 Task: Send an email with the signature Hannah Green with the subject Cancellation of a reservation and the message We appreciate your feedback and will take it into consideration for future improvements. from softage.8@softage.net to softage.6@softage.net and softage.1@softage.net
Action: Mouse moved to (1188, 66)
Screenshot: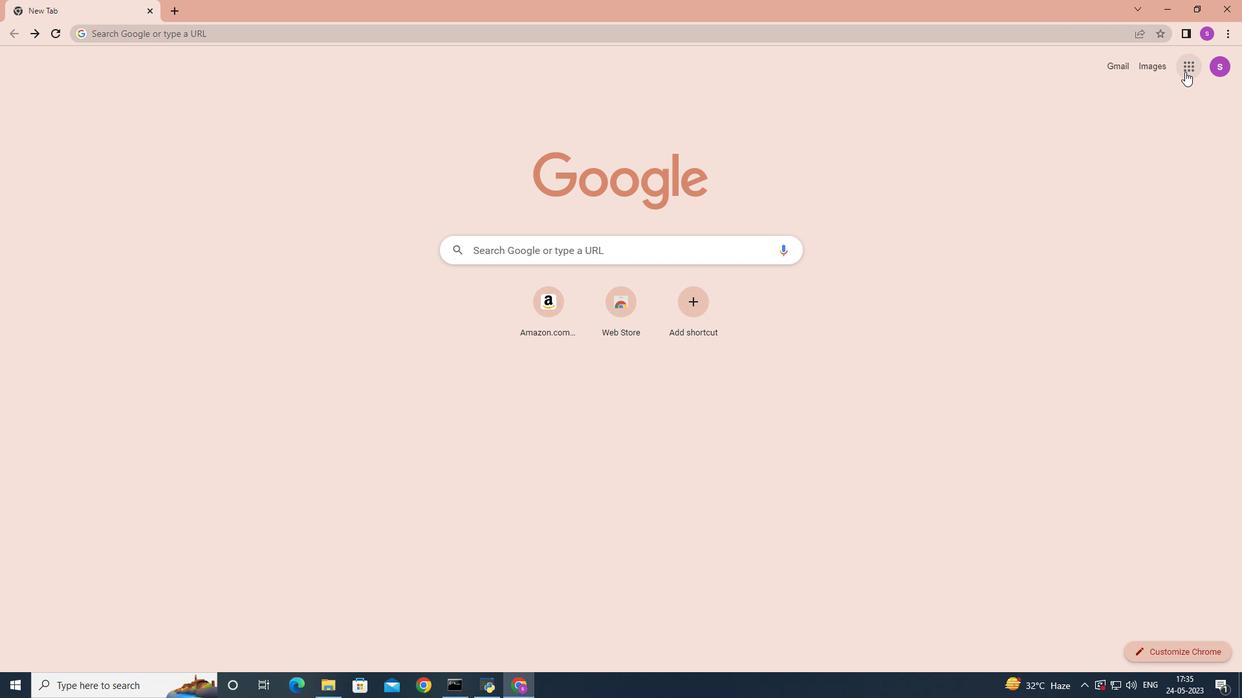 
Action: Mouse pressed left at (1188, 66)
Screenshot: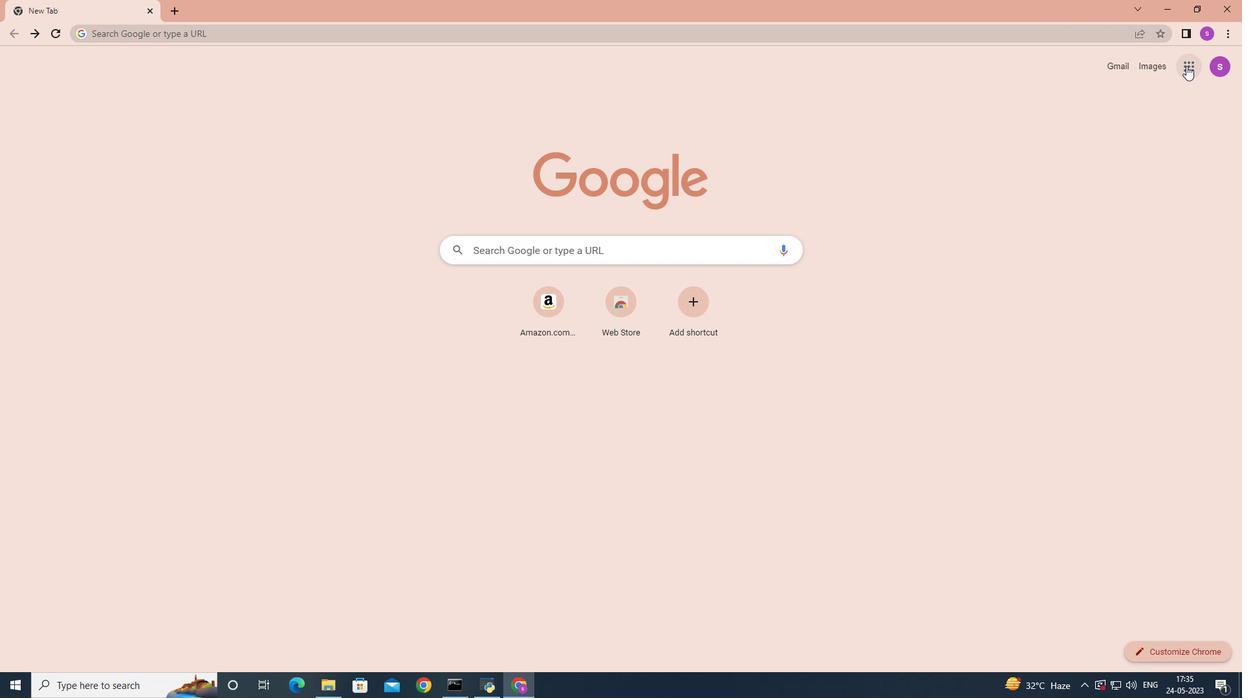 
Action: Mouse moved to (1146, 128)
Screenshot: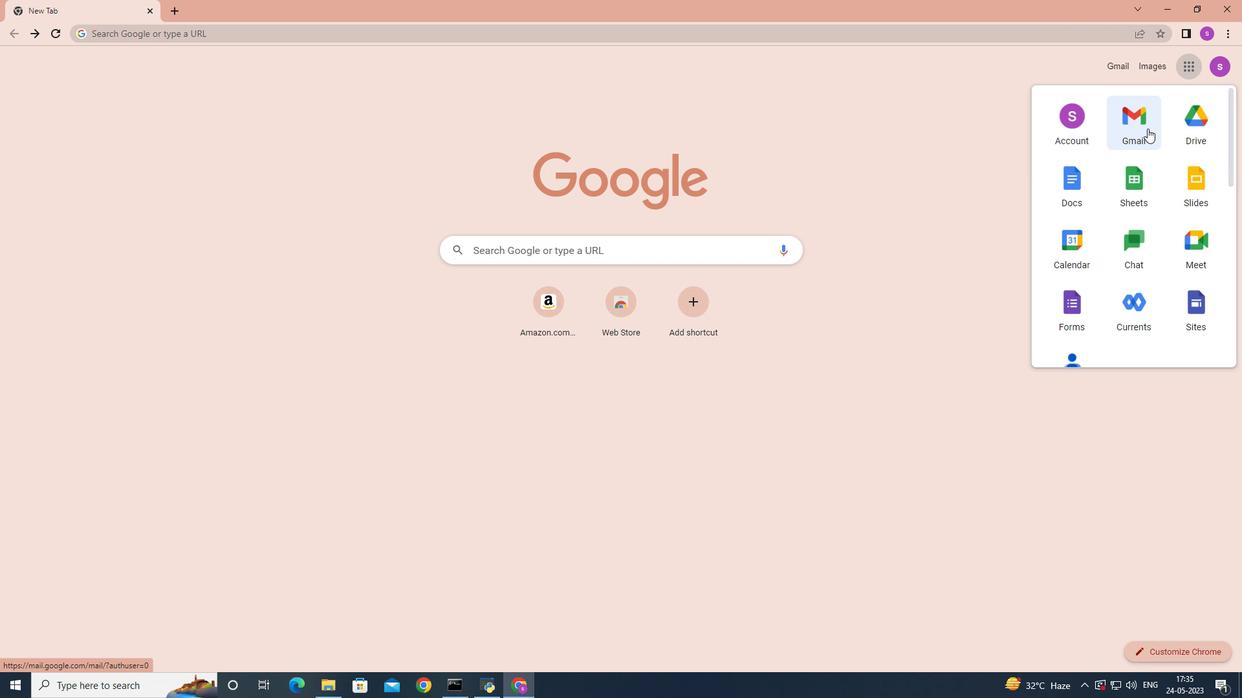 
Action: Mouse pressed left at (1146, 128)
Screenshot: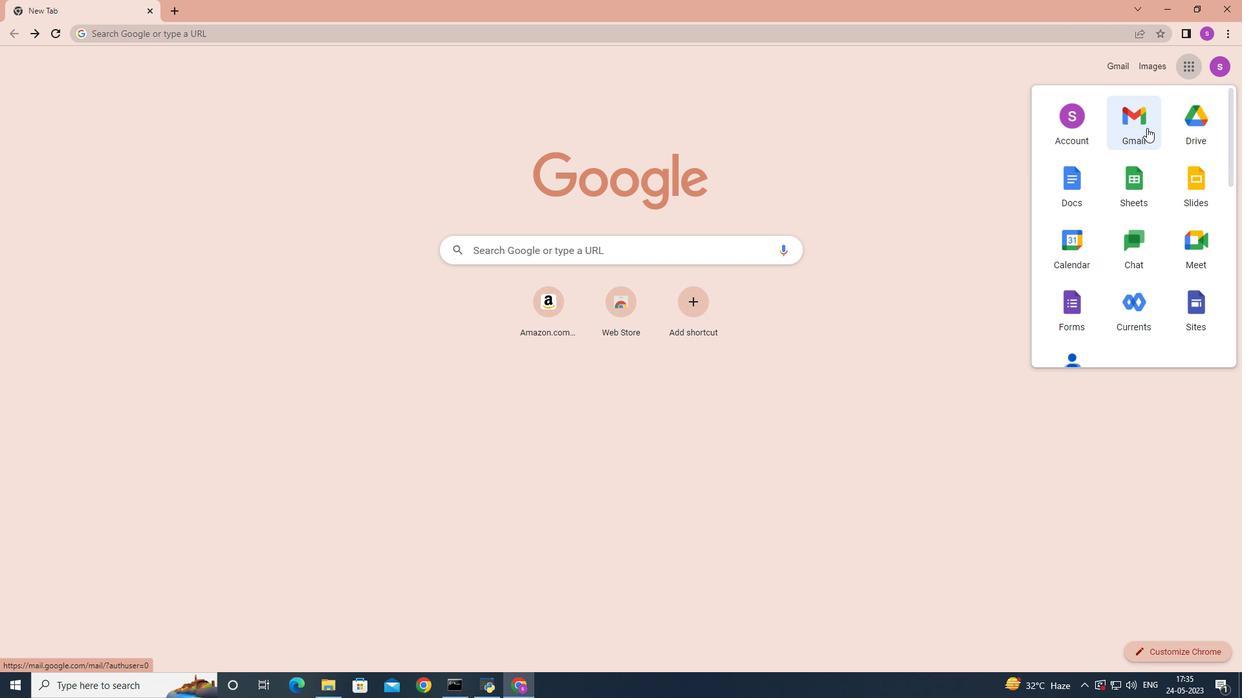 
Action: Mouse moved to (1098, 67)
Screenshot: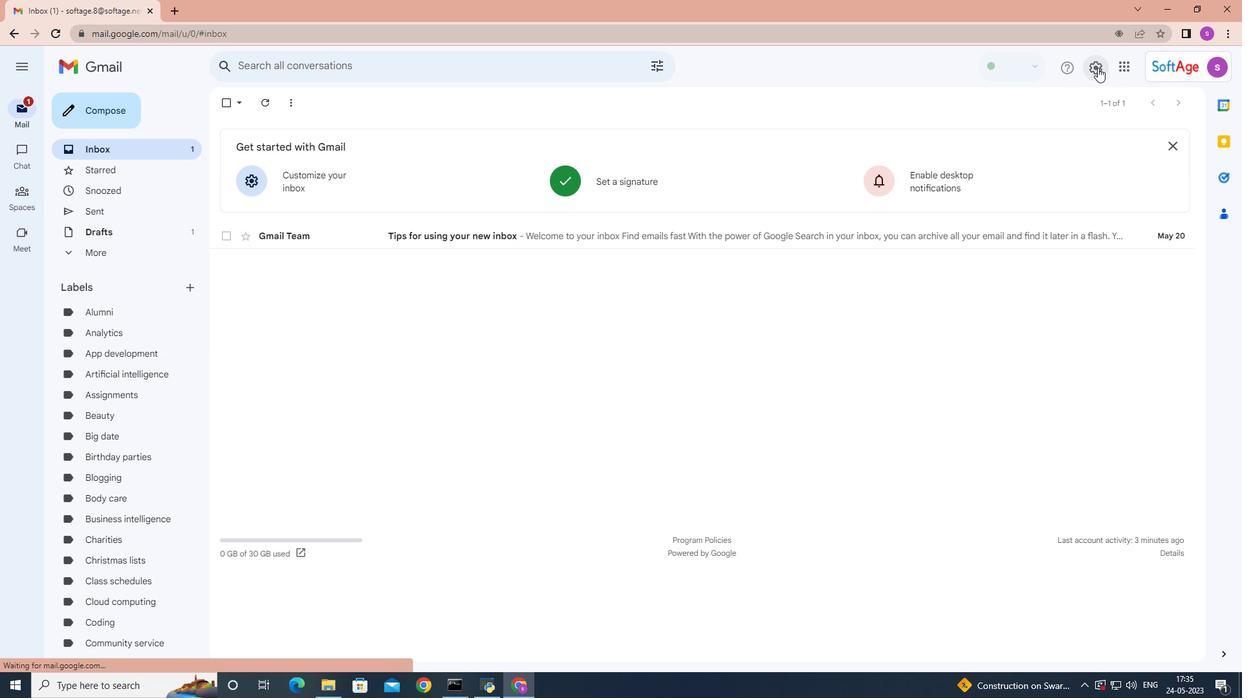 
Action: Mouse pressed left at (1098, 67)
Screenshot: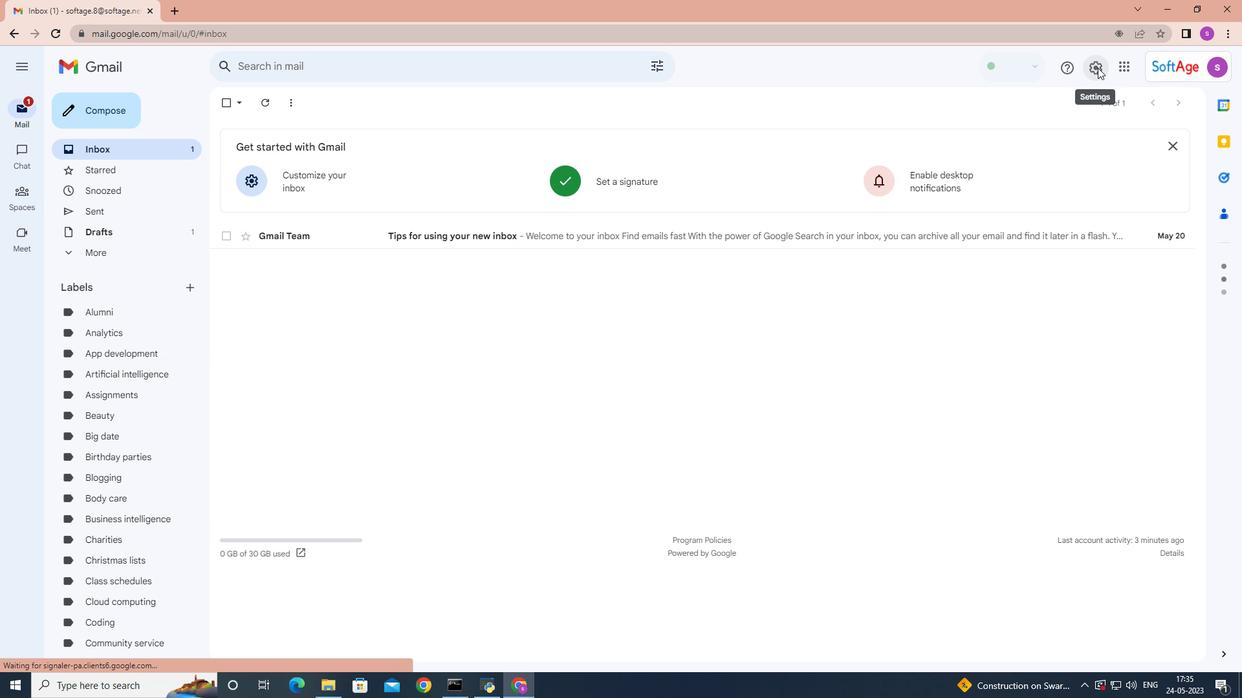 
Action: Mouse moved to (1087, 129)
Screenshot: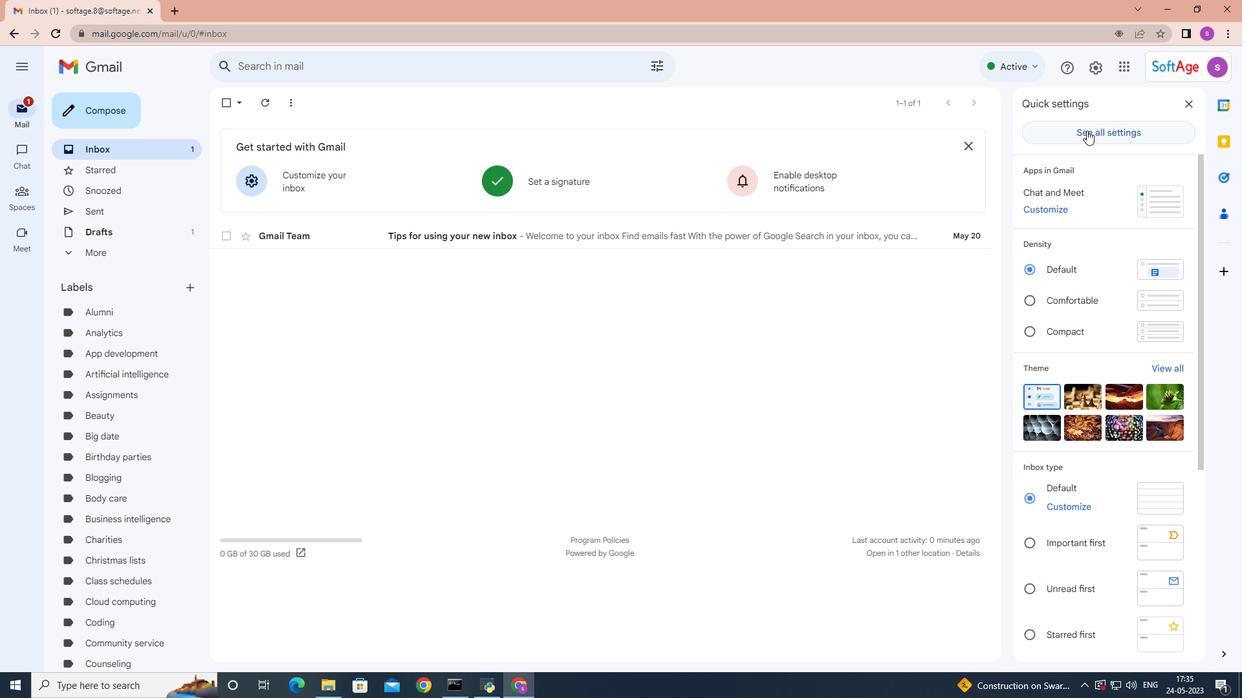 
Action: Mouse pressed left at (1087, 129)
Screenshot: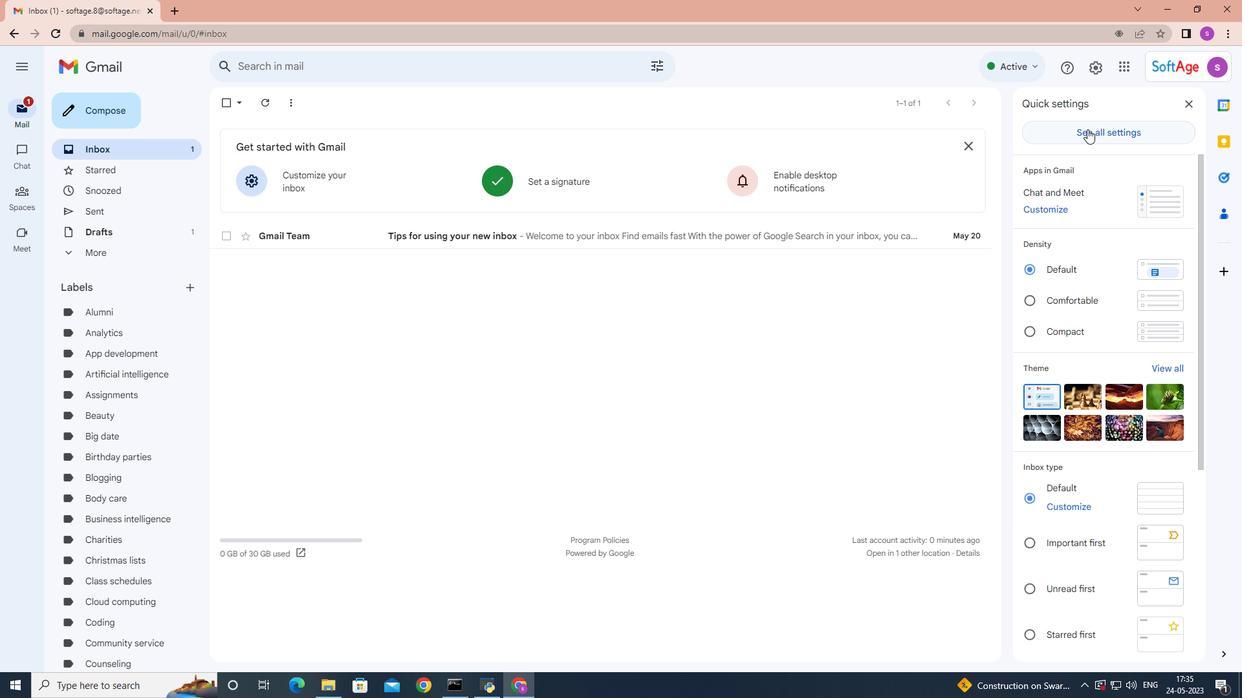 
Action: Mouse moved to (742, 300)
Screenshot: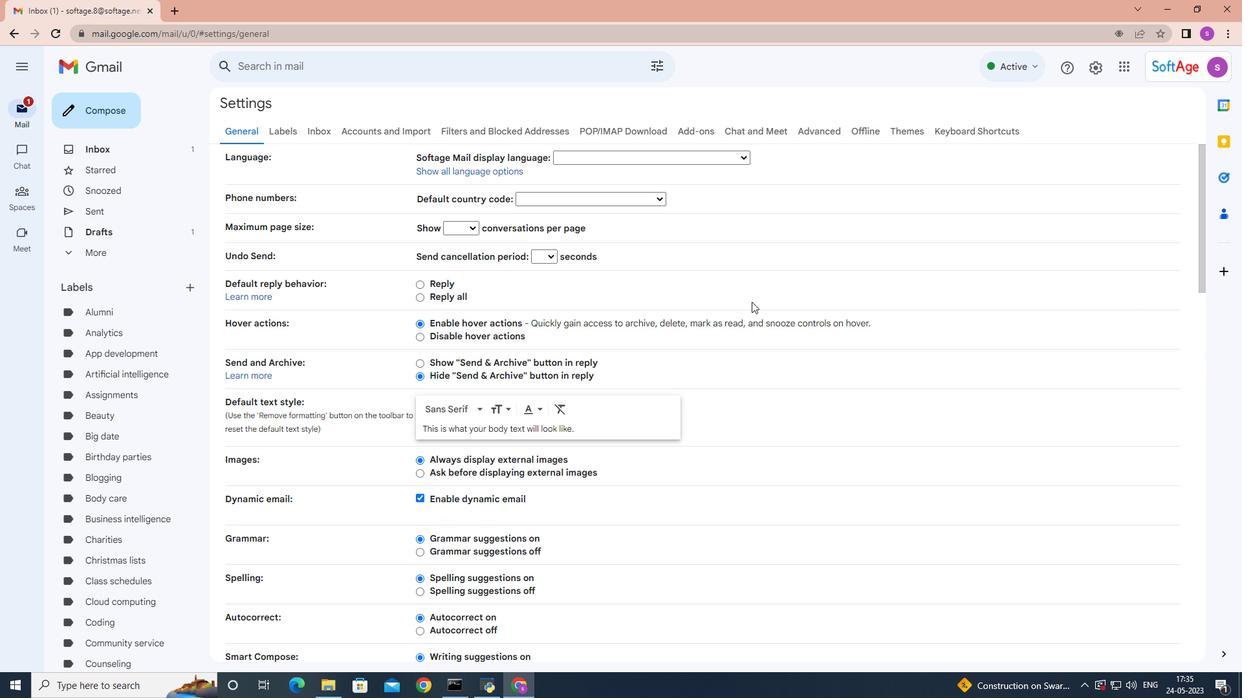 
Action: Mouse scrolled (742, 299) with delta (0, 0)
Screenshot: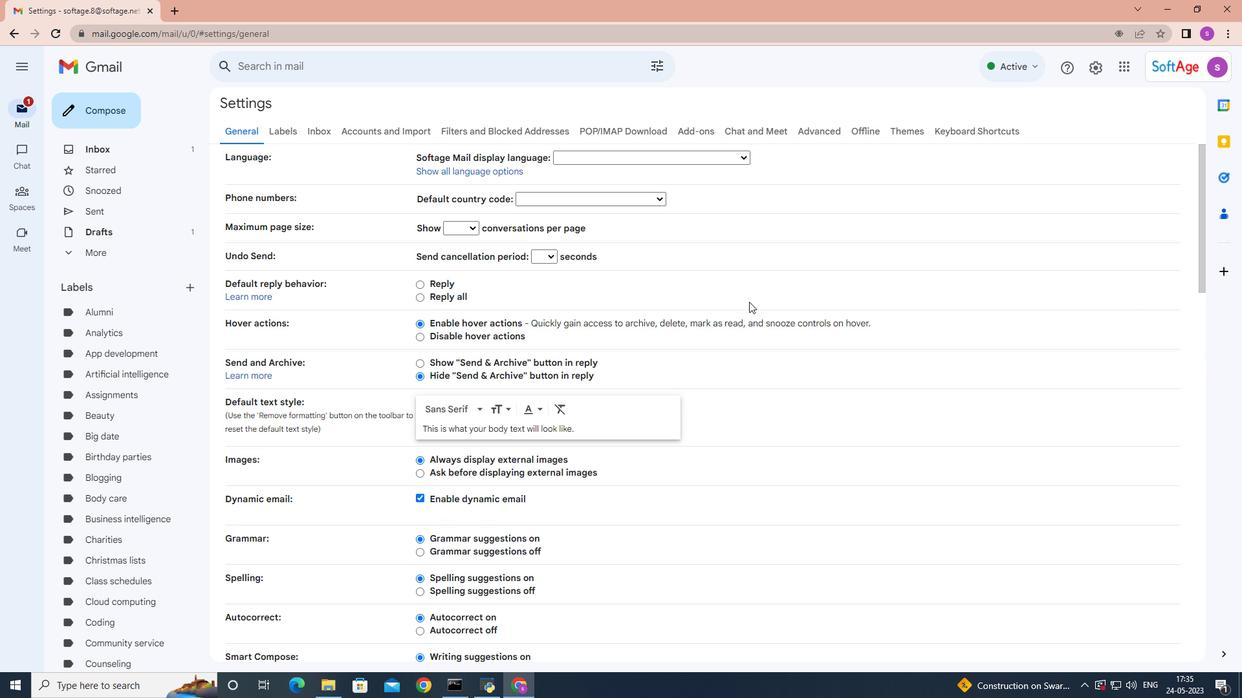 
Action: Mouse scrolled (742, 299) with delta (0, 0)
Screenshot: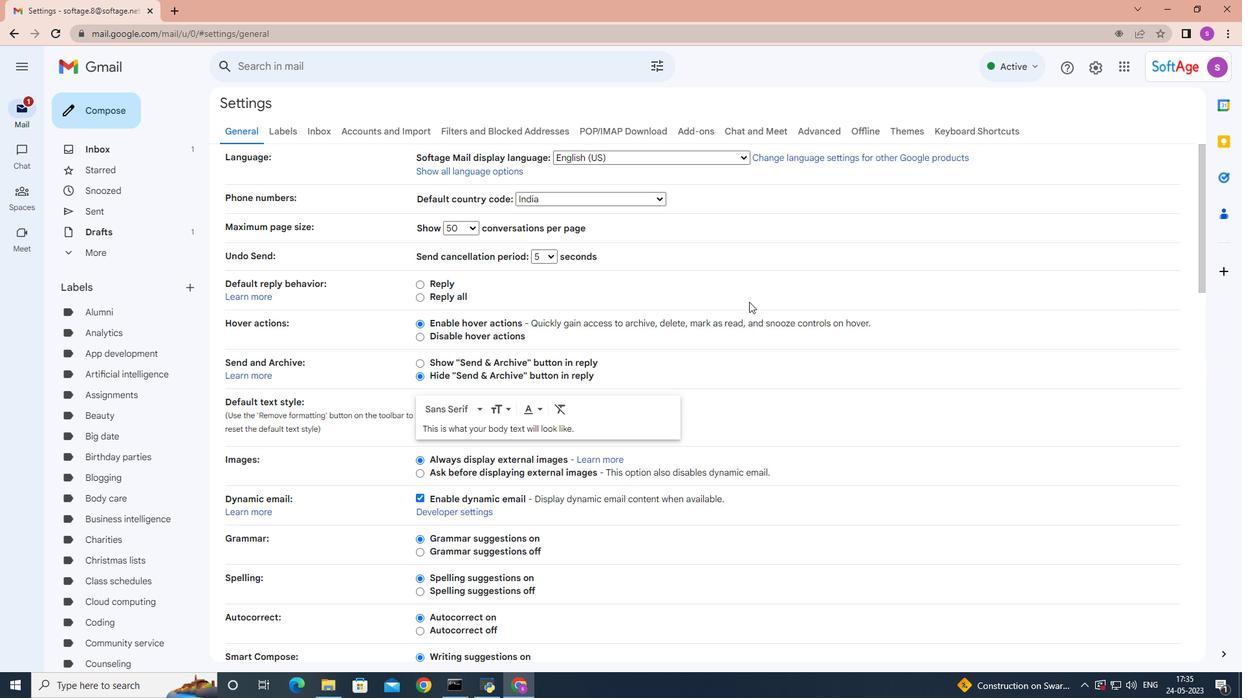 
Action: Mouse moved to (742, 299)
Screenshot: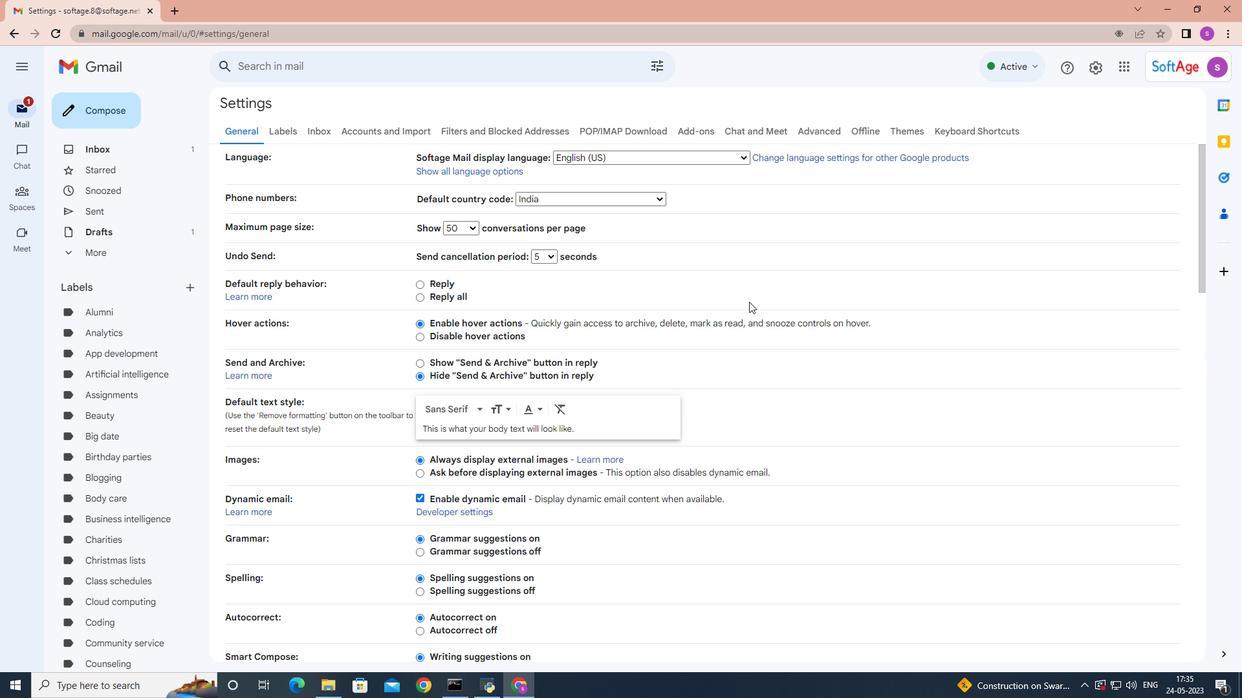 
Action: Mouse scrolled (742, 298) with delta (0, 0)
Screenshot: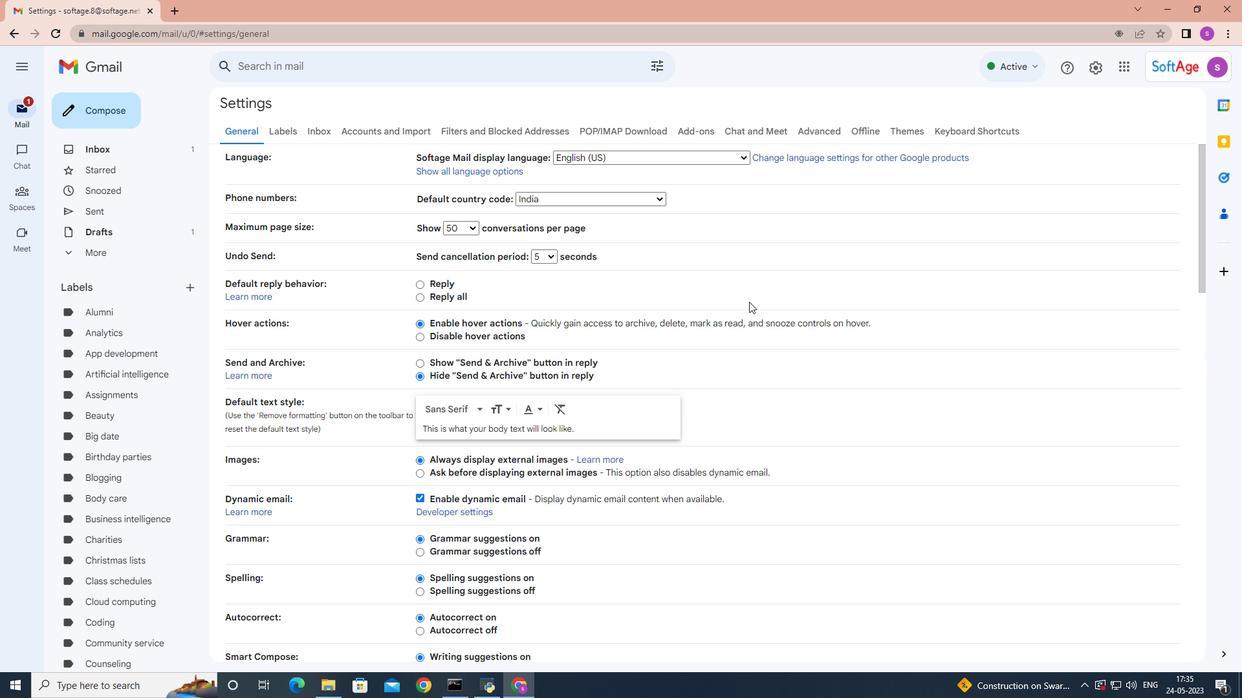 
Action: Mouse moved to (743, 296)
Screenshot: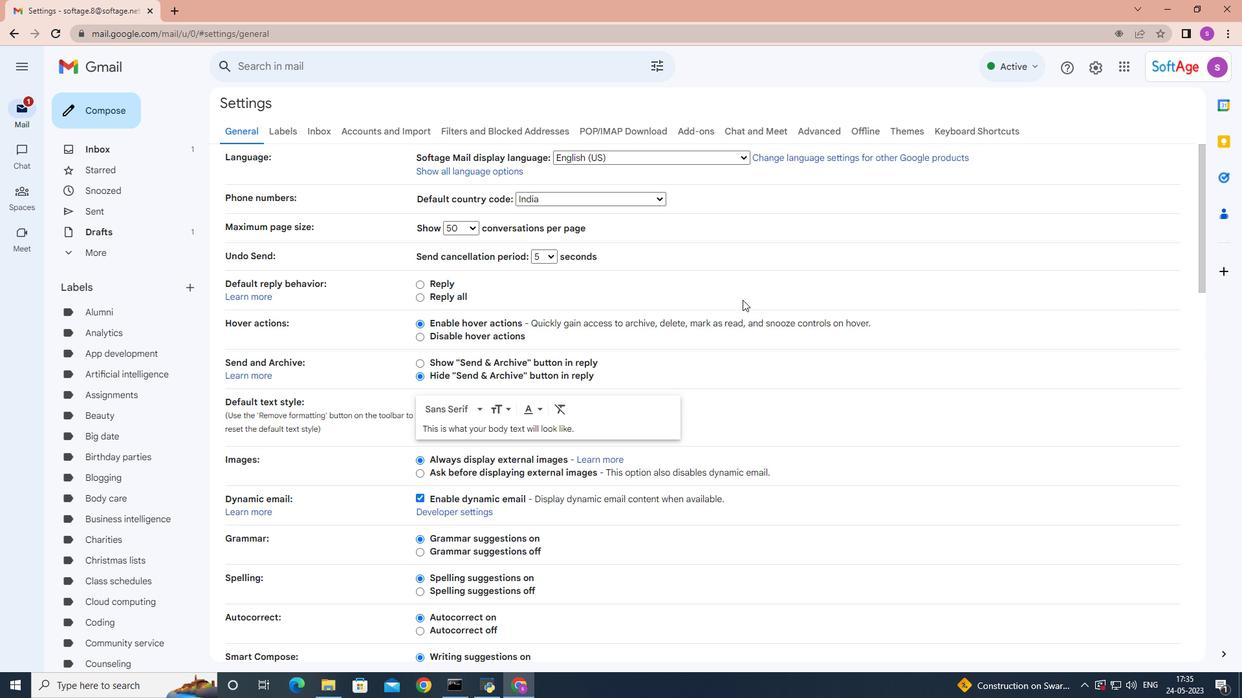 
Action: Mouse scrolled (743, 295) with delta (0, 0)
Screenshot: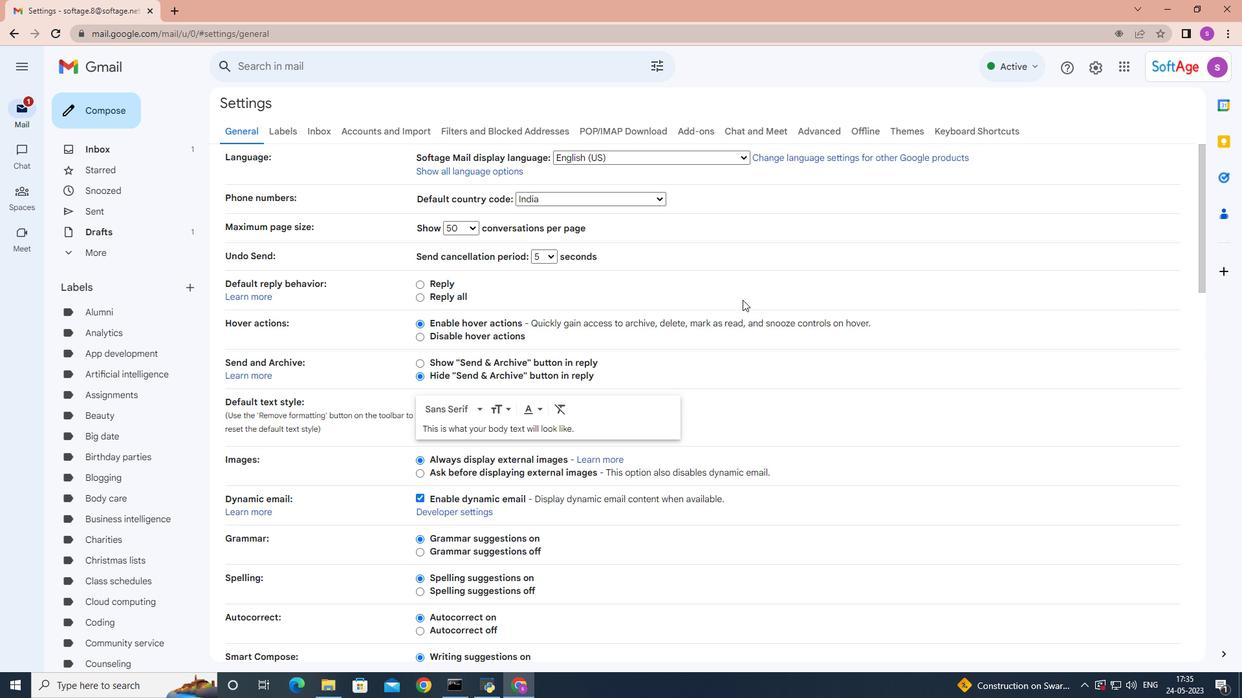
Action: Mouse moved to (743, 295)
Screenshot: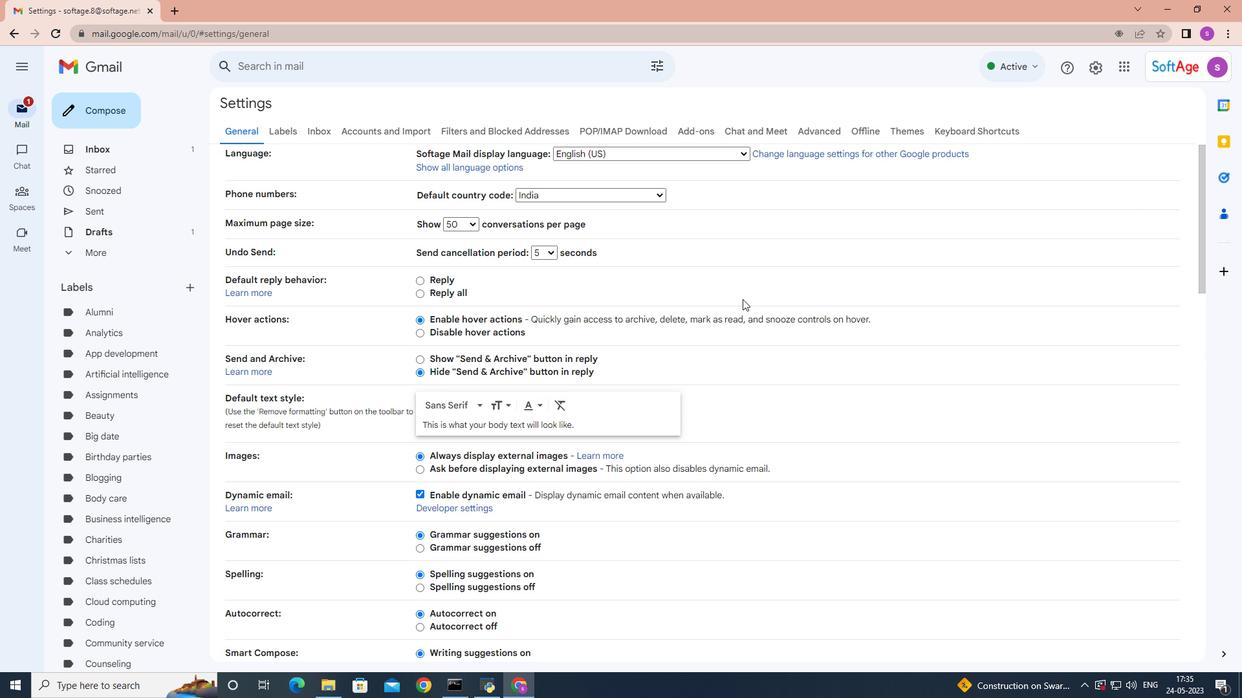 
Action: Mouse scrolled (743, 294) with delta (0, 0)
Screenshot: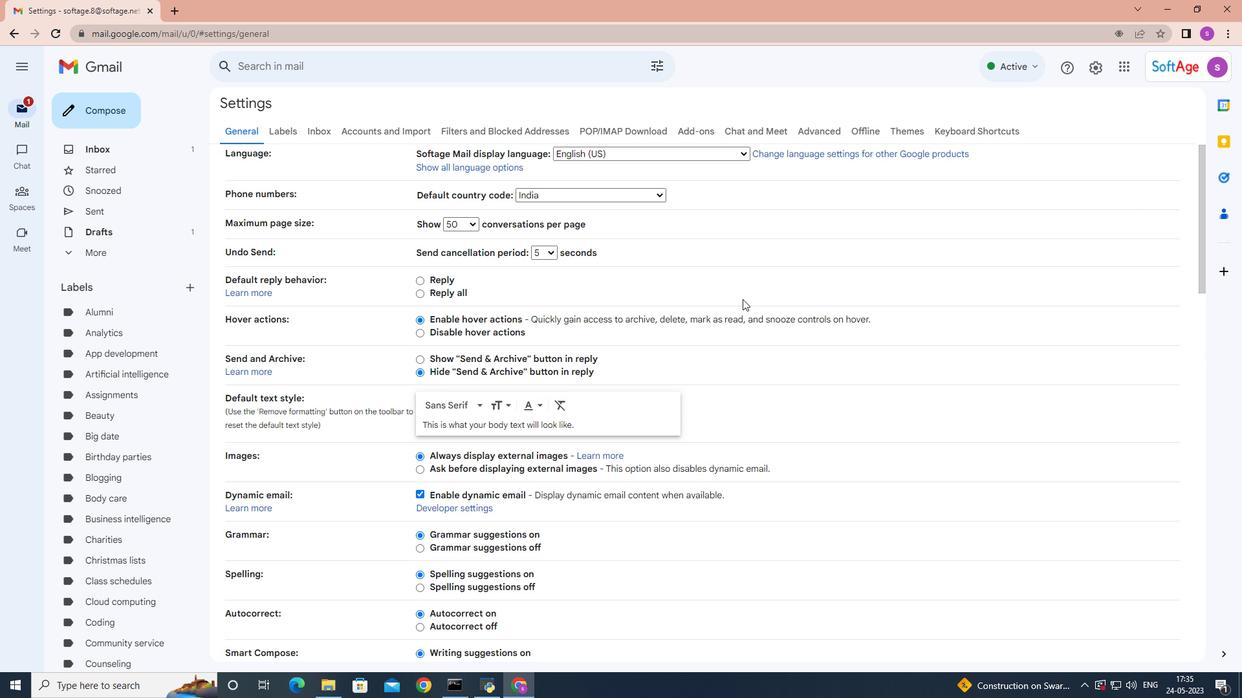 
Action: Mouse moved to (723, 277)
Screenshot: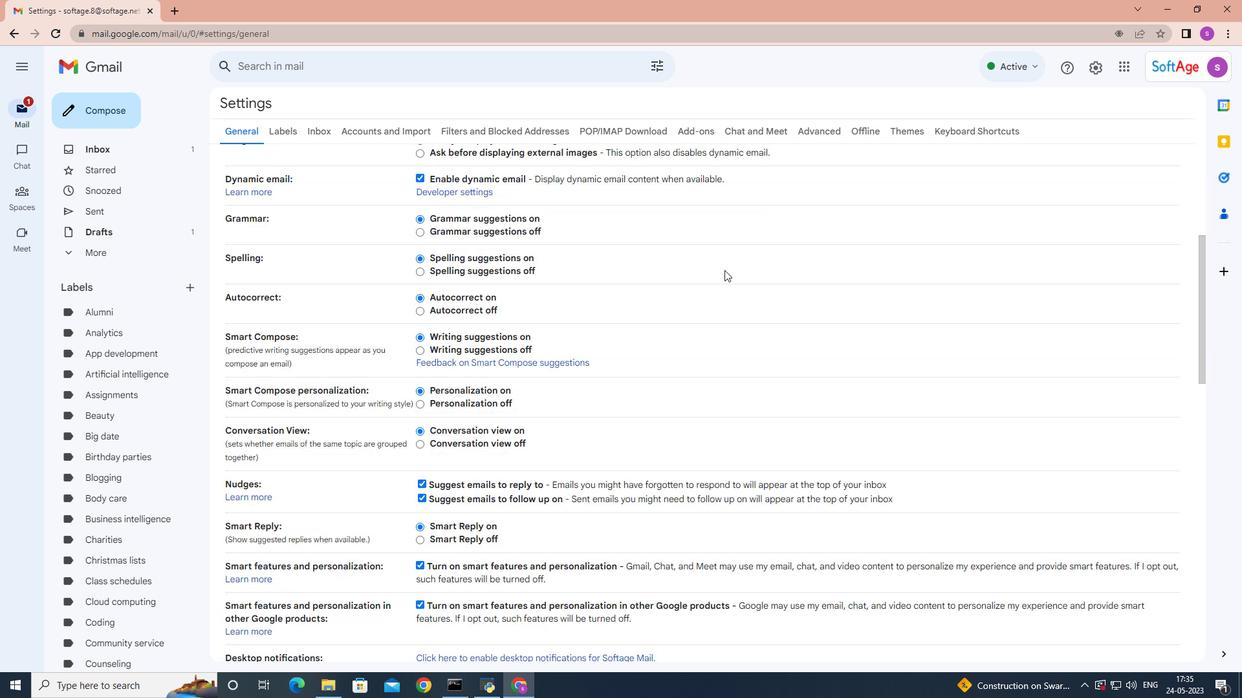 
Action: Mouse scrolled (723, 276) with delta (0, 0)
Screenshot: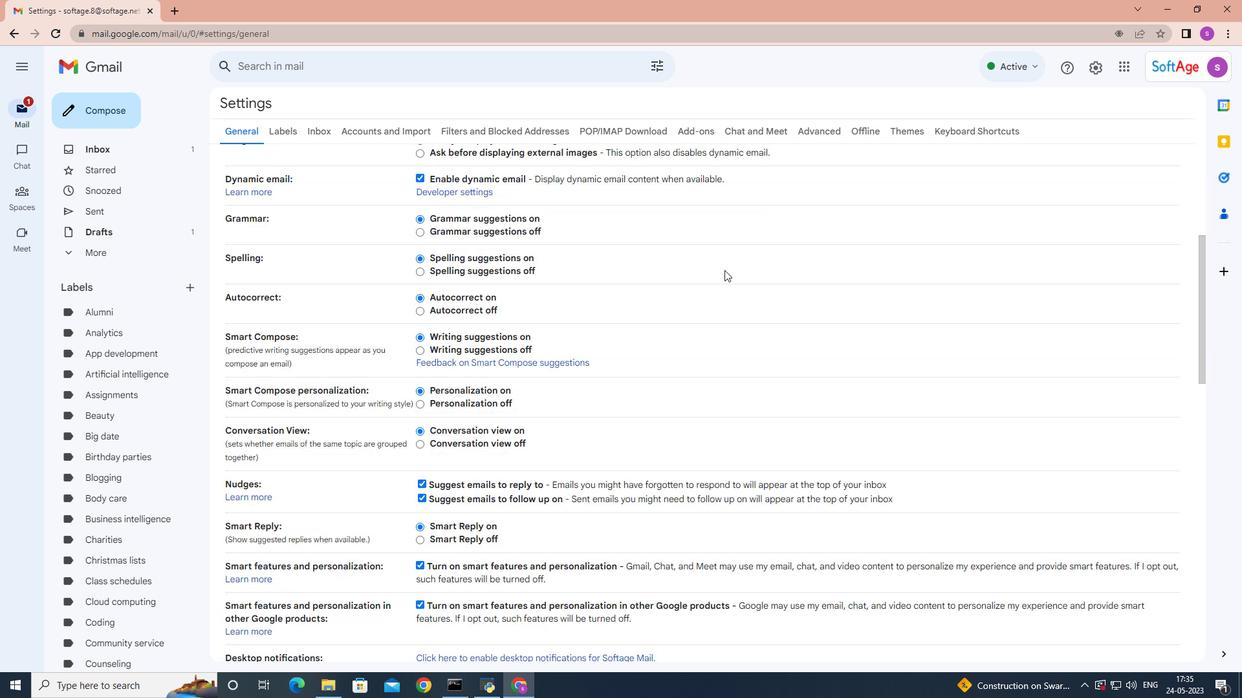 
Action: Mouse moved to (723, 278)
Screenshot: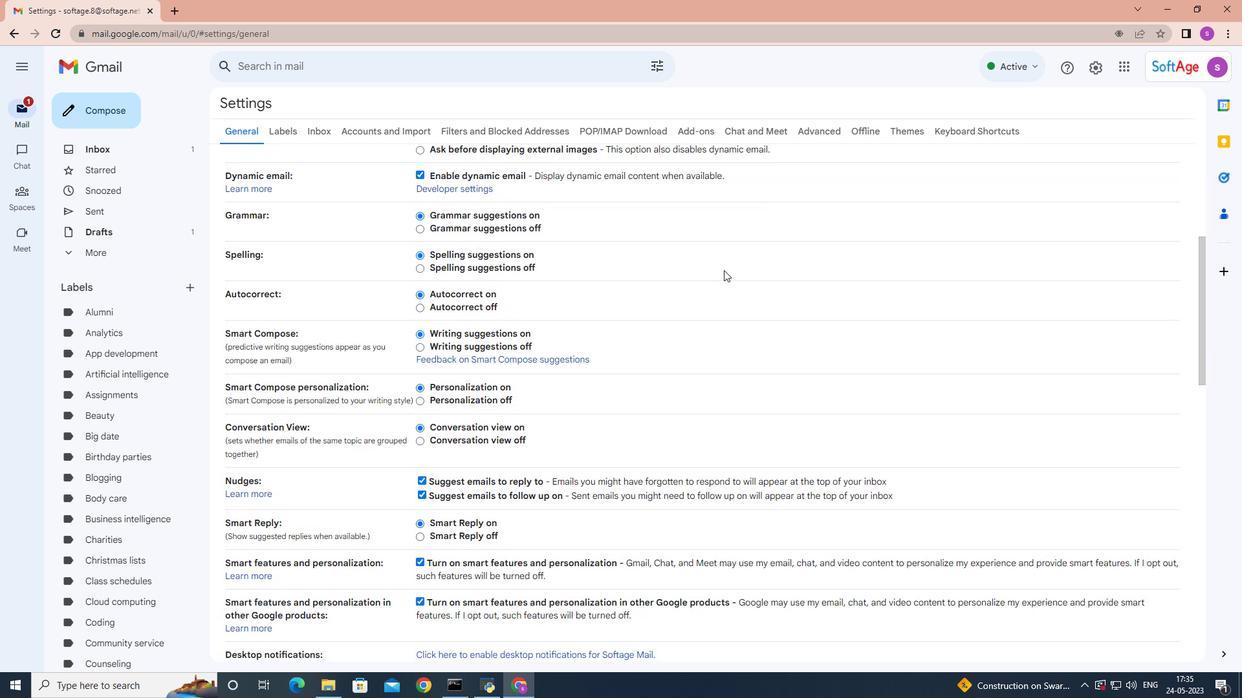 
Action: Mouse scrolled (723, 277) with delta (0, 0)
Screenshot: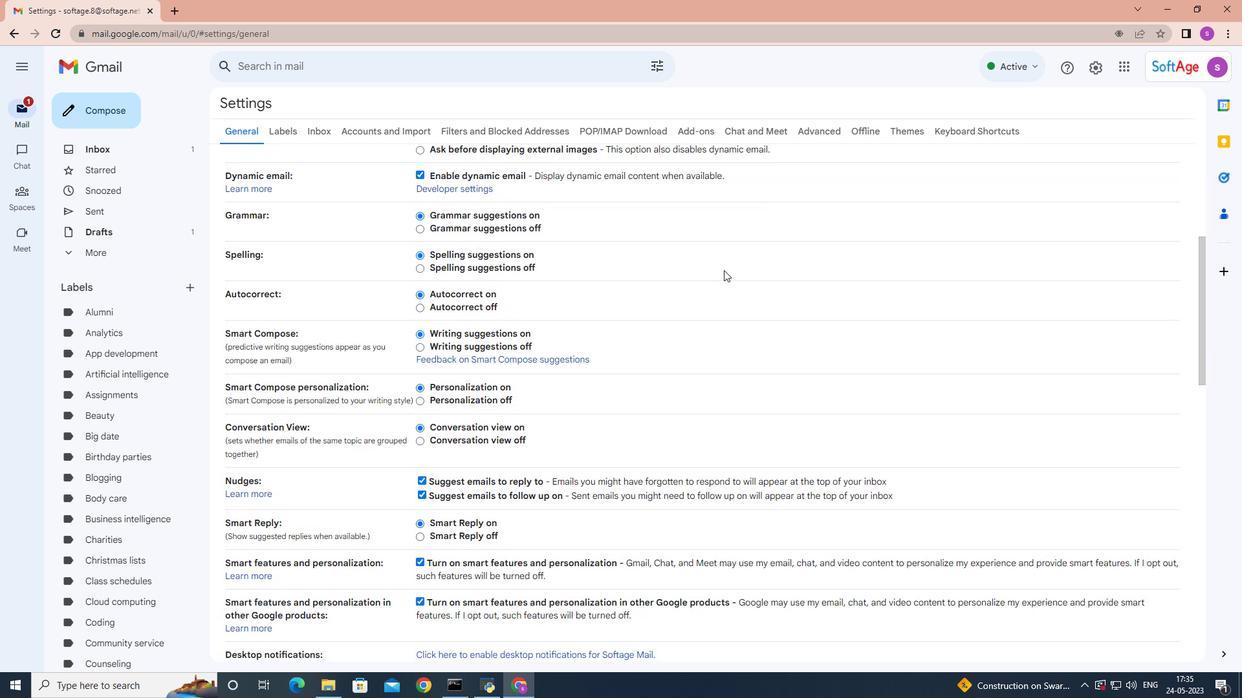 
Action: Mouse moved to (722, 278)
Screenshot: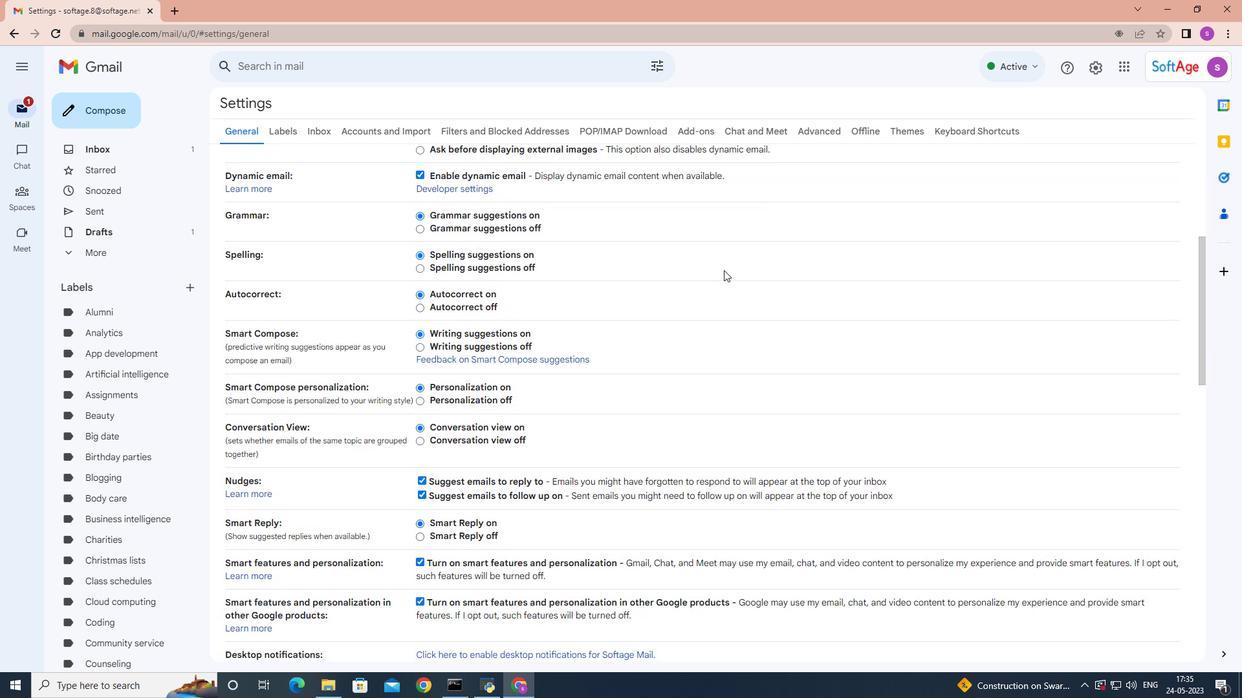 
Action: Mouse scrolled (722, 278) with delta (0, 0)
Screenshot: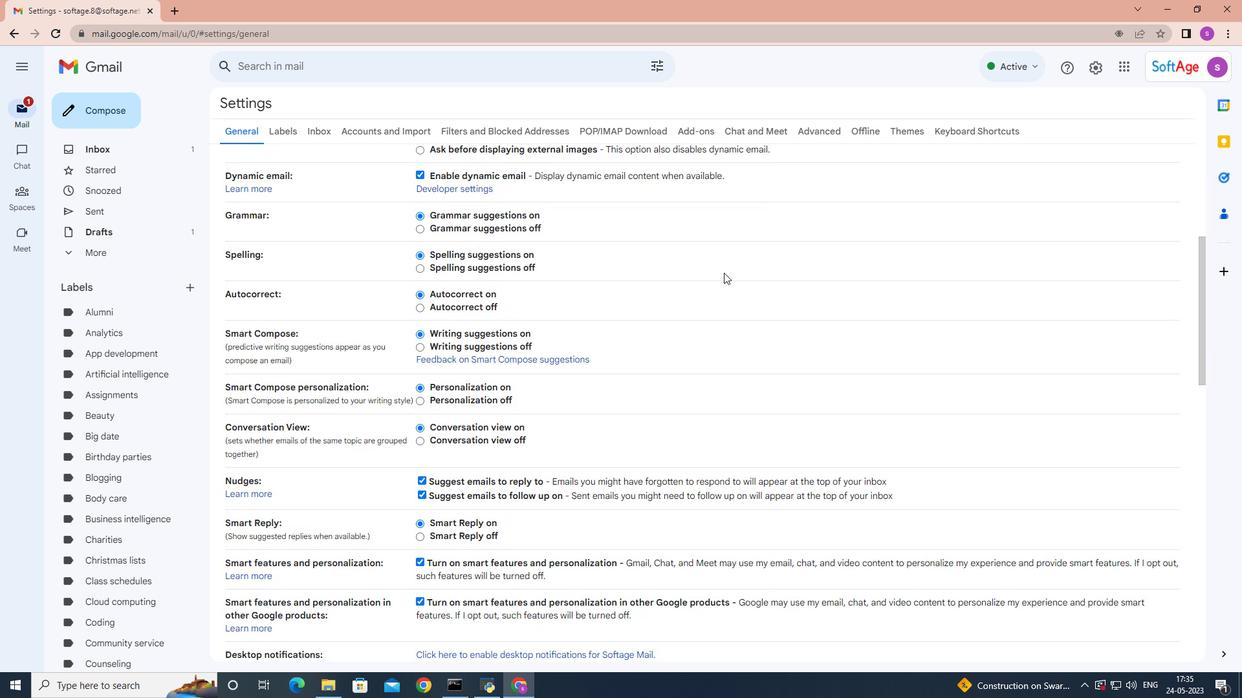 
Action: Mouse moved to (722, 279)
Screenshot: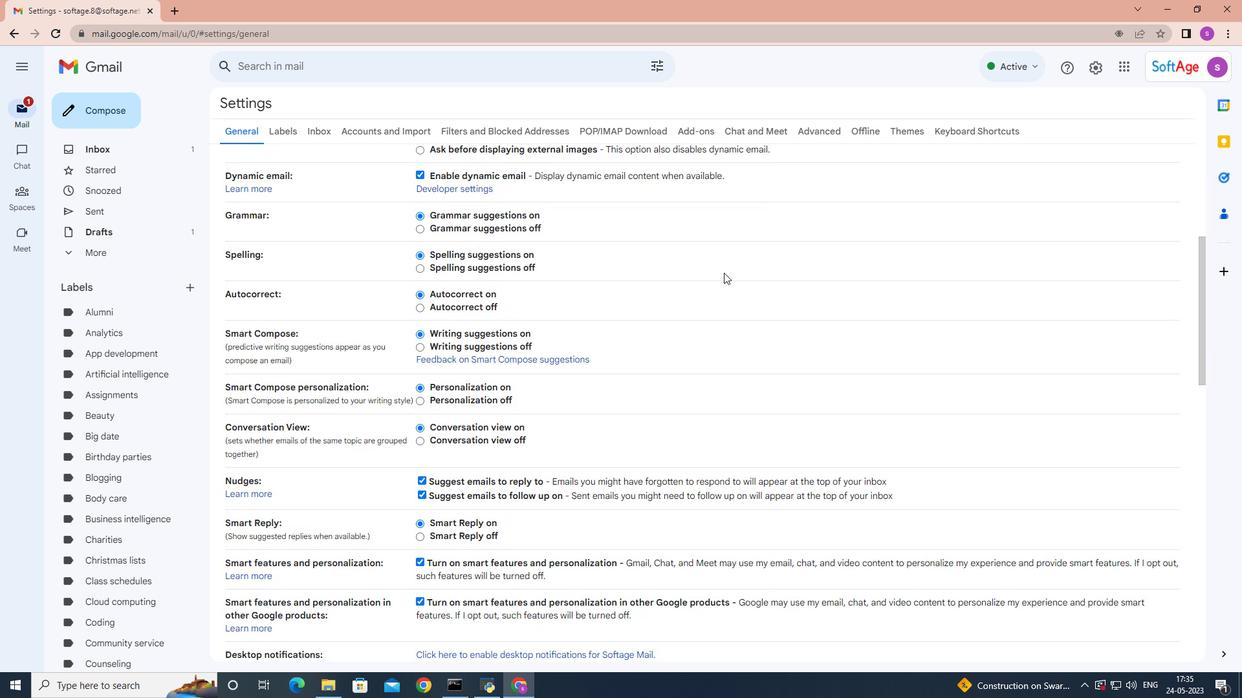 
Action: Mouse scrolled (722, 278) with delta (0, 0)
Screenshot: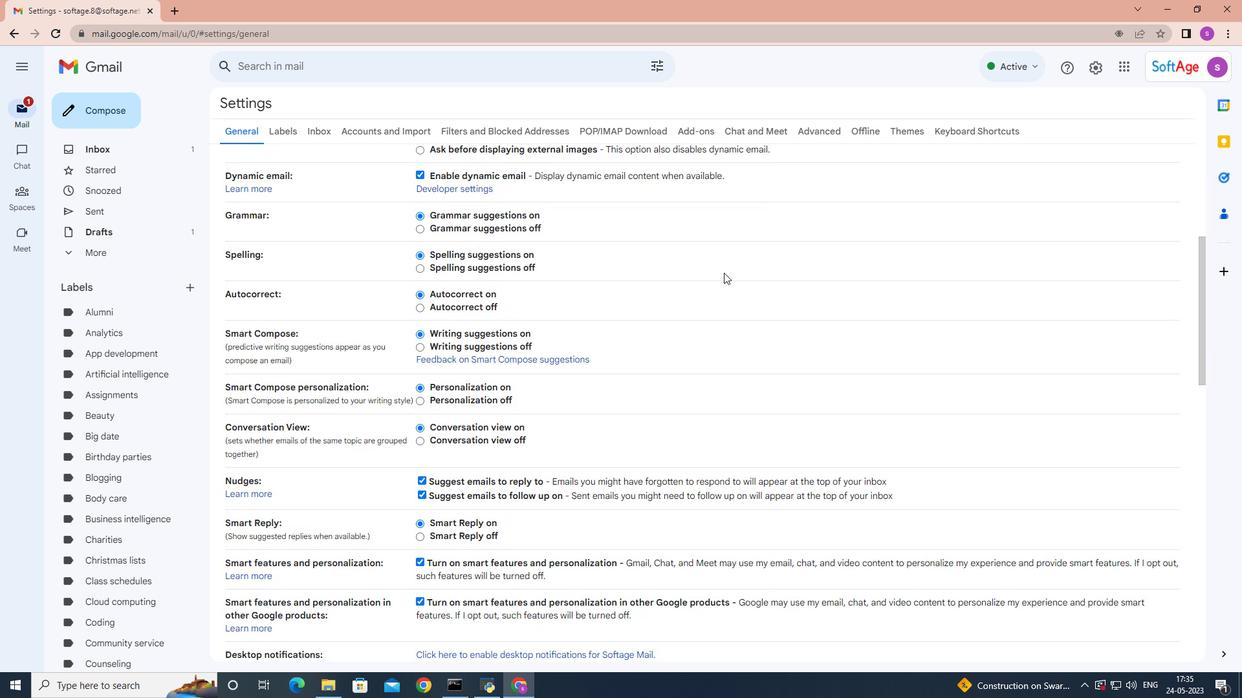 
Action: Mouse scrolled (722, 278) with delta (0, 0)
Screenshot: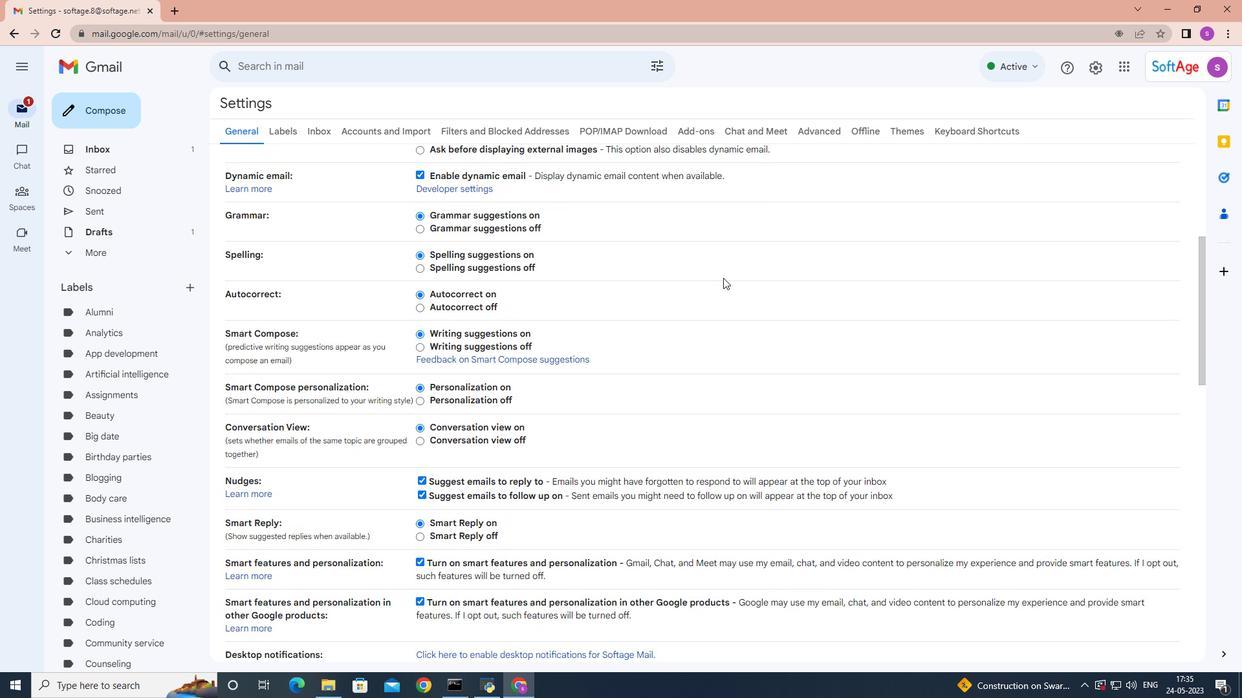 
Action: Mouse scrolled (722, 278) with delta (0, 0)
Screenshot: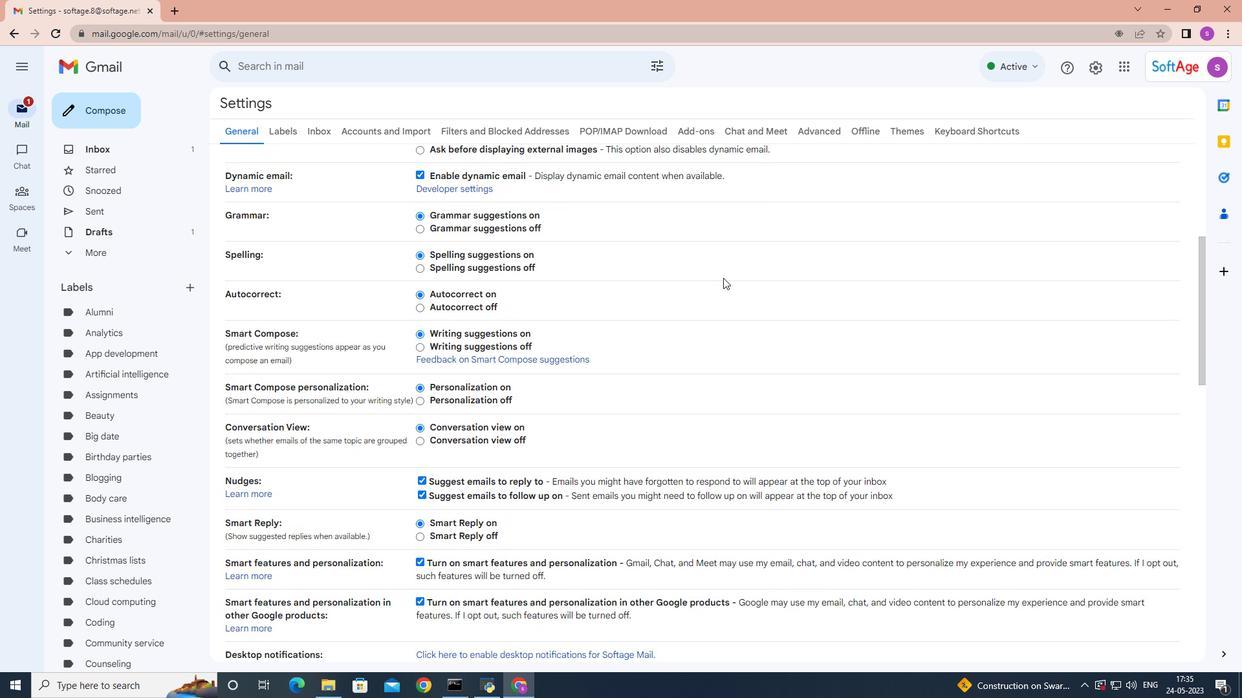 
Action: Mouse moved to (716, 280)
Screenshot: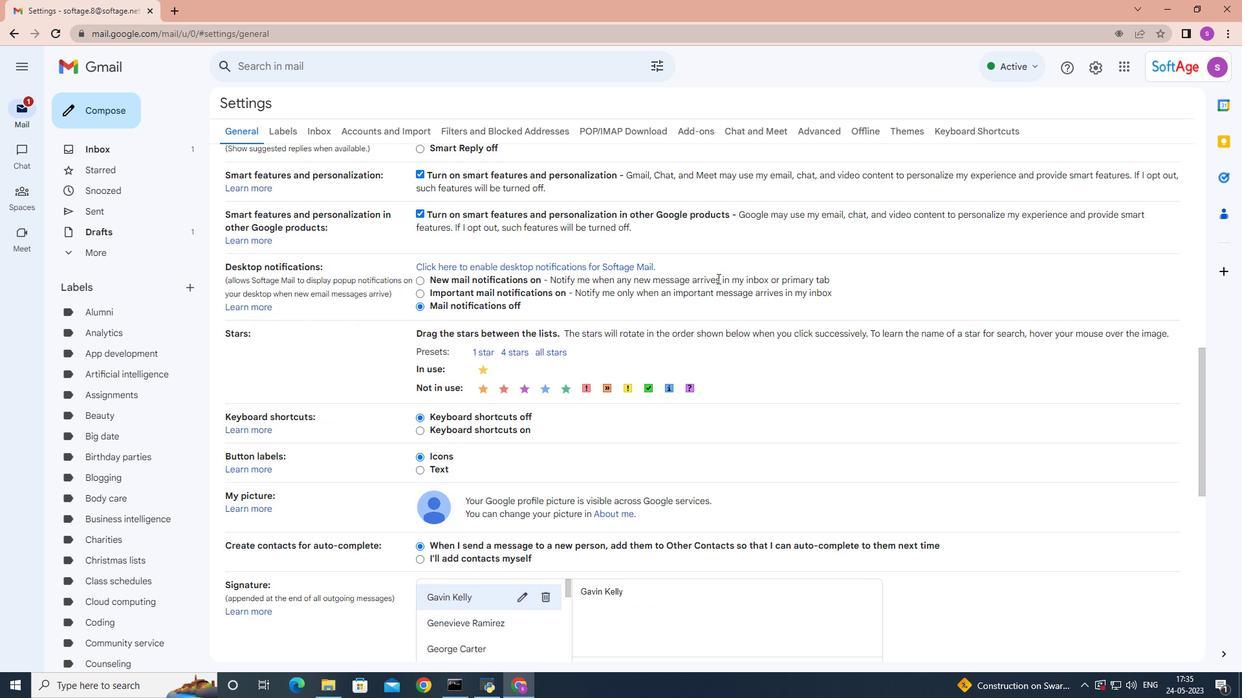 
Action: Mouse scrolled (716, 279) with delta (0, 0)
Screenshot: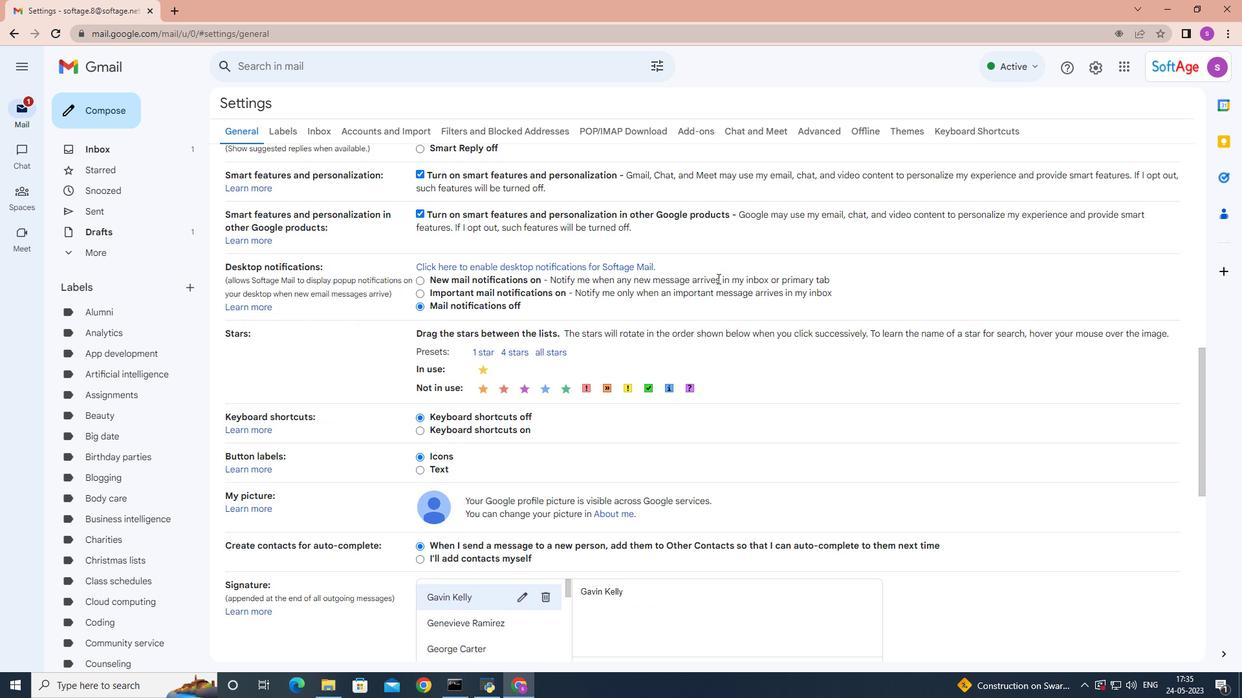 
Action: Mouse moved to (716, 280)
Screenshot: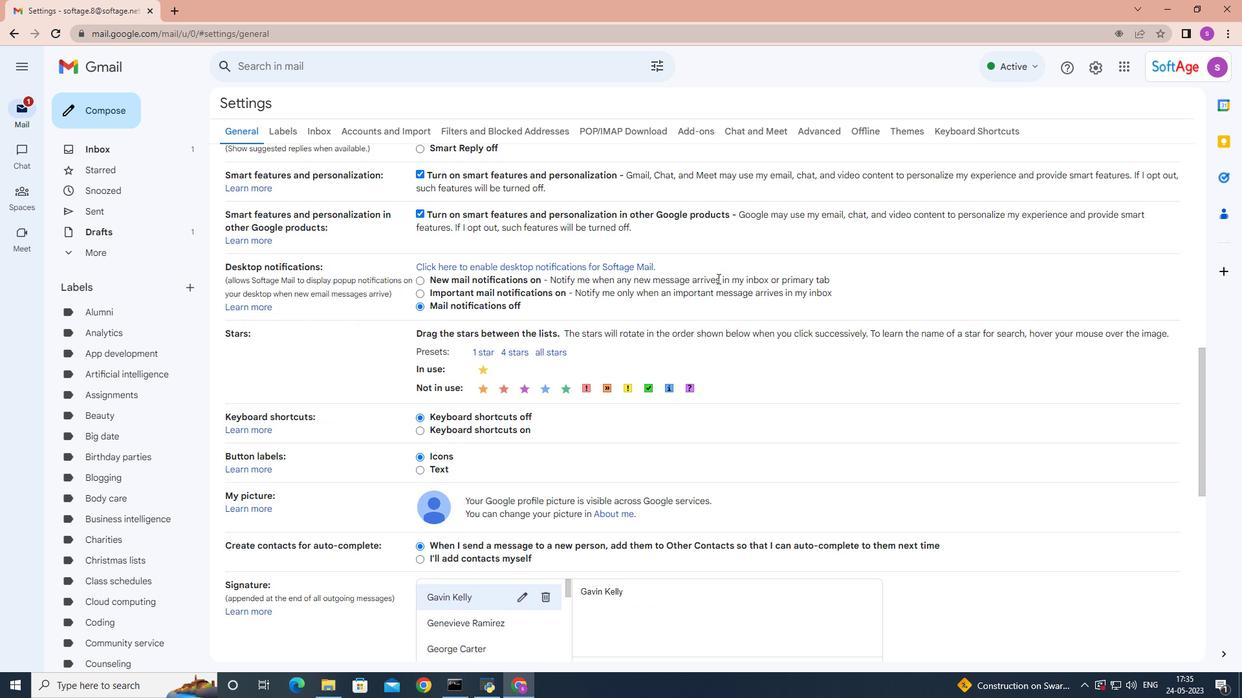 
Action: Mouse scrolled (716, 279) with delta (0, 0)
Screenshot: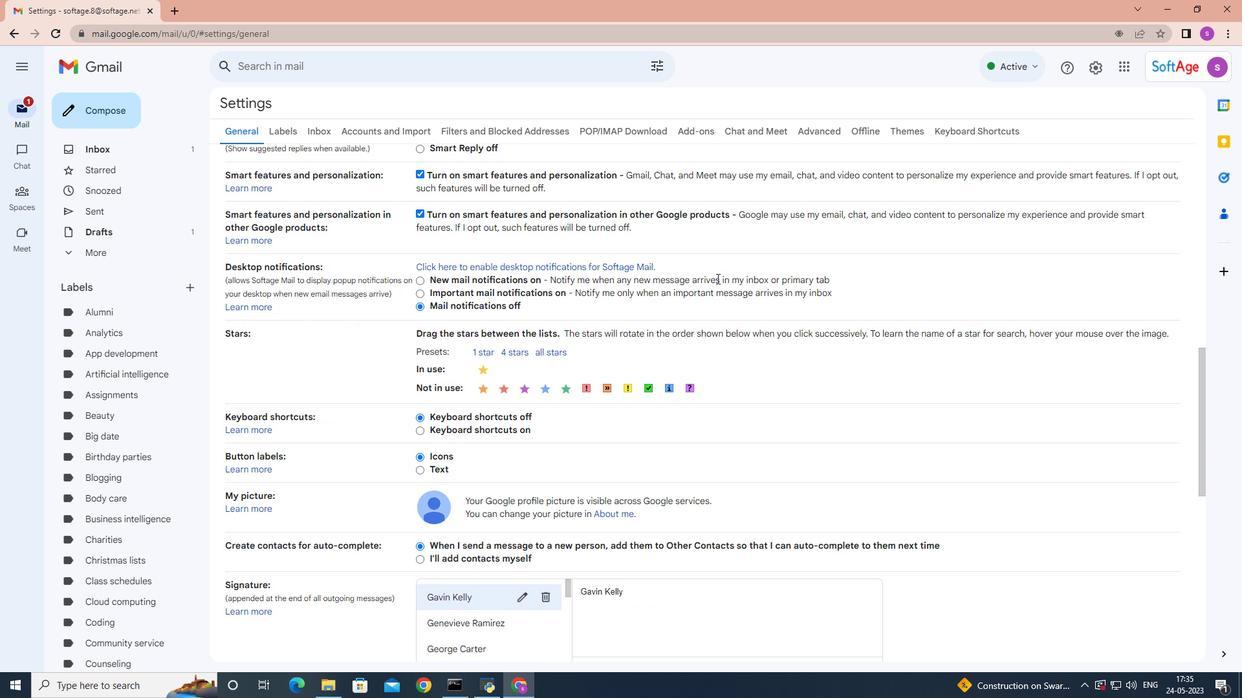 
Action: Mouse scrolled (716, 279) with delta (0, 0)
Screenshot: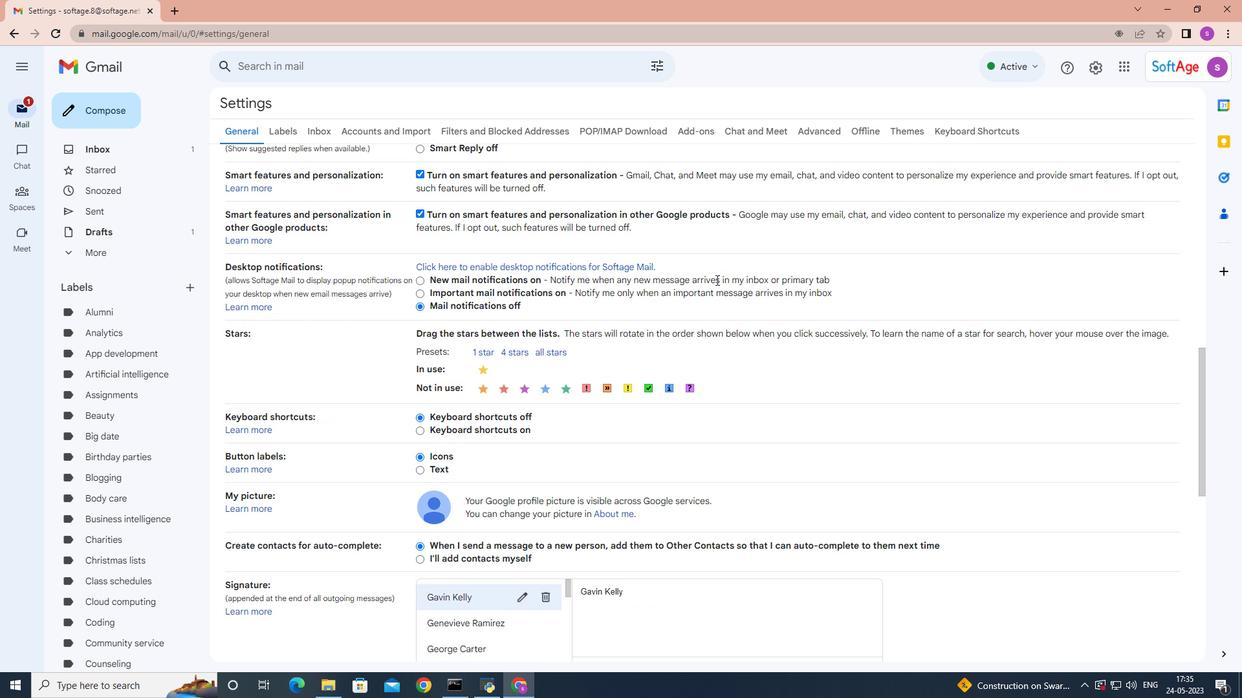 
Action: Mouse scrolled (716, 279) with delta (0, 0)
Screenshot: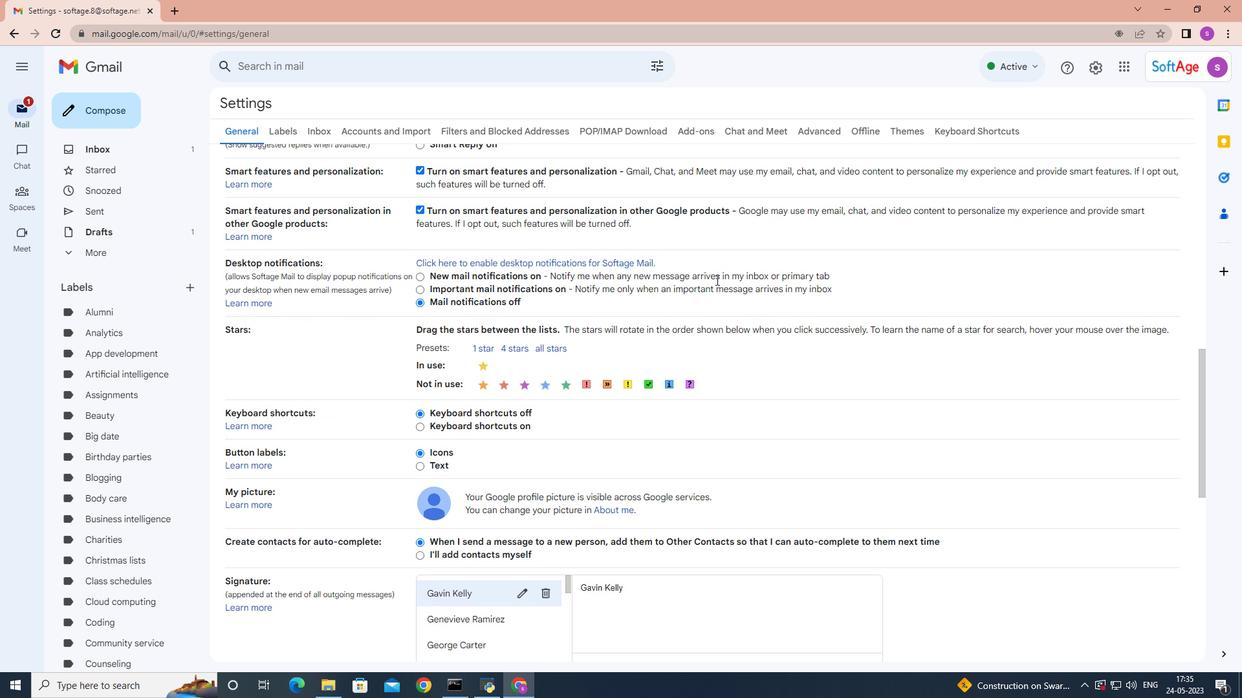 
Action: Mouse moved to (484, 441)
Screenshot: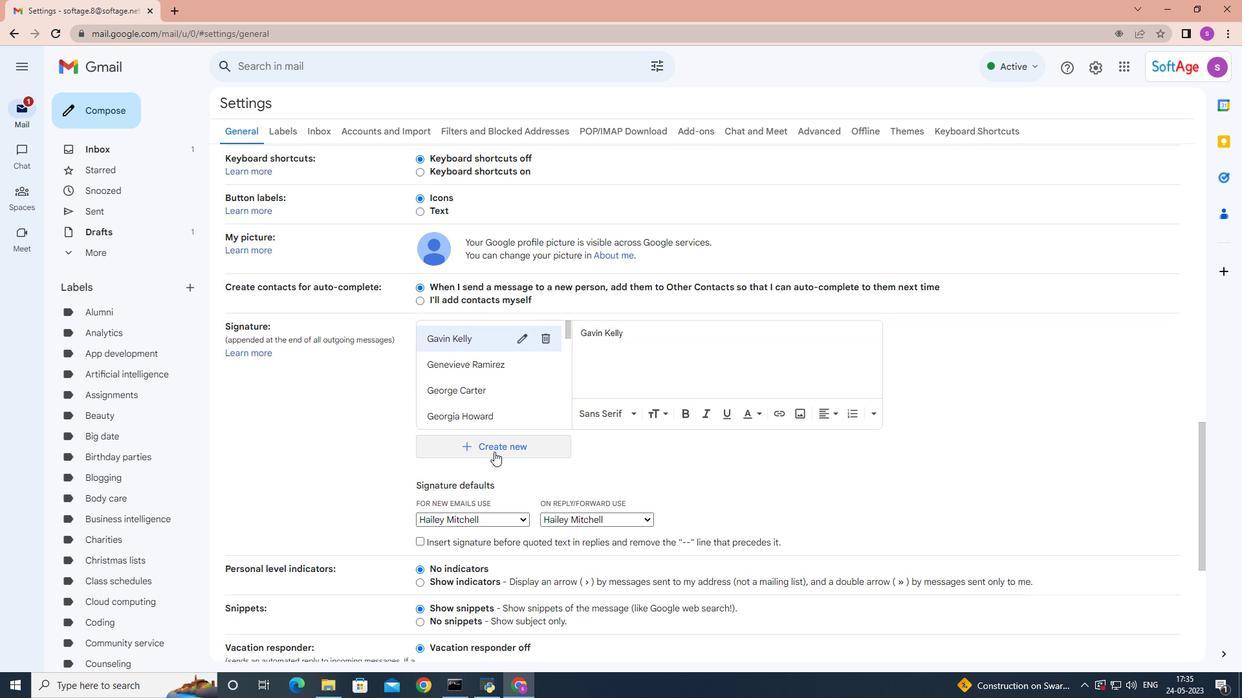 
Action: Mouse pressed left at (484, 441)
Screenshot: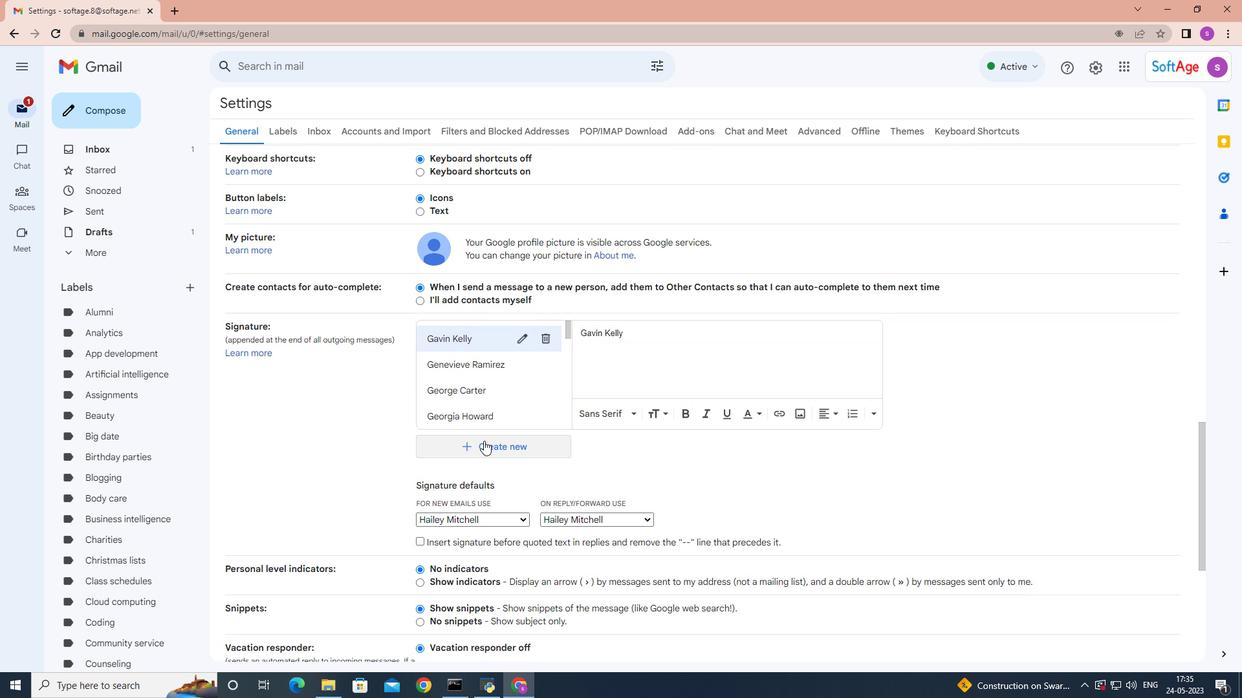 
Action: Key pressed <Key.shift>Hannah<Key.space><Key.shift><Key.shift><Key.shift><Key.shift>Greem<Key.backspace>n
Screenshot: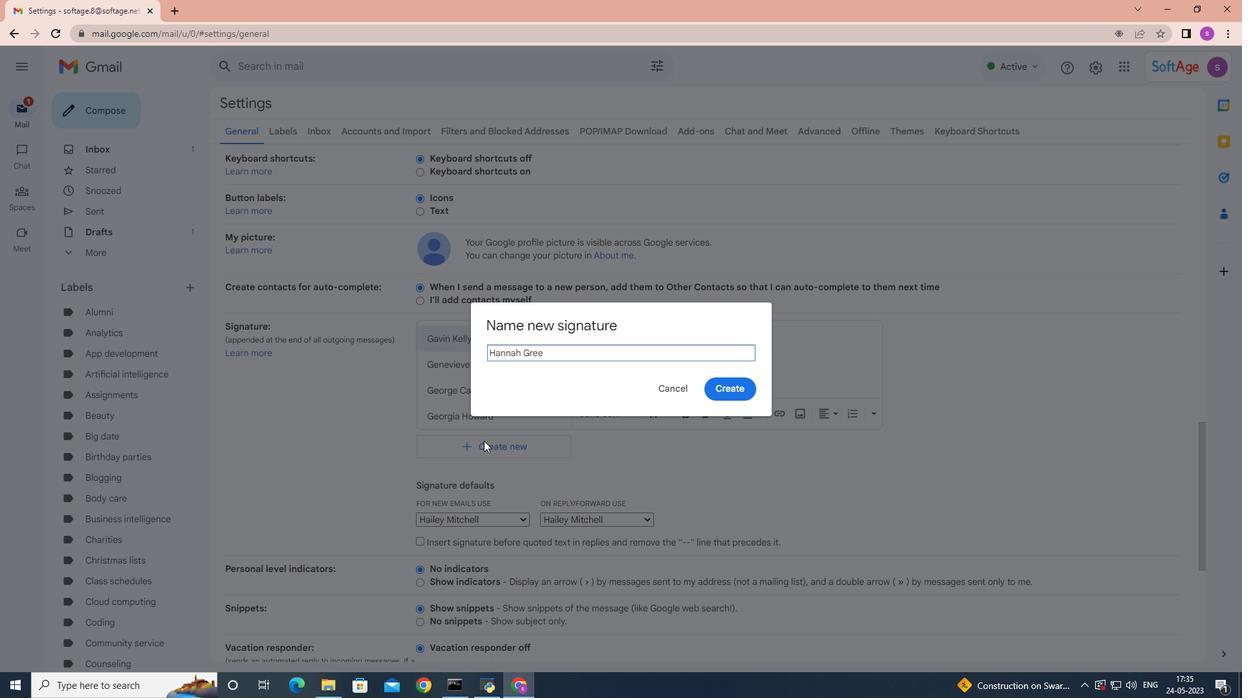 
Action: Mouse moved to (739, 379)
Screenshot: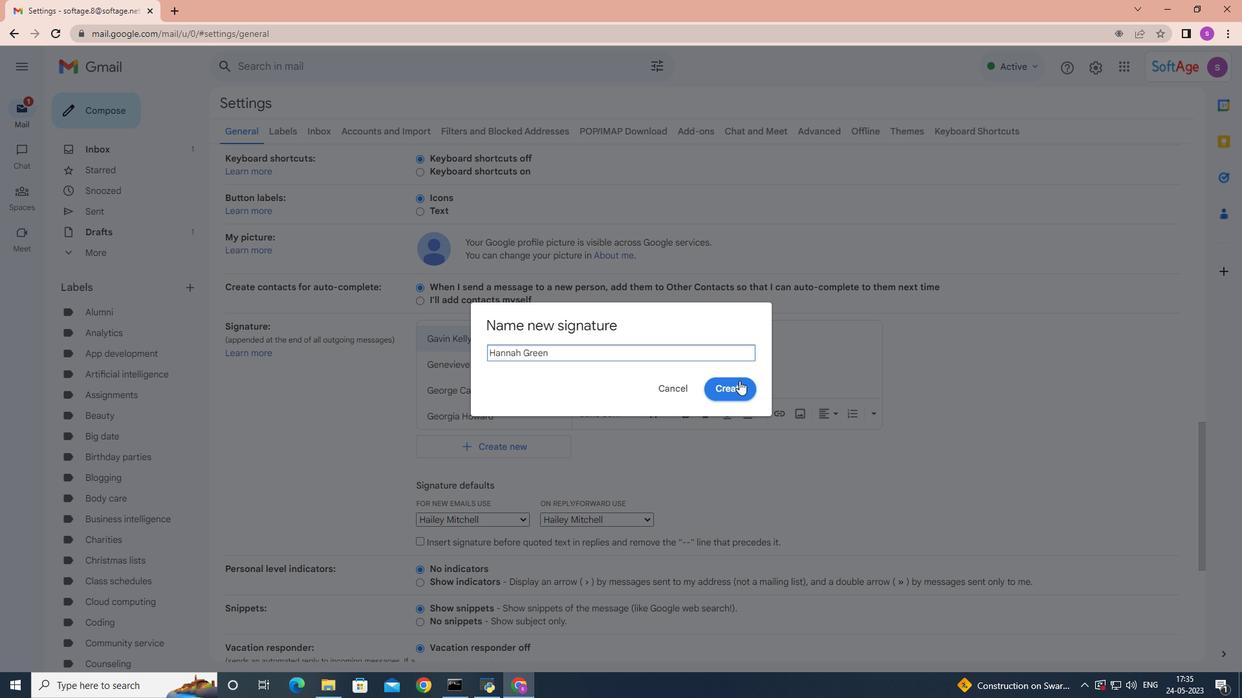 
Action: Mouse pressed left at (739, 379)
Screenshot: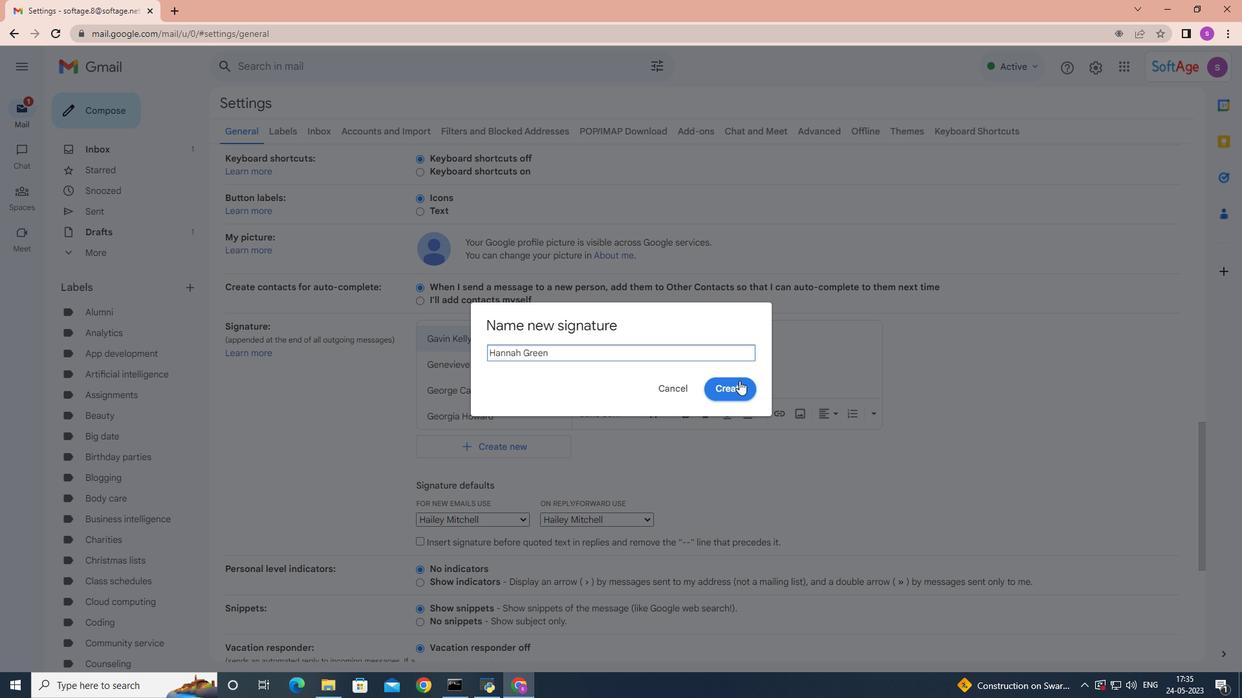 
Action: Mouse moved to (665, 404)
Screenshot: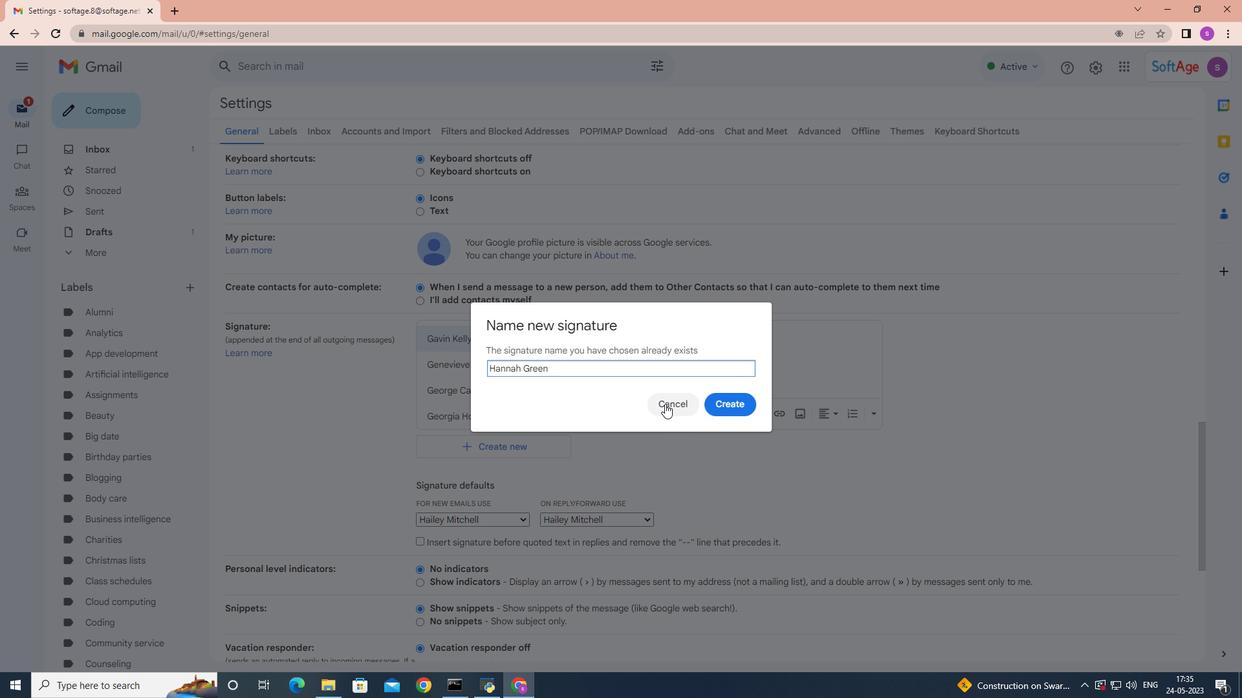 
Action: Mouse pressed left at (665, 404)
Screenshot: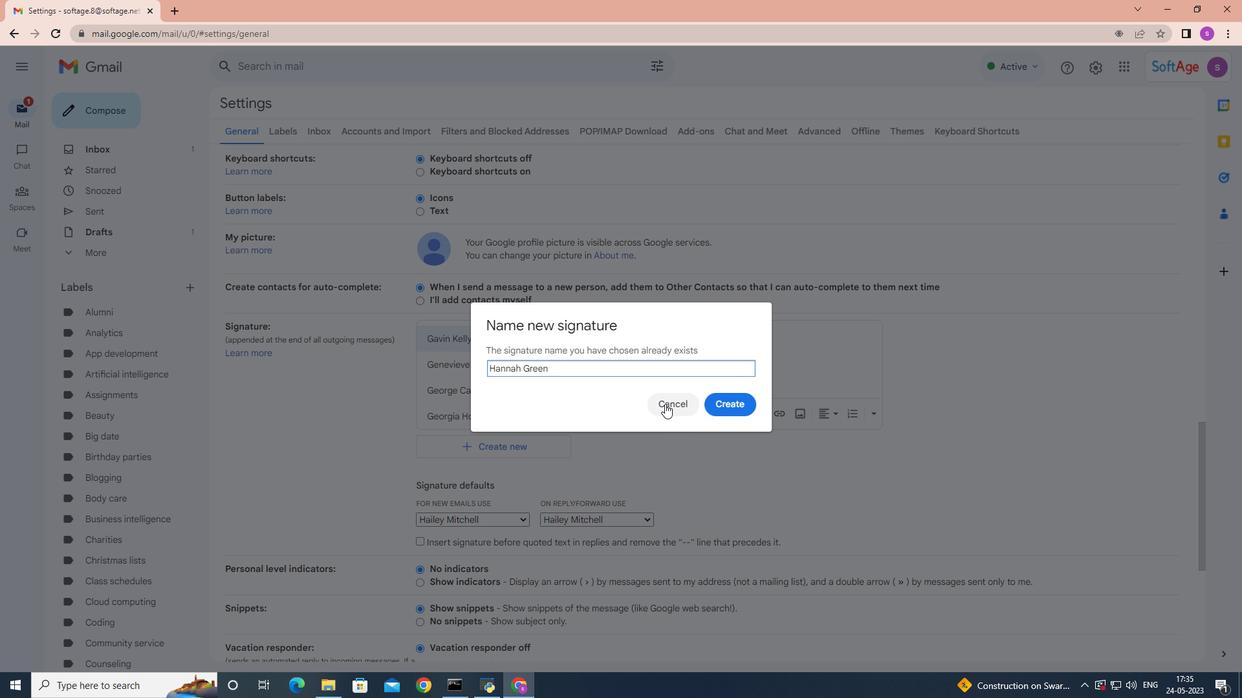 
Action: Mouse moved to (541, 390)
Screenshot: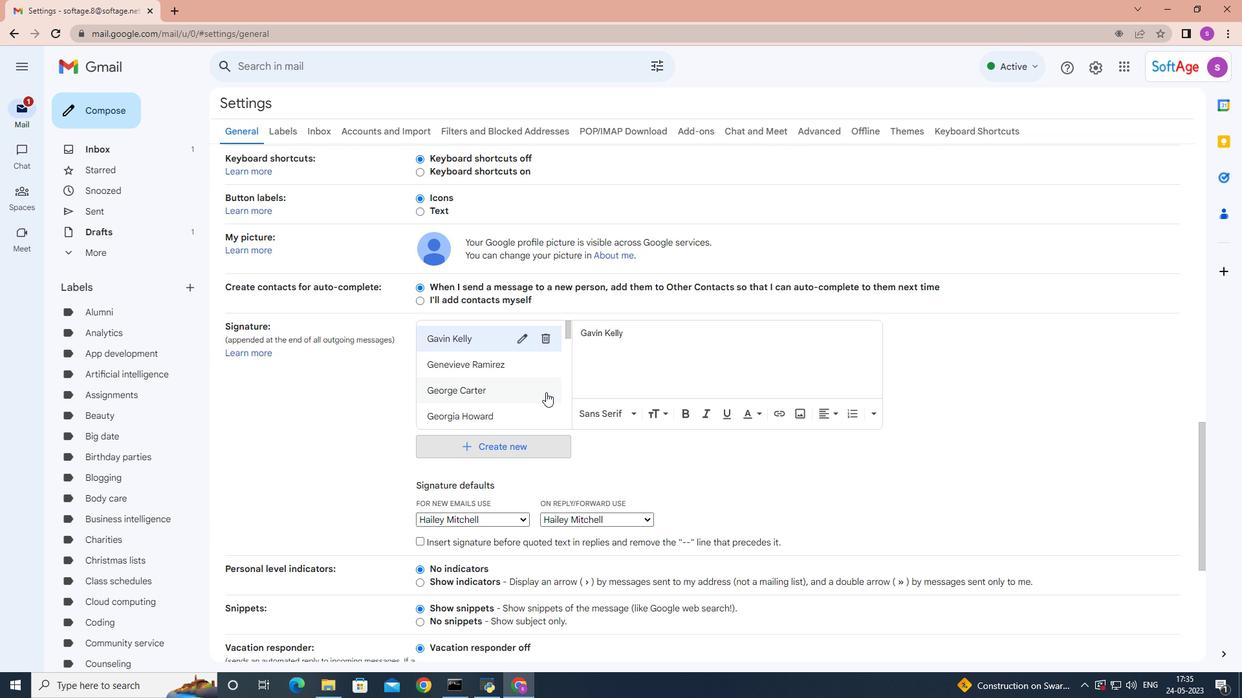 
Action: Mouse scrolled (541, 389) with delta (0, 0)
Screenshot: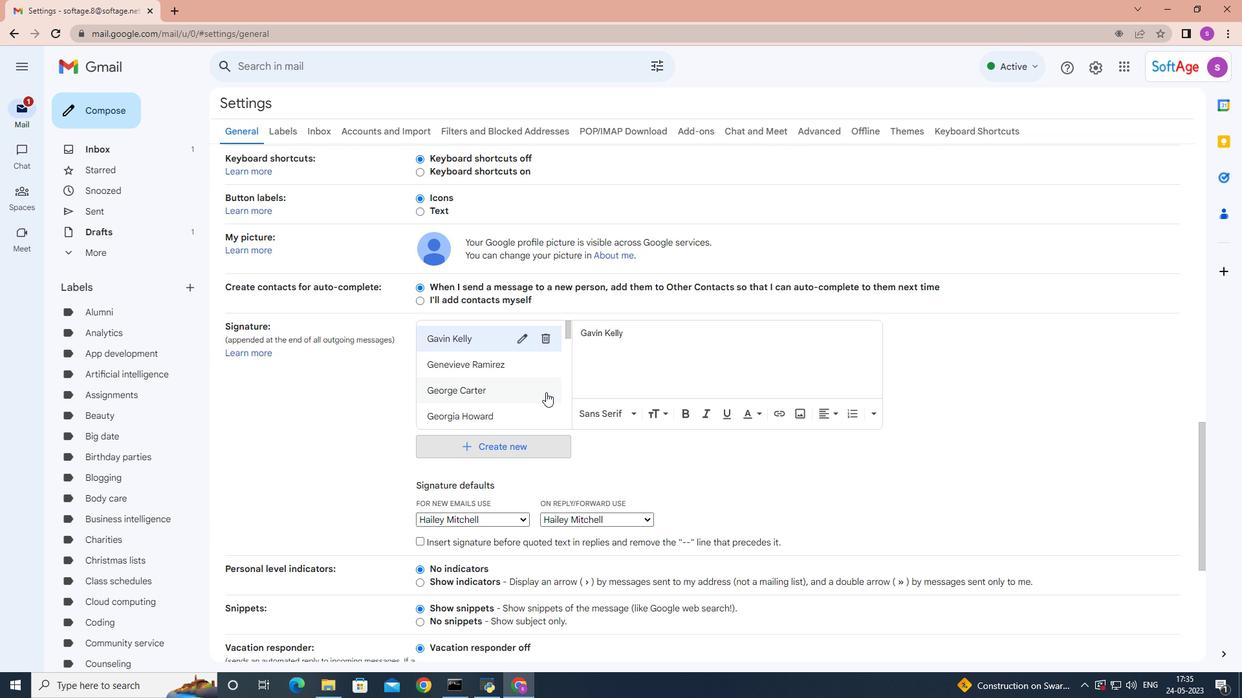 
Action: Mouse moved to (529, 379)
Screenshot: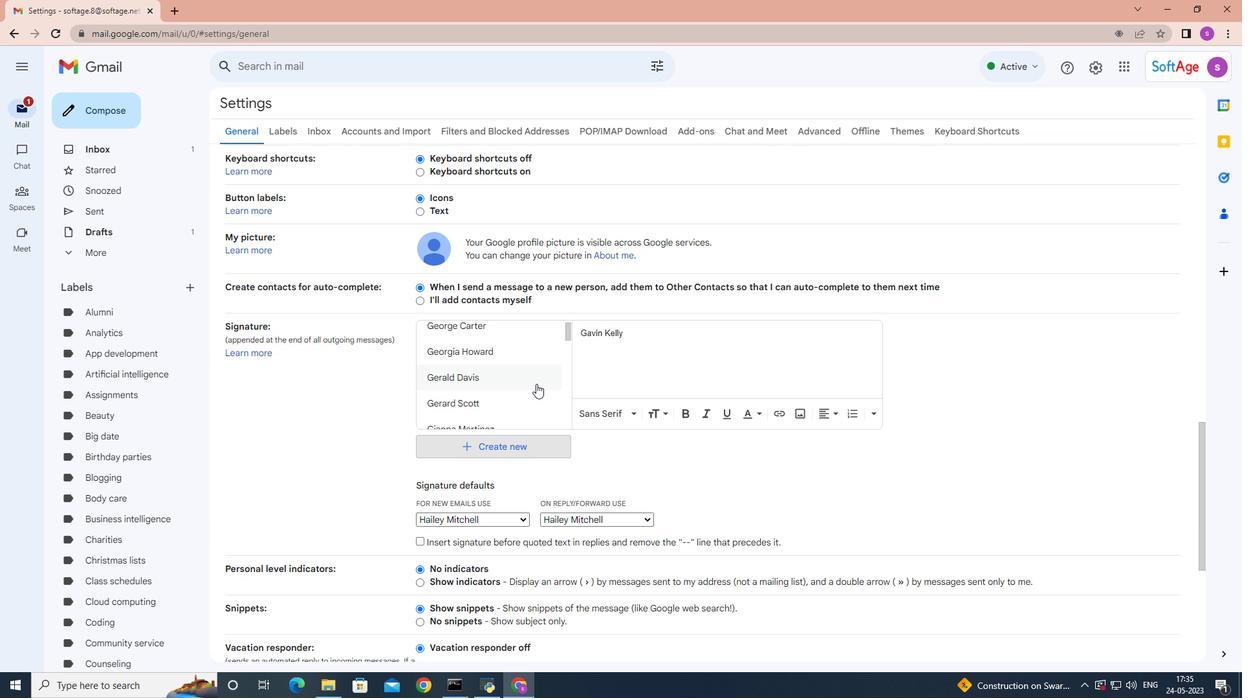 
Action: Mouse scrolled (529, 379) with delta (0, 0)
Screenshot: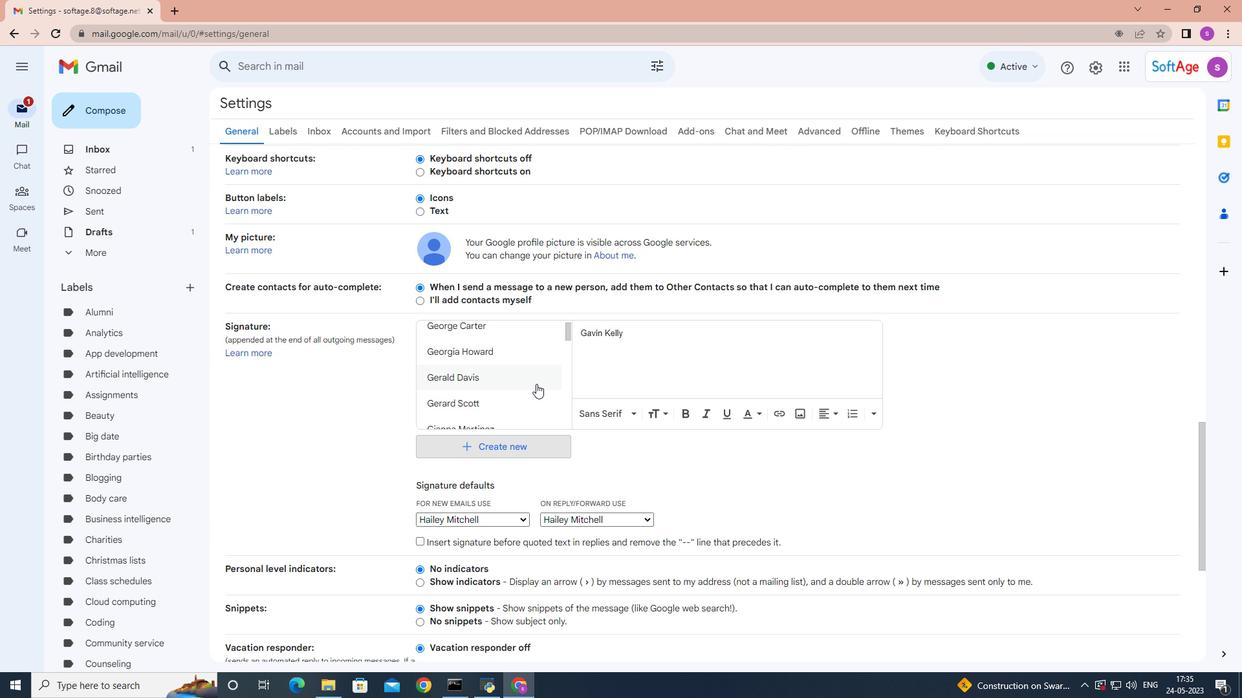 
Action: Mouse moved to (526, 379)
Screenshot: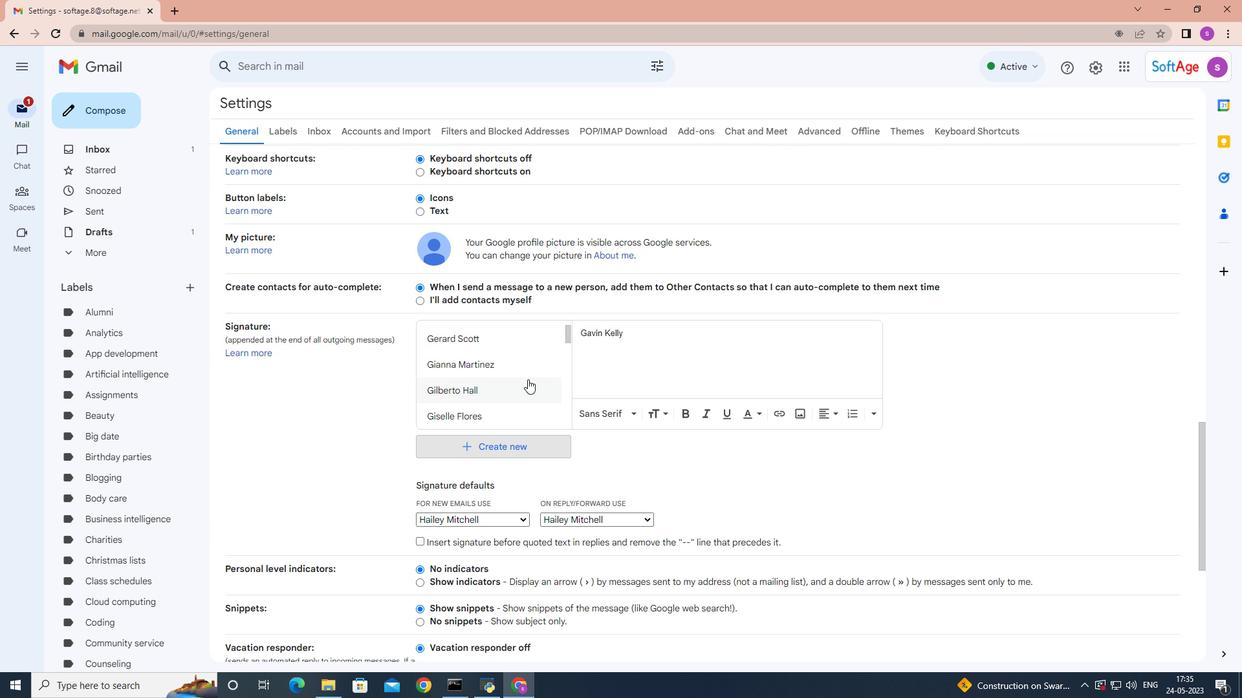 
Action: Mouse scrolled (526, 379) with delta (0, 0)
Screenshot: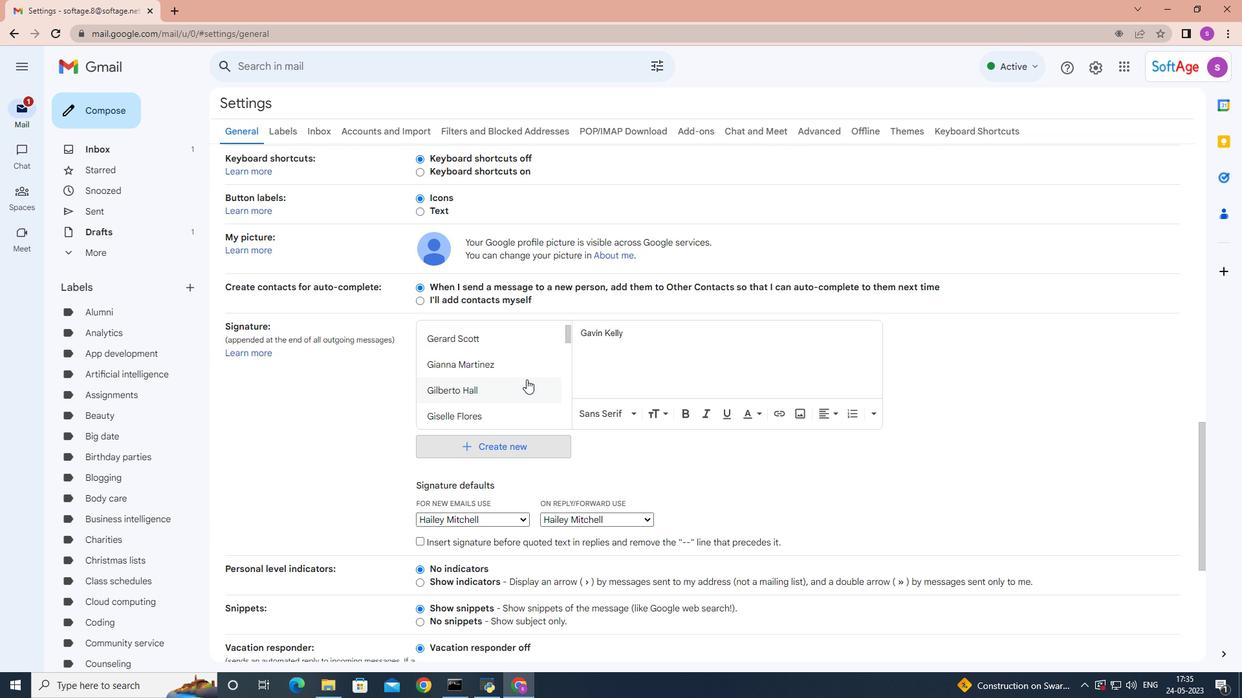 
Action: Mouse scrolled (526, 379) with delta (0, 0)
Screenshot: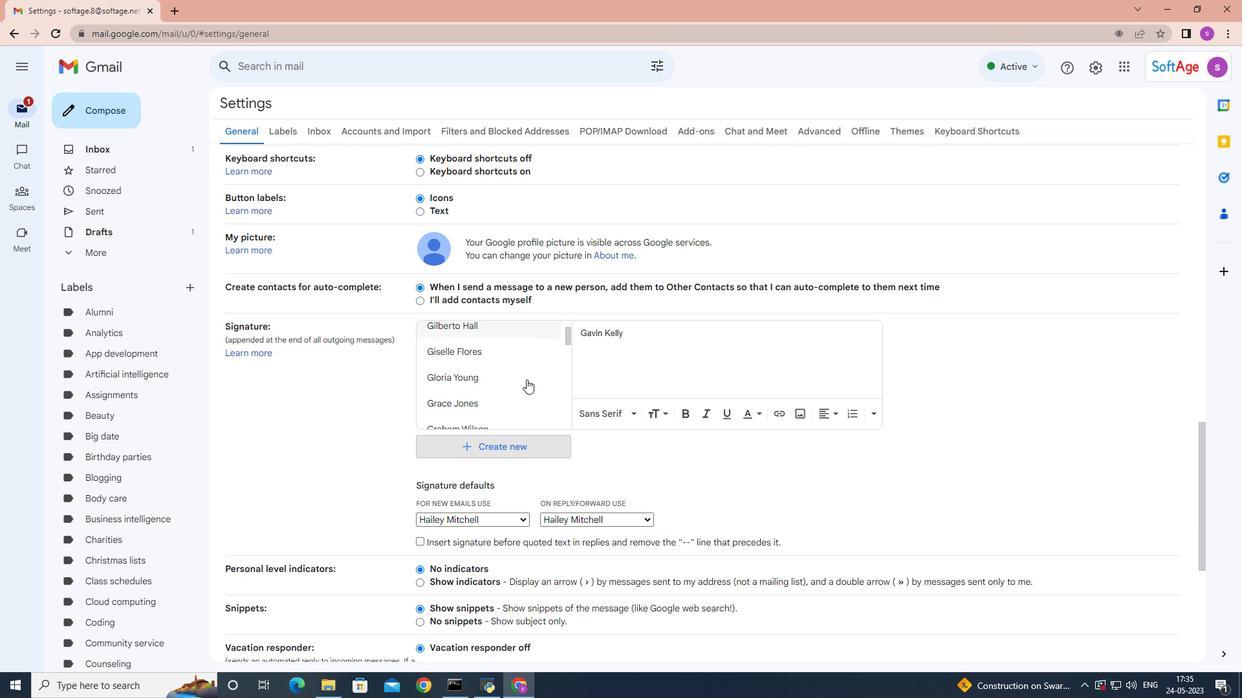 
Action: Mouse moved to (526, 377)
Screenshot: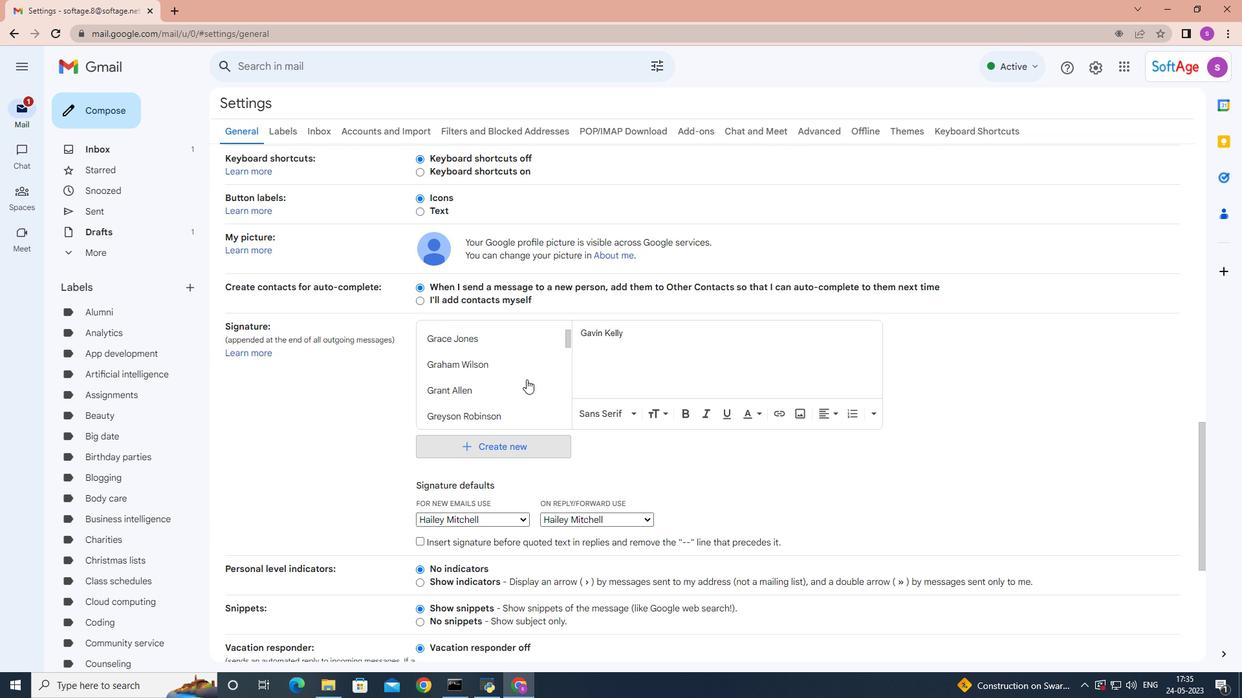 
Action: Mouse scrolled (526, 376) with delta (0, 0)
Screenshot: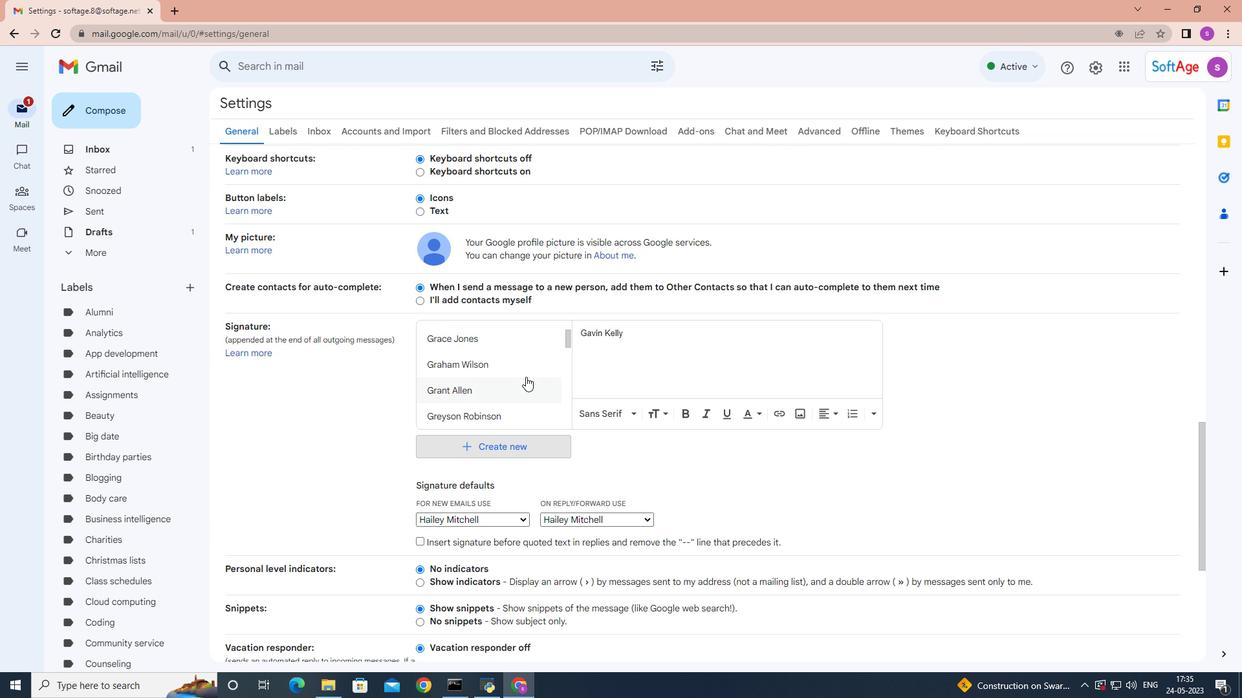 
Action: Mouse scrolled (526, 376) with delta (0, 0)
Screenshot: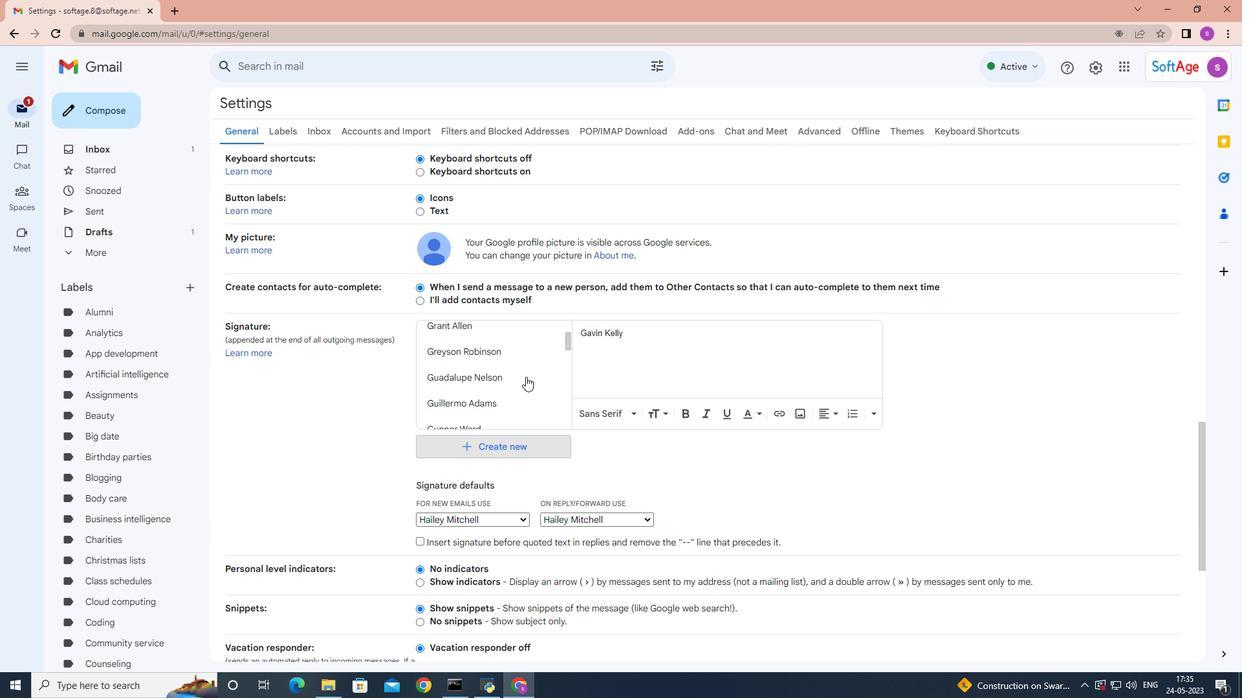 
Action: Mouse moved to (506, 366)
Screenshot: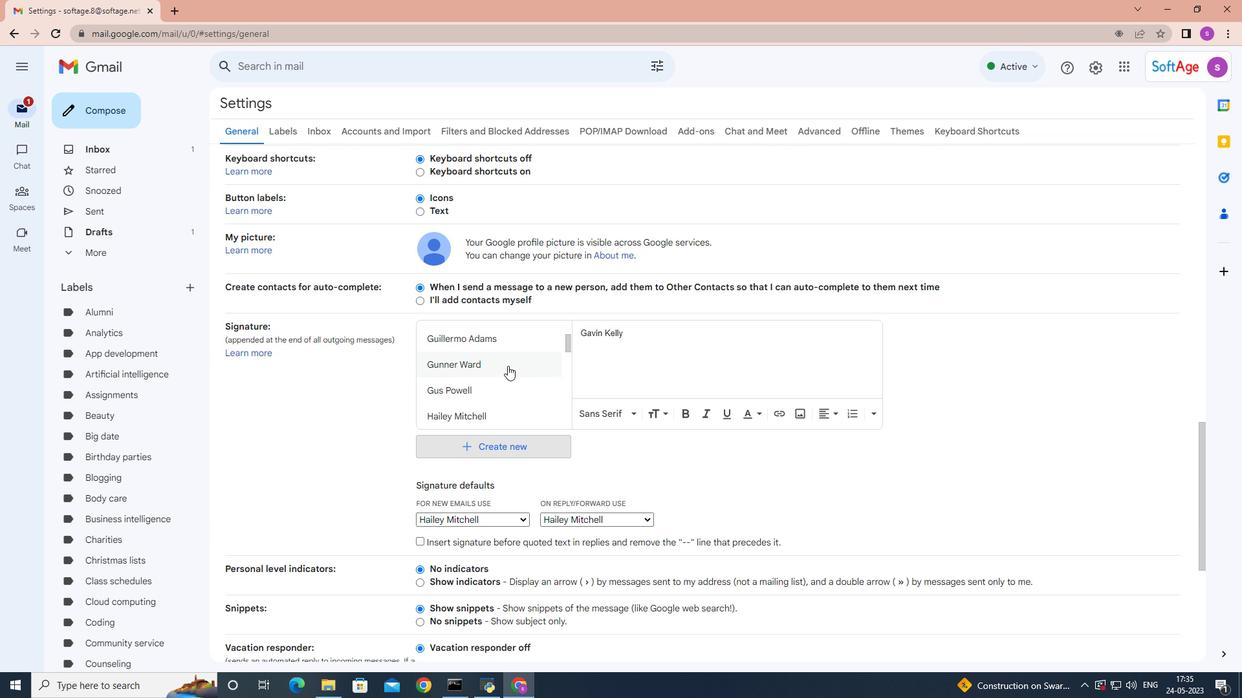 
Action: Mouse scrolled (506, 365) with delta (0, 0)
Screenshot: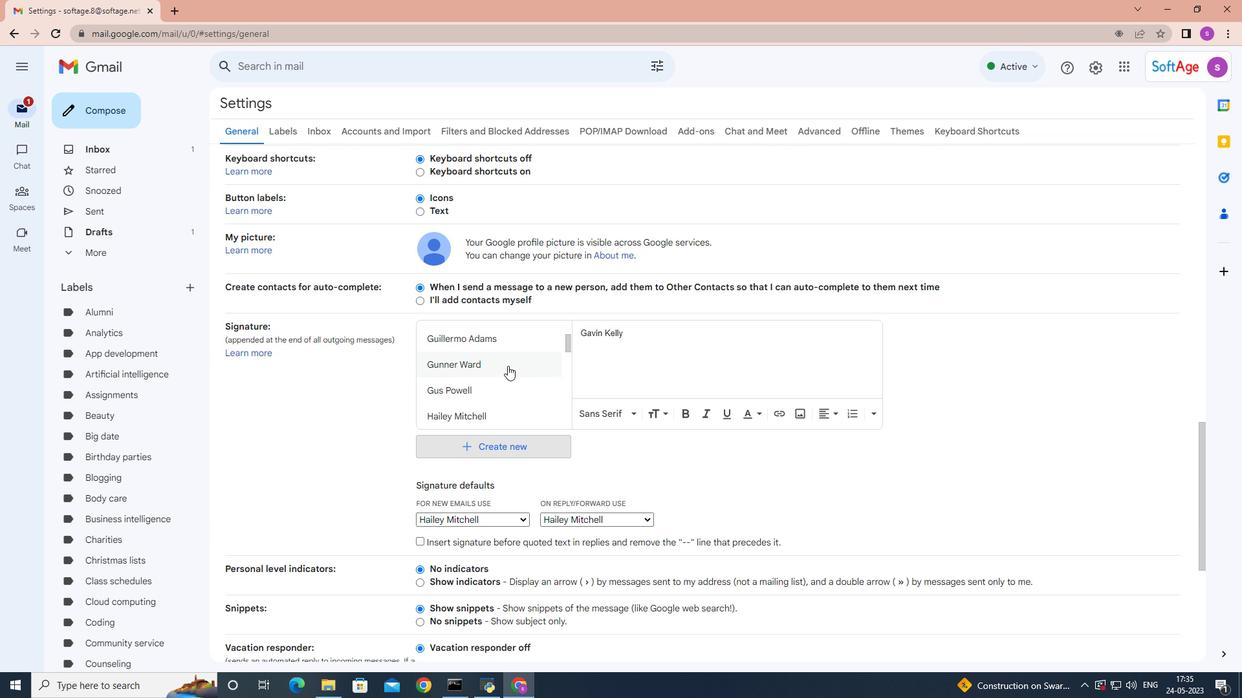 
Action: Mouse scrolled (506, 365) with delta (0, 0)
Screenshot: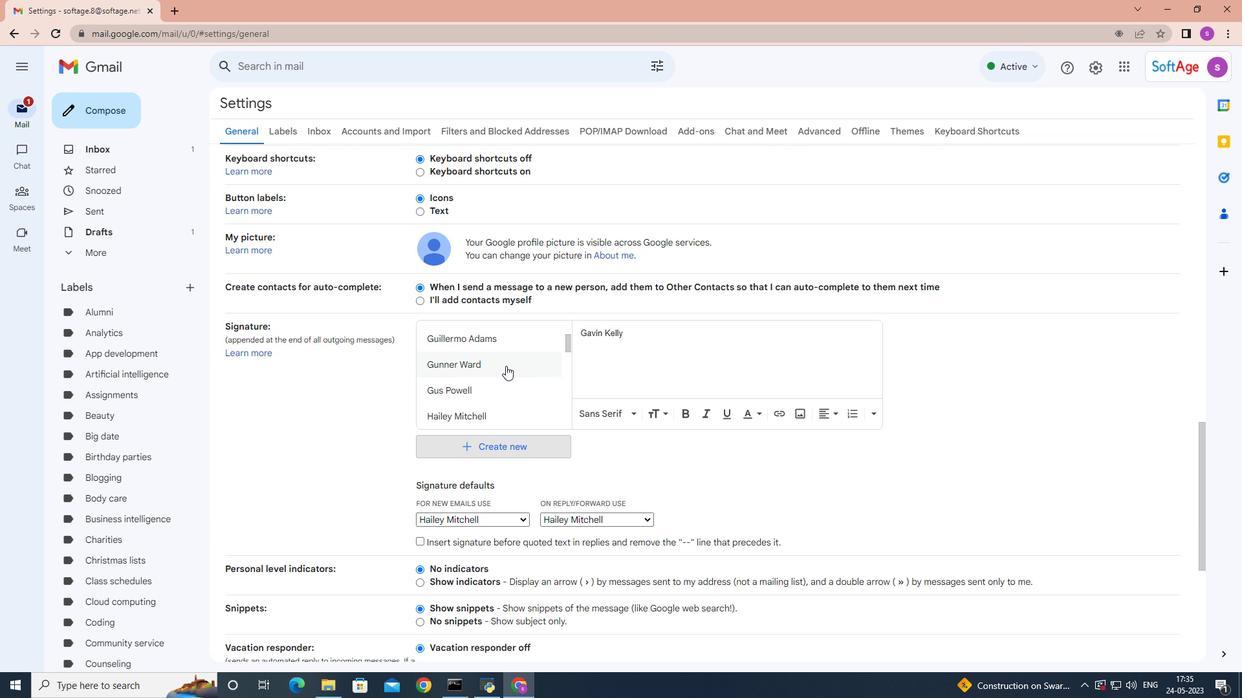 
Action: Mouse scrolled (506, 366) with delta (0, 0)
Screenshot: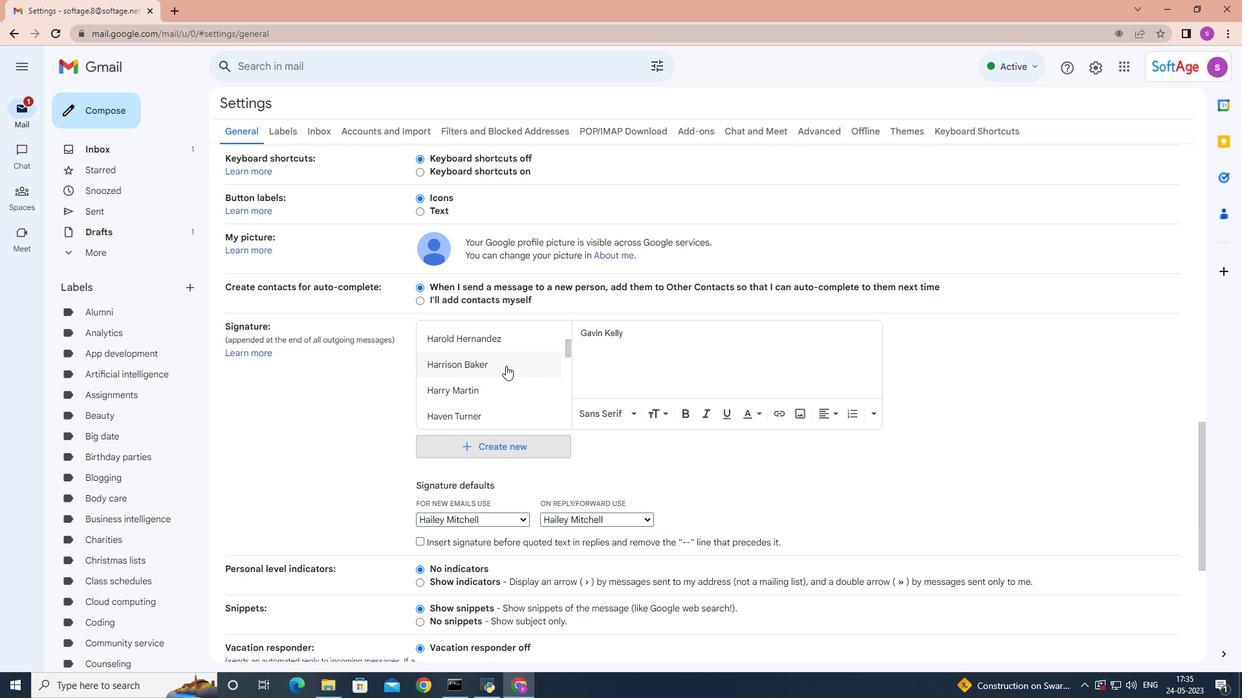 
Action: Mouse moved to (504, 374)
Screenshot: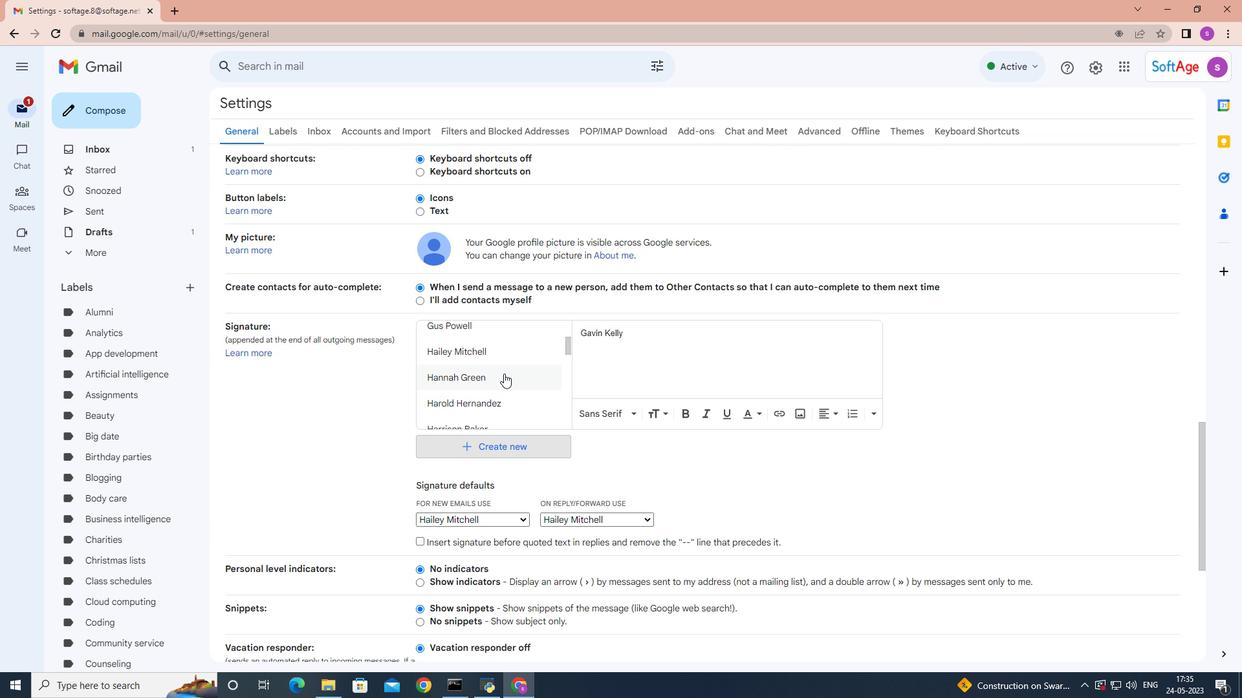 
Action: Mouse pressed left at (504, 374)
Screenshot: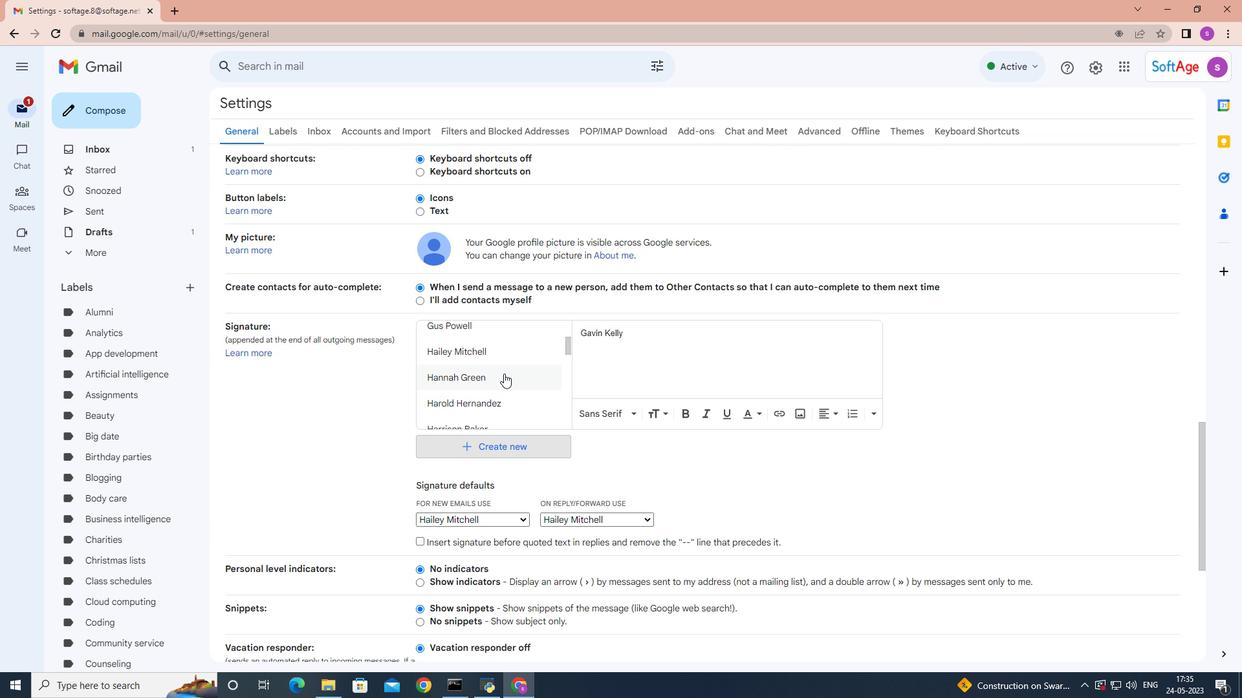 
Action: Mouse moved to (541, 376)
Screenshot: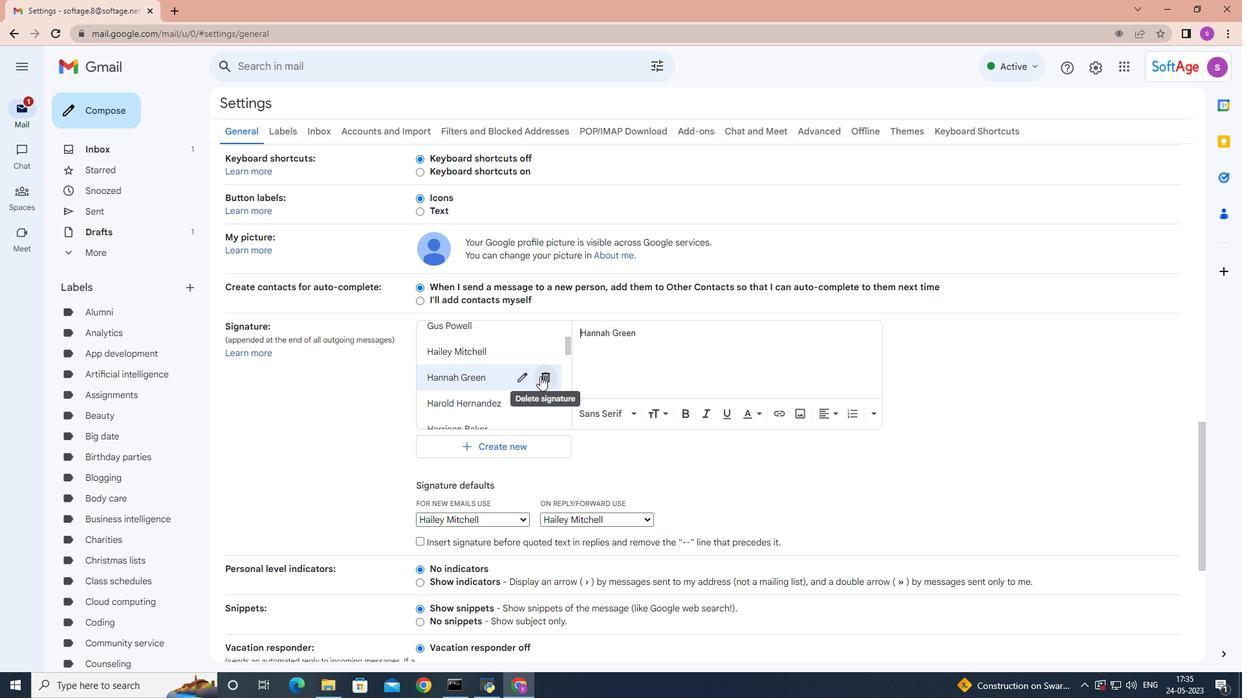 
Action: Mouse pressed left at (541, 376)
Screenshot: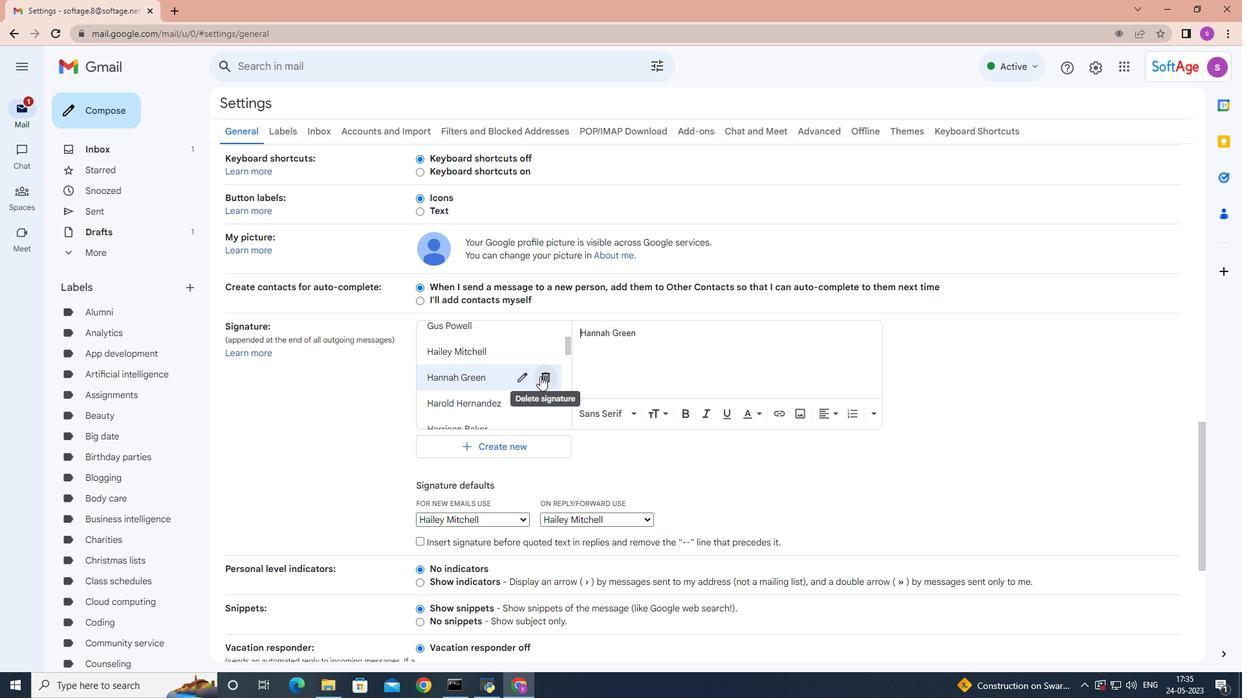 
Action: Mouse moved to (736, 384)
Screenshot: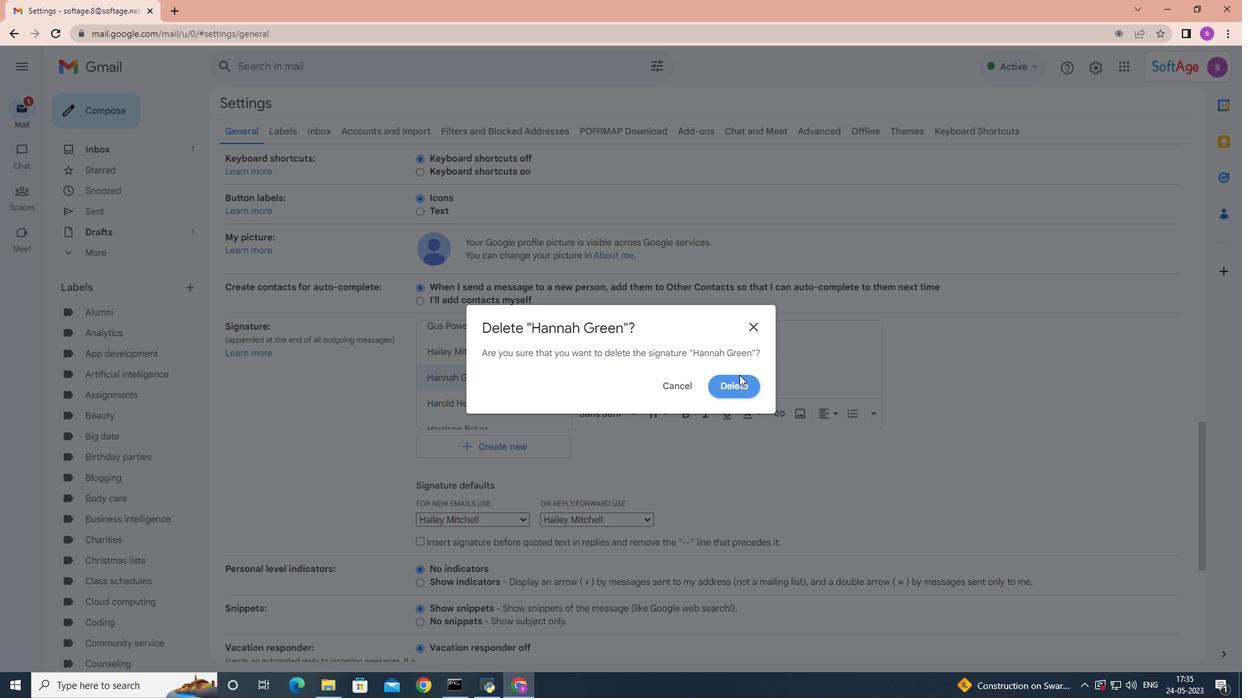 
Action: Mouse pressed left at (736, 384)
Screenshot: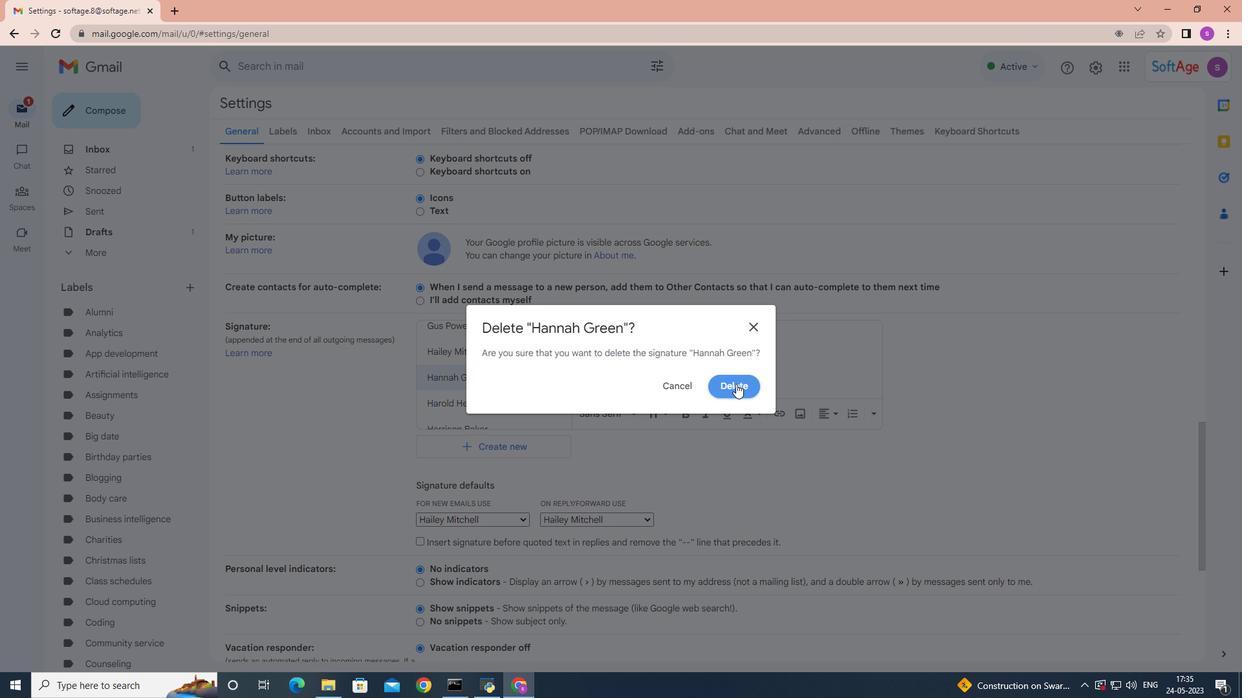 
Action: Mouse moved to (489, 440)
Screenshot: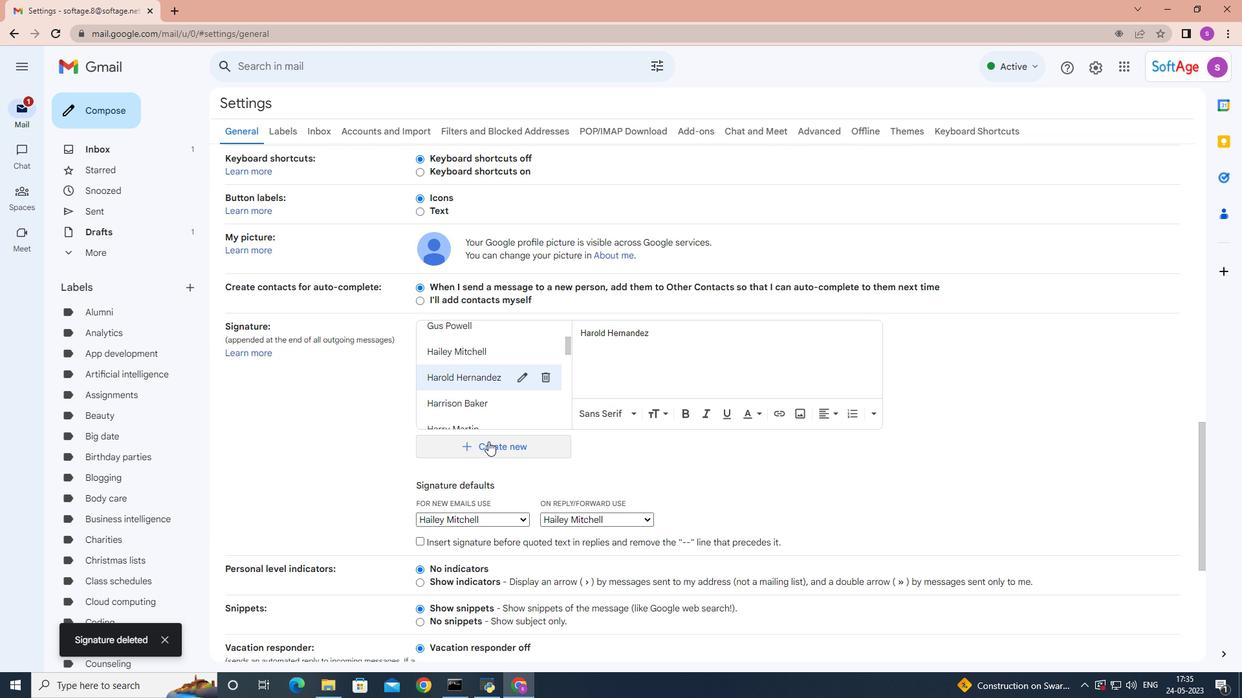 
Action: Mouse pressed left at (489, 440)
Screenshot: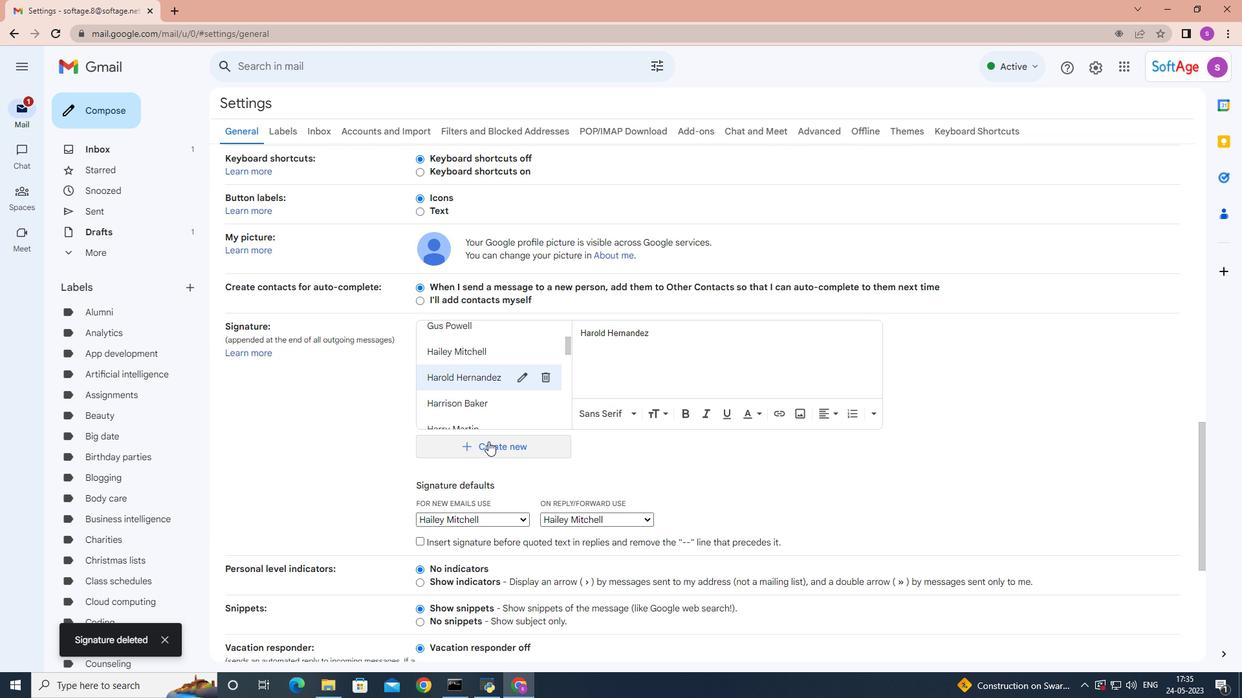 
Action: Mouse moved to (498, 445)
Screenshot: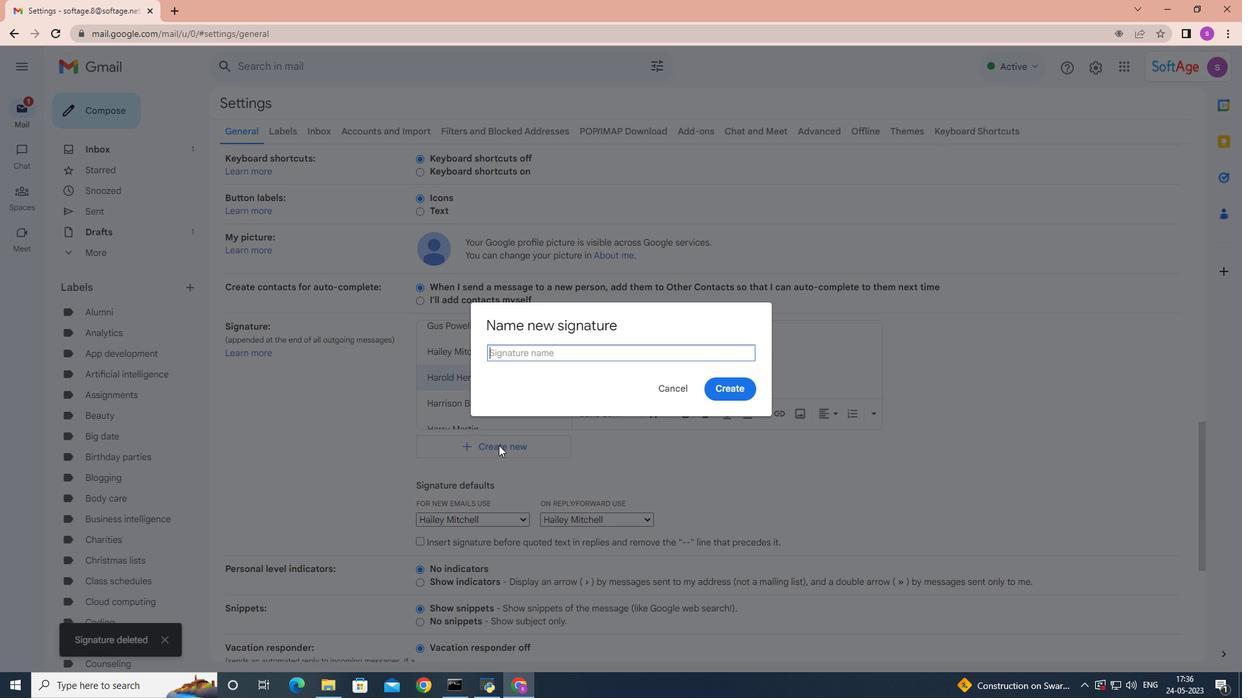 
Action: Key pressed <Key.shift>Hannah<Key.space><Key.shift>Green
Screenshot: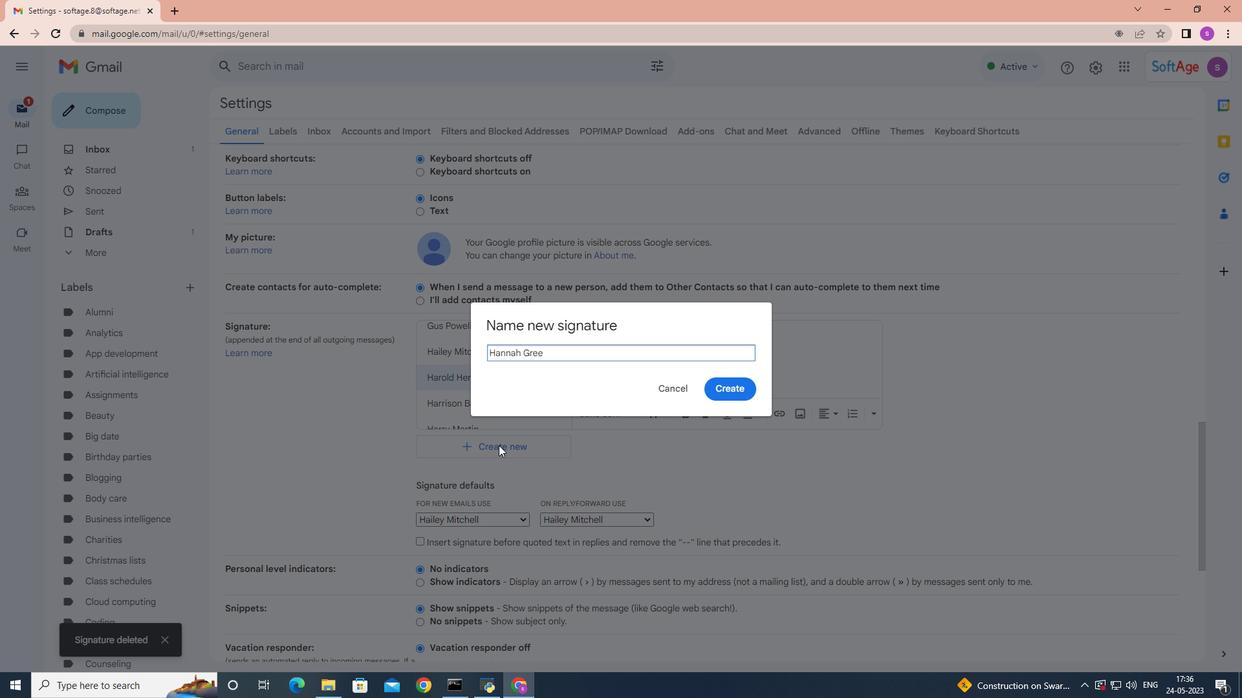 
Action: Mouse moved to (750, 386)
Screenshot: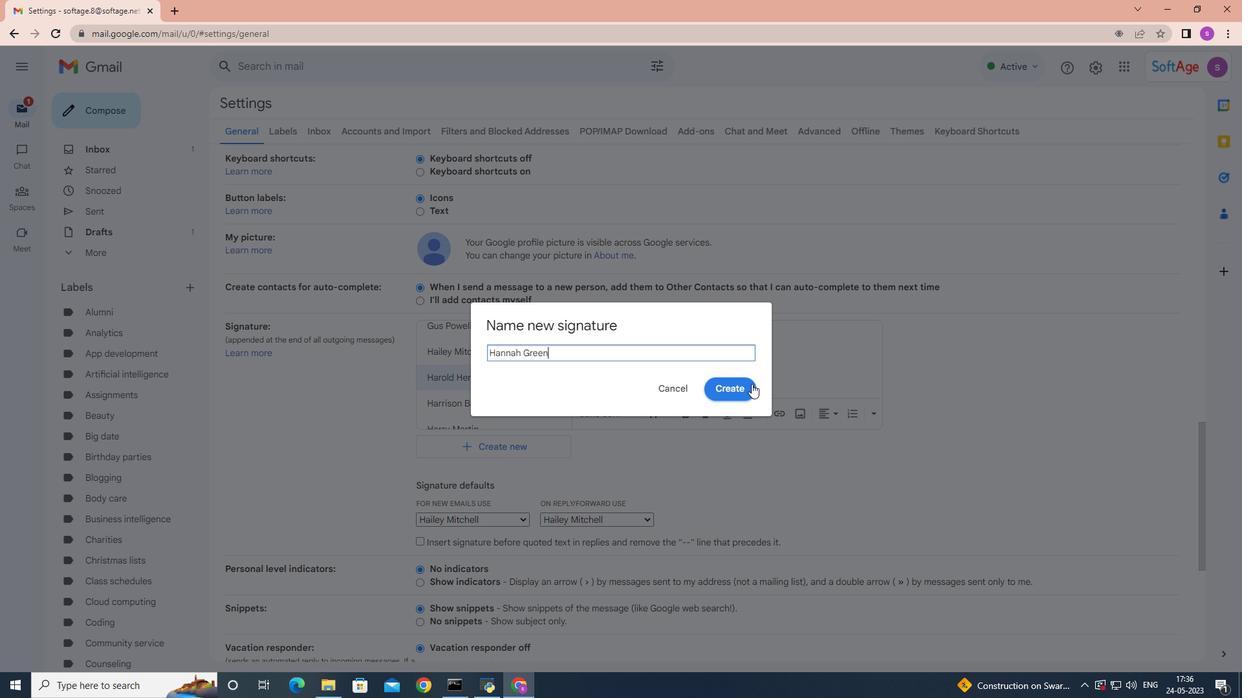 
Action: Mouse pressed left at (750, 386)
Screenshot: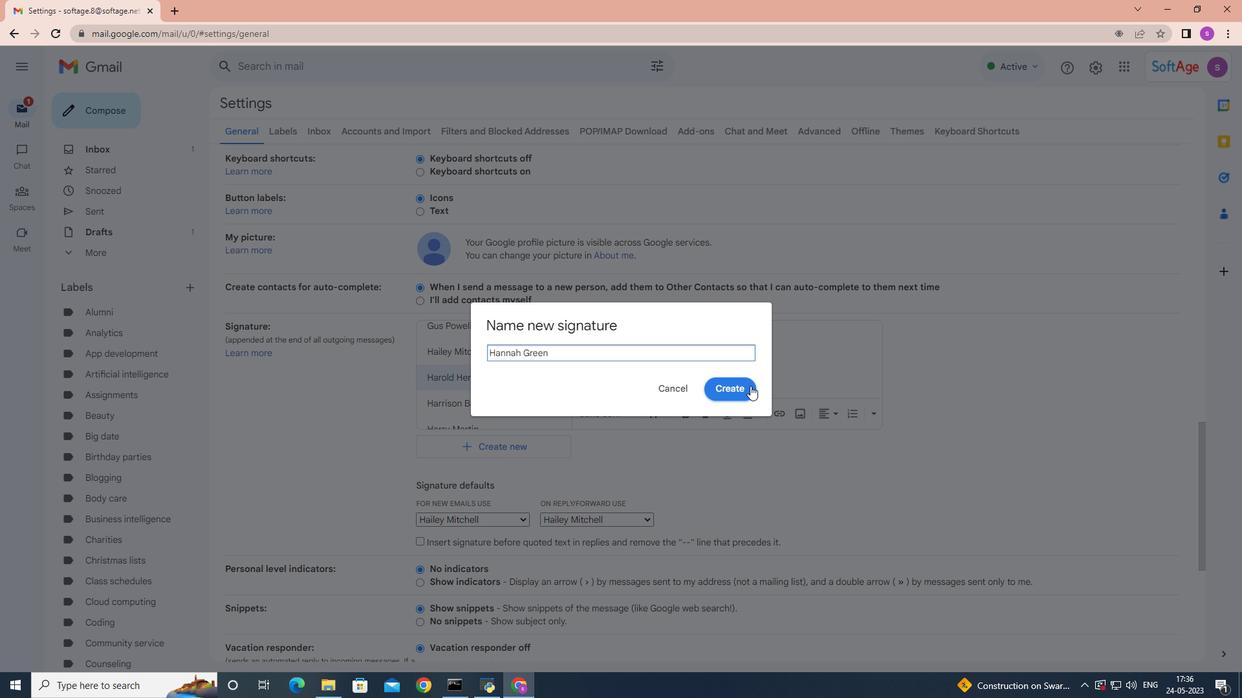 
Action: Key pressed <Key.shift>Hannah<Key.space><Key.shift><Key.shift><Key.shift><Key.shift><Key.shift><Key.shift>Green
Screenshot: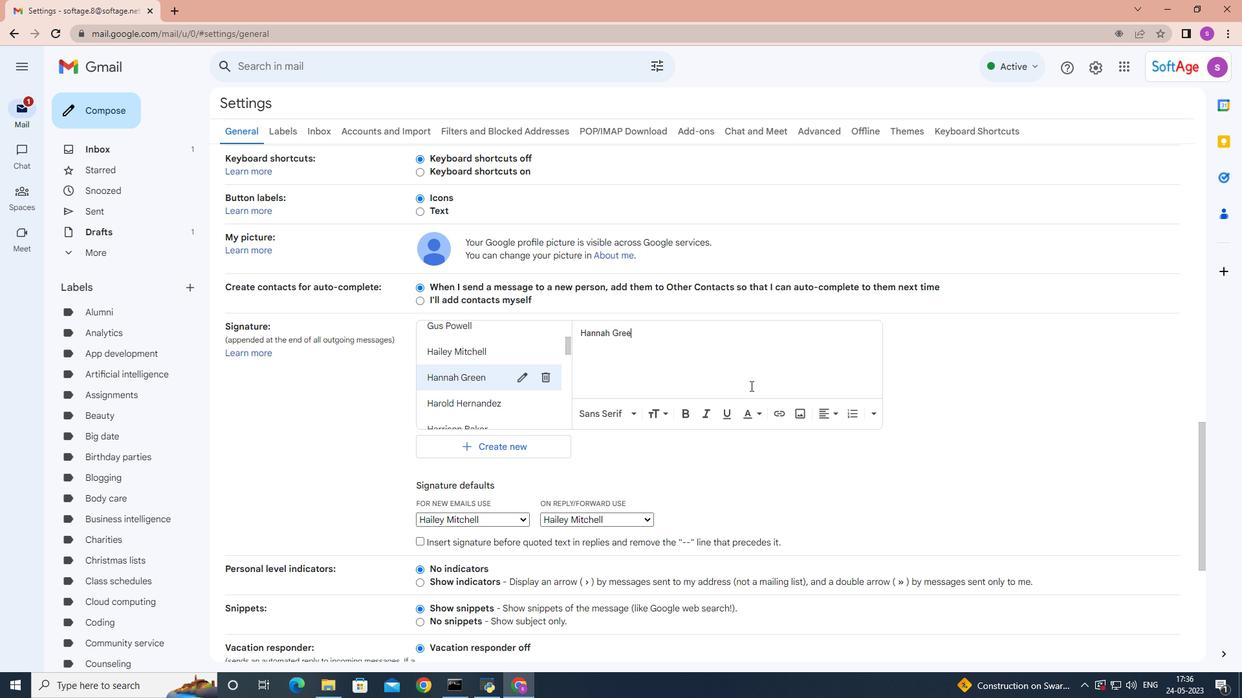
Action: Mouse scrolled (750, 385) with delta (0, 0)
Screenshot: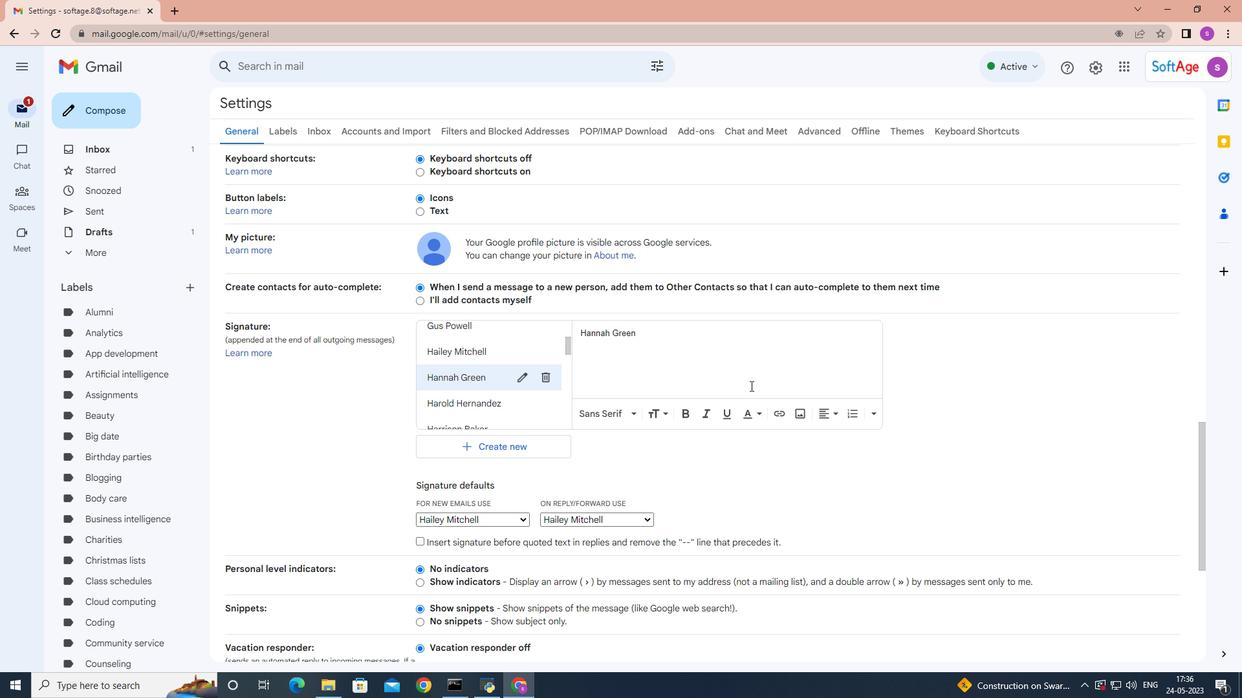 
Action: Mouse scrolled (750, 385) with delta (0, 0)
Screenshot: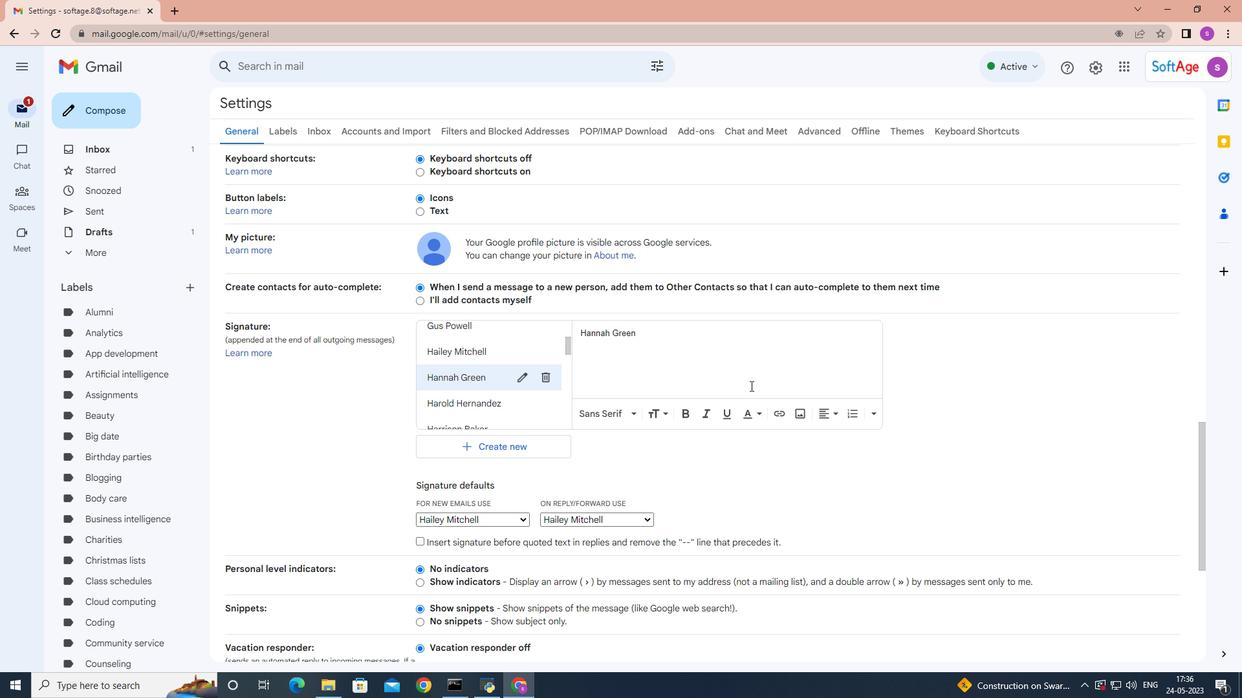
Action: Mouse moved to (521, 395)
Screenshot: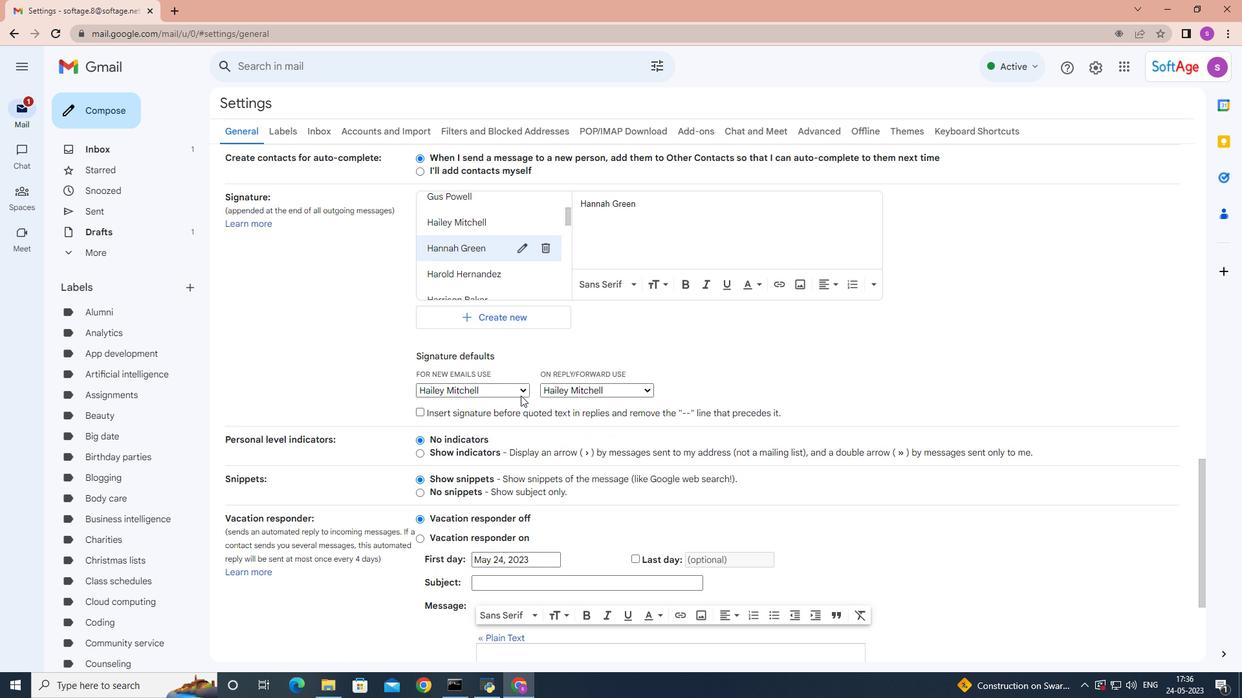
Action: Mouse pressed left at (521, 395)
Screenshot: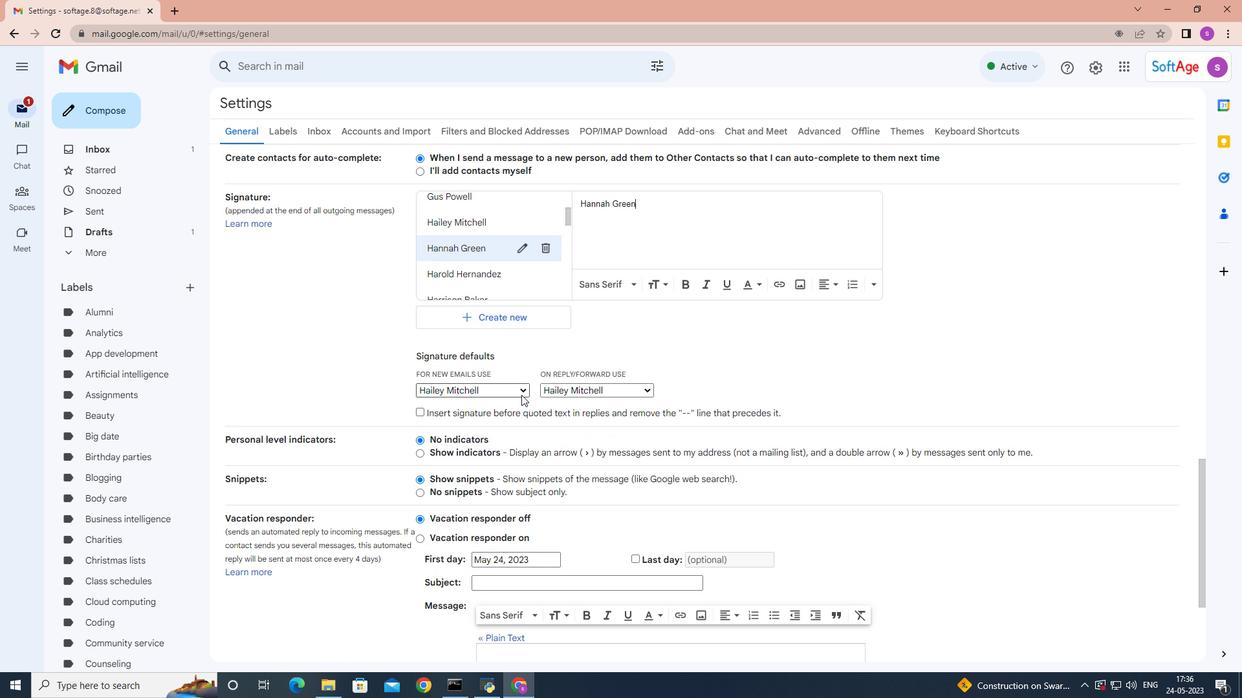 
Action: Mouse moved to (486, 513)
Screenshot: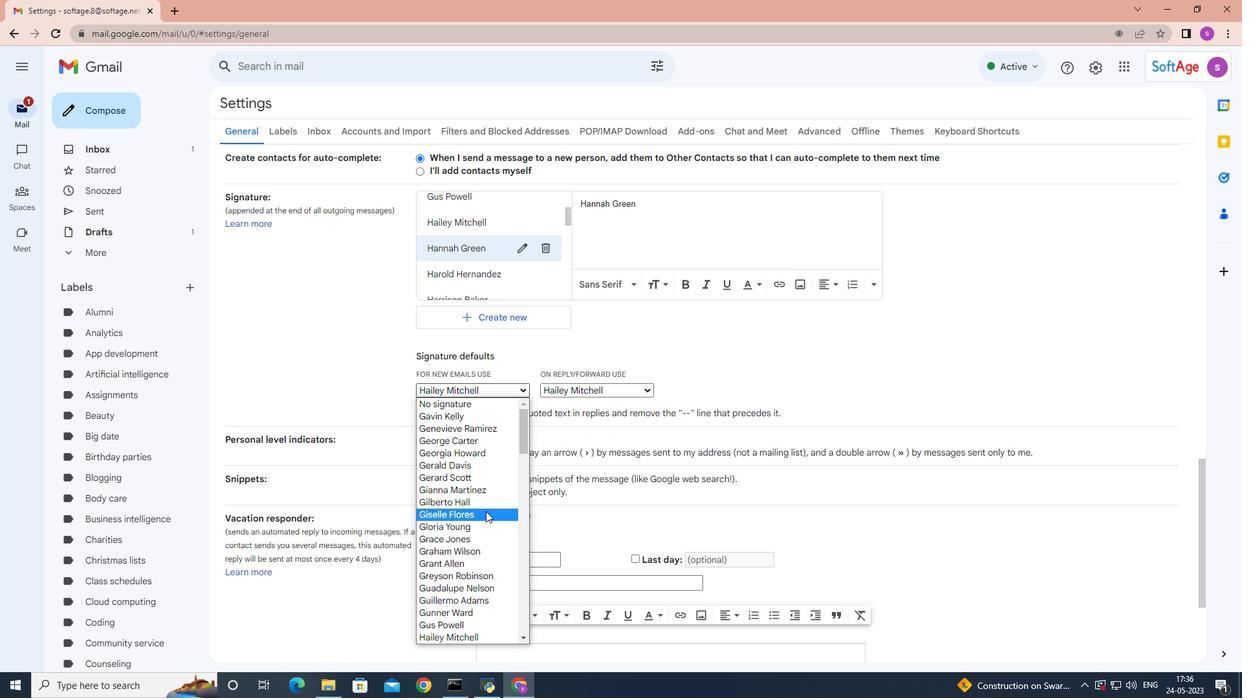 
Action: Mouse scrolled (486, 513) with delta (0, 0)
Screenshot: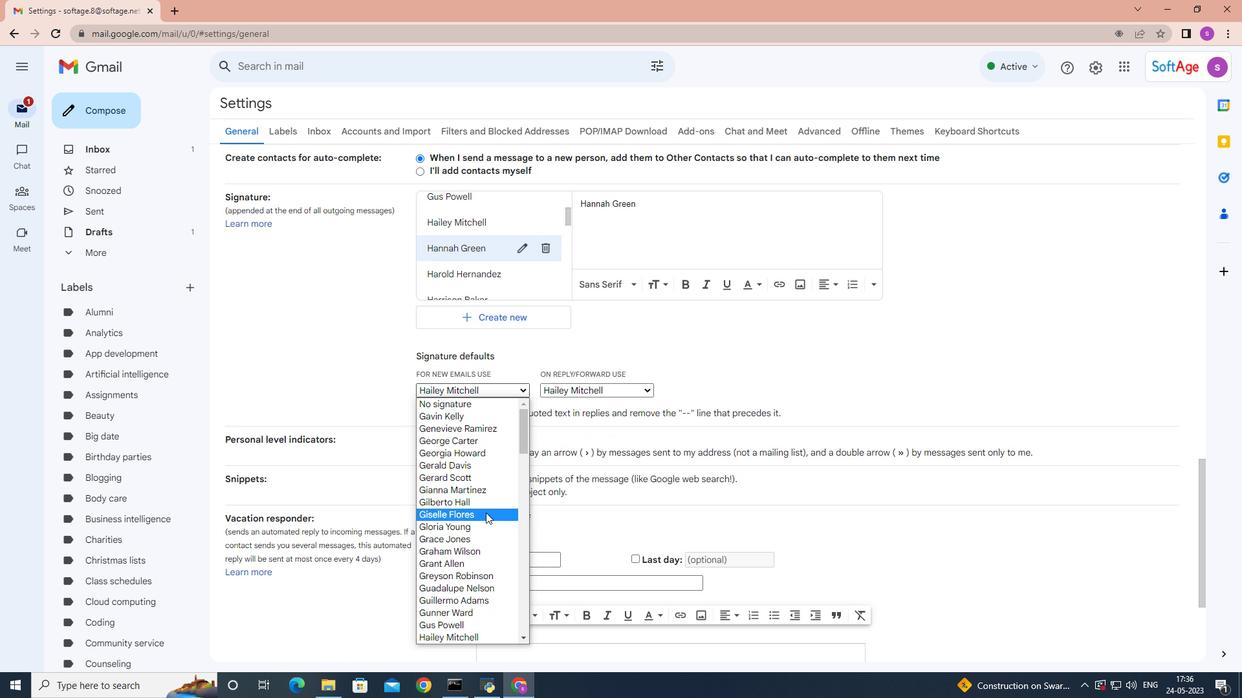 
Action: Mouse moved to (482, 519)
Screenshot: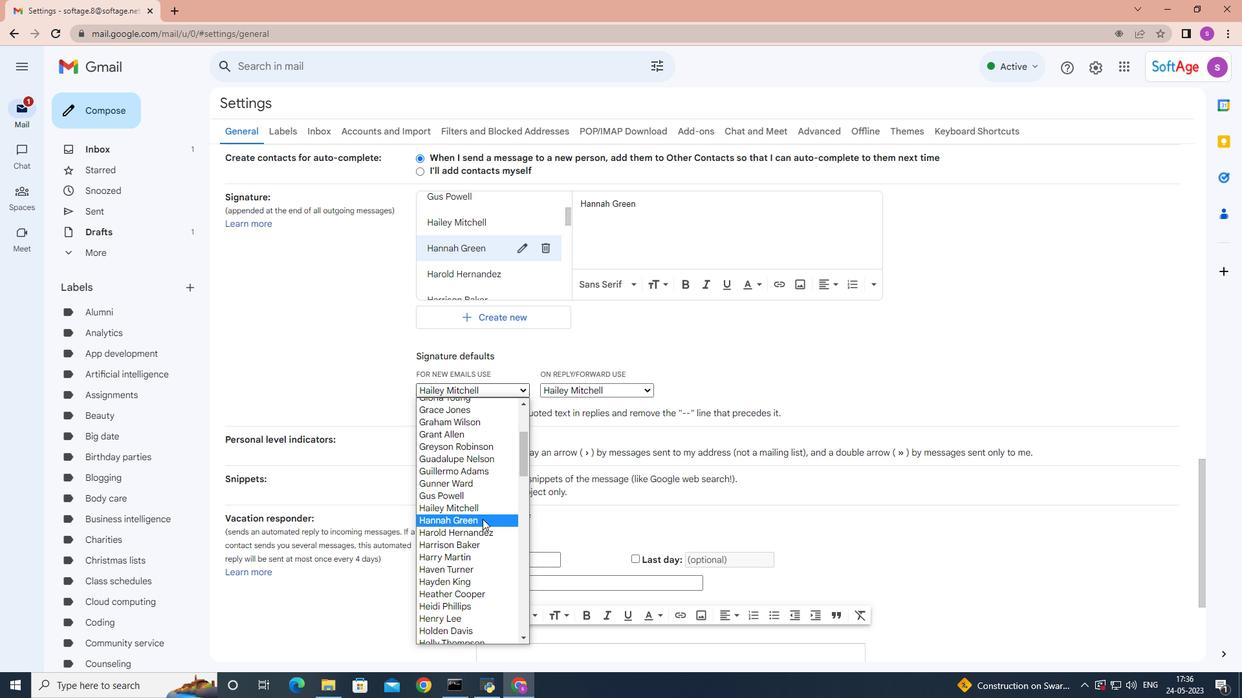 
Action: Mouse pressed left at (482, 519)
Screenshot: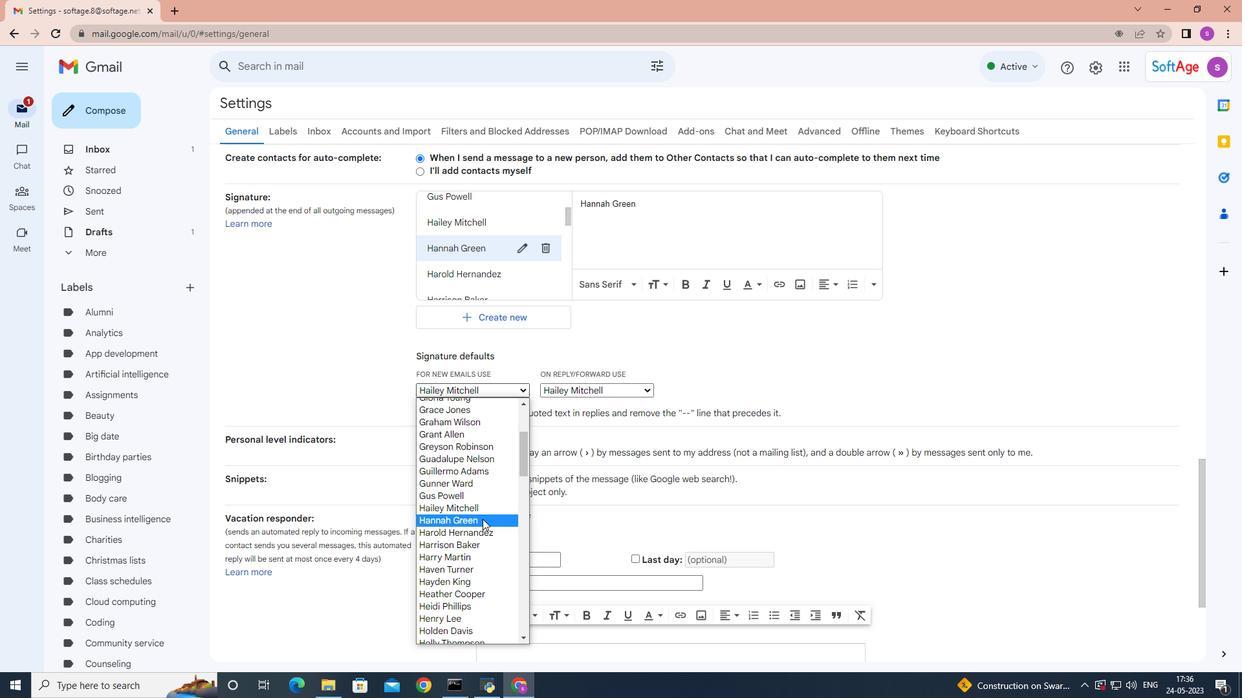 
Action: Mouse moved to (643, 388)
Screenshot: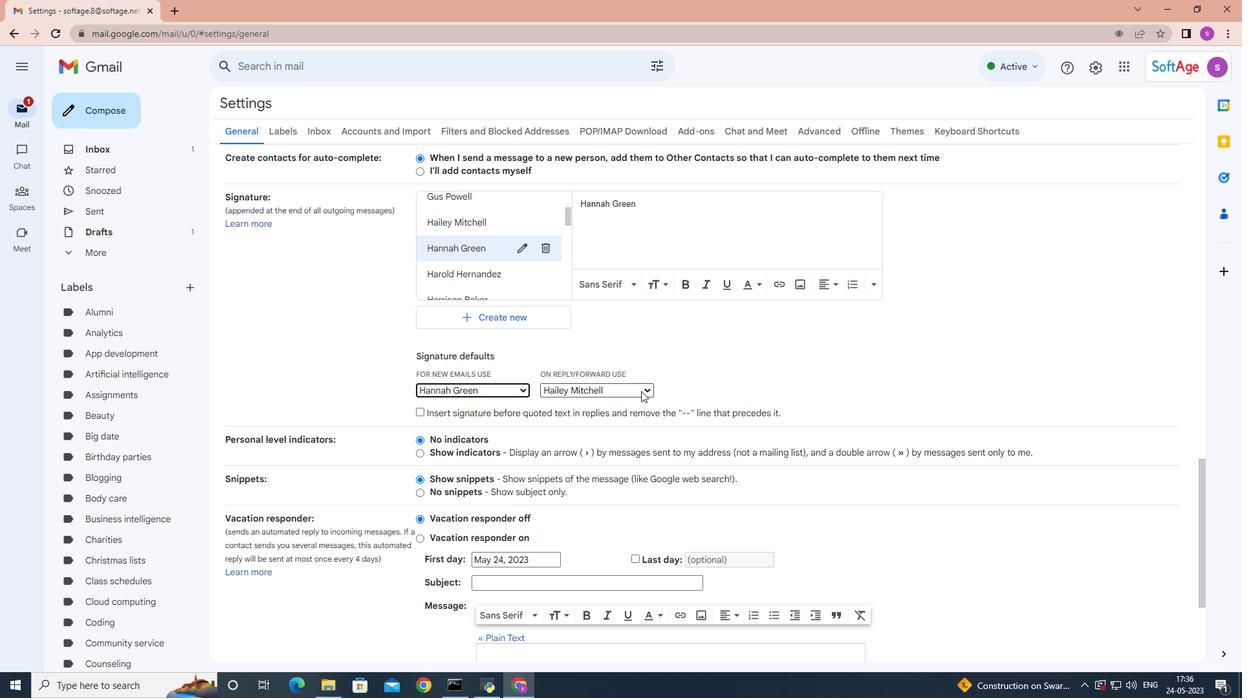 
Action: Mouse pressed left at (643, 388)
Screenshot: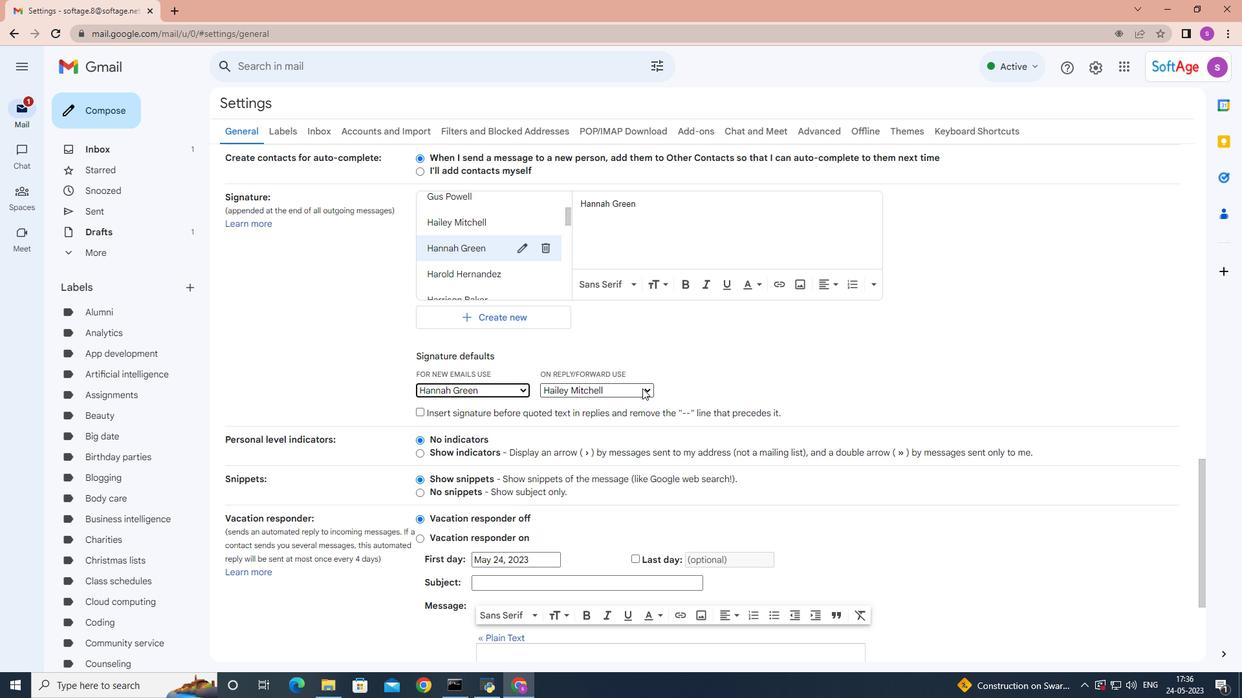 
Action: Mouse moved to (608, 541)
Screenshot: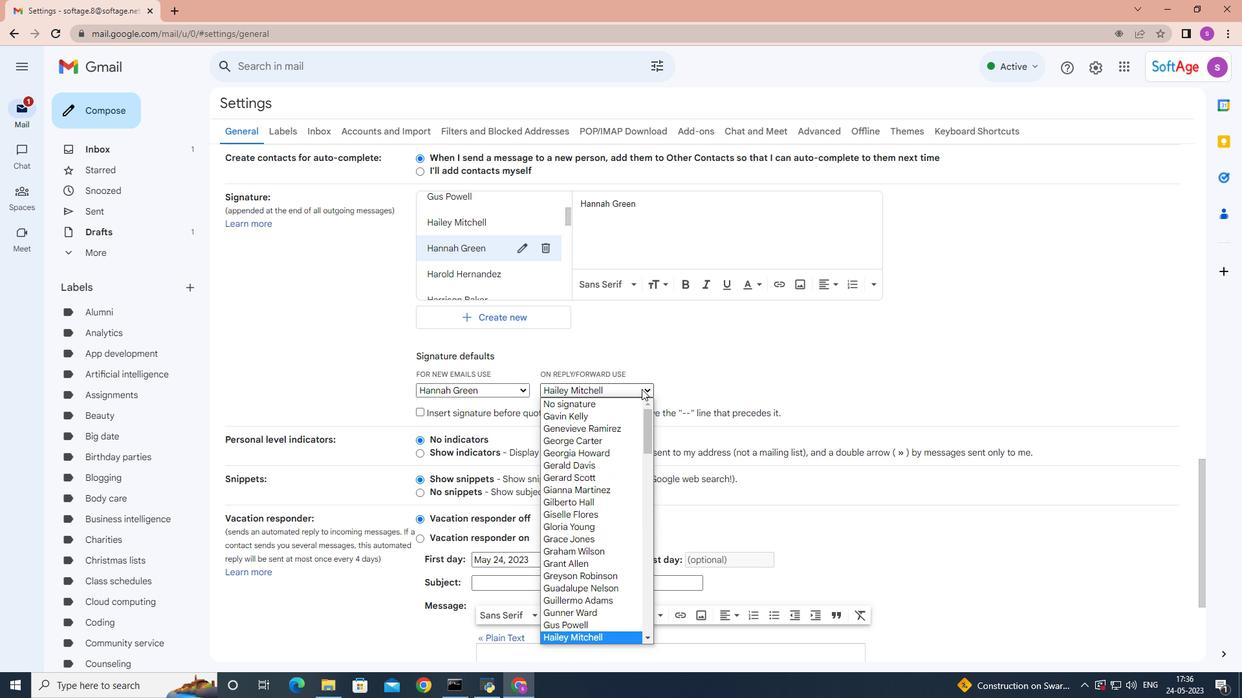 
Action: Mouse scrolled (608, 541) with delta (0, 0)
Screenshot: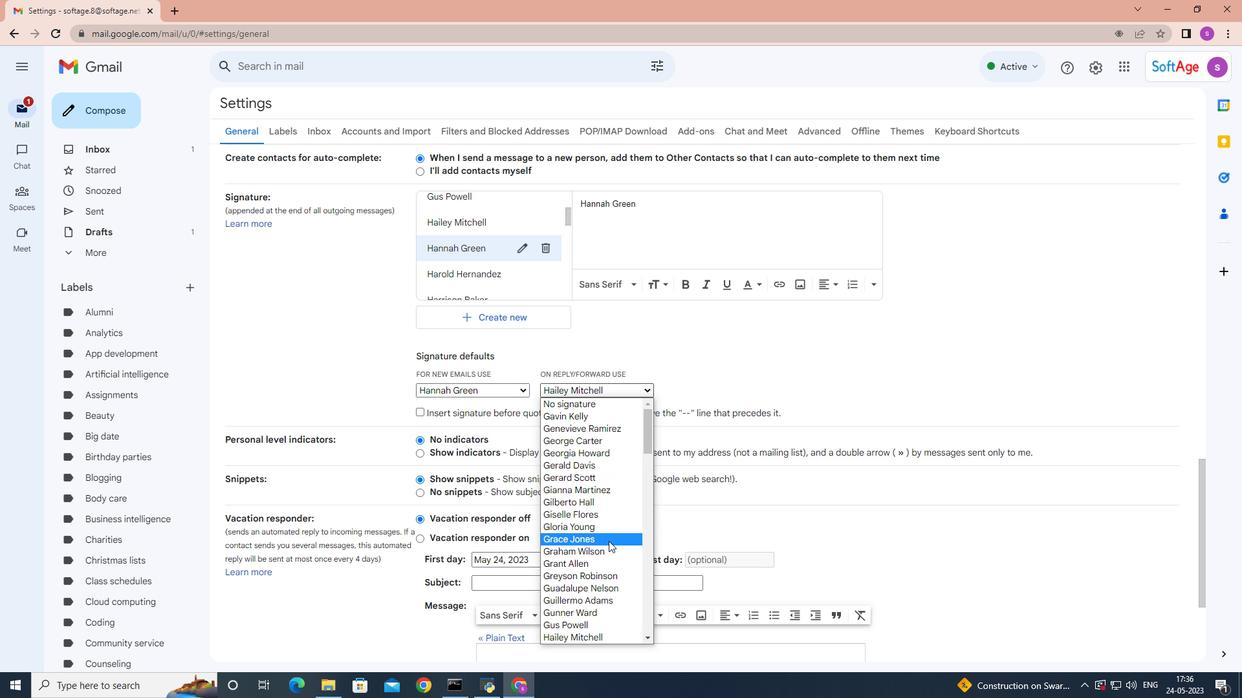 
Action: Mouse moved to (605, 524)
Screenshot: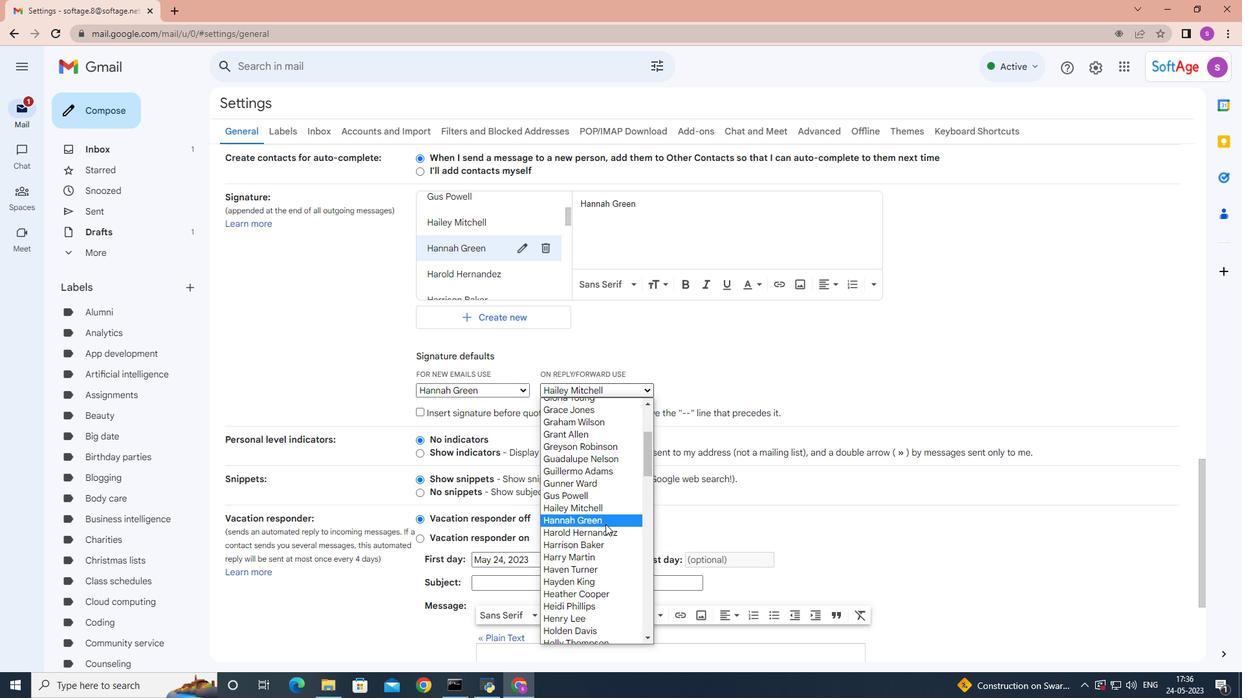 
Action: Mouse pressed left at (605, 524)
Screenshot: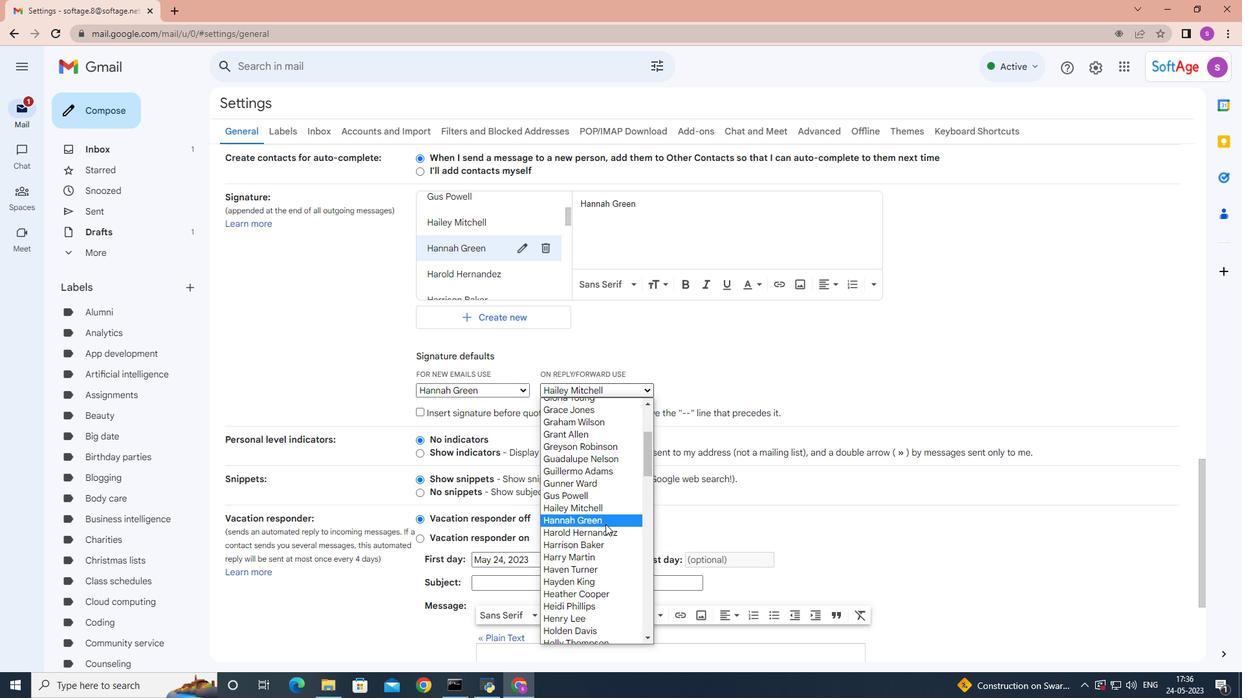 
Action: Mouse moved to (868, 507)
Screenshot: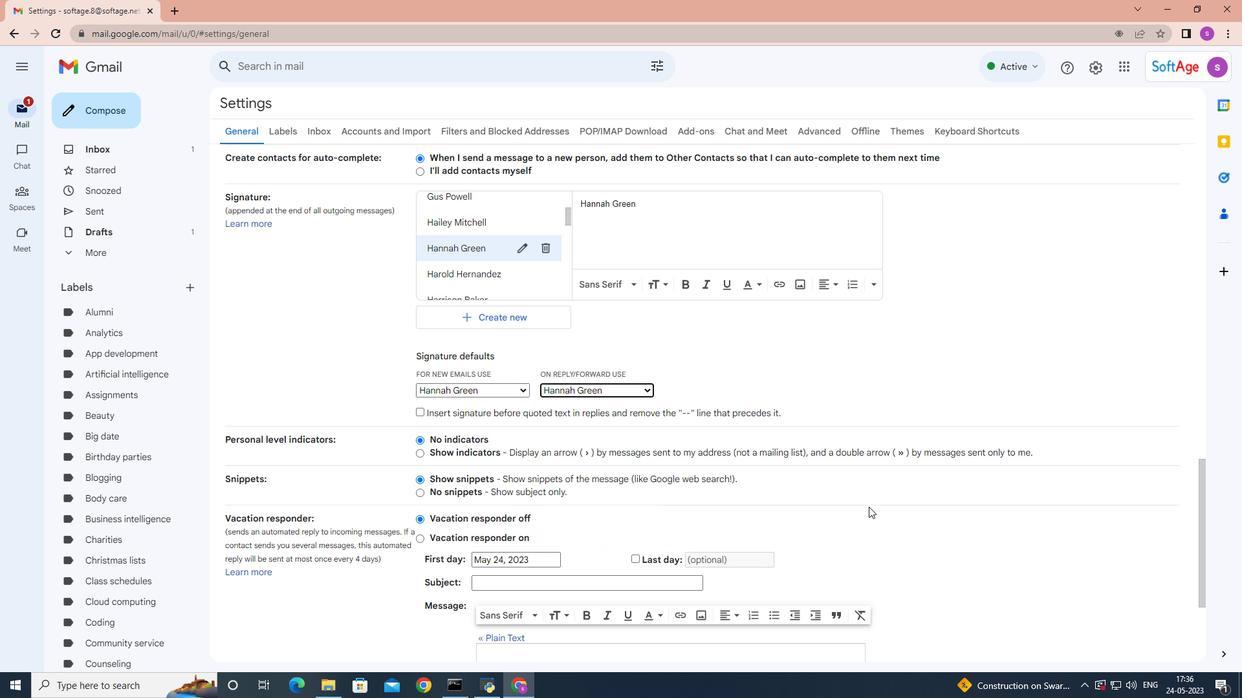 
Action: Mouse scrolled (868, 506) with delta (0, 0)
Screenshot: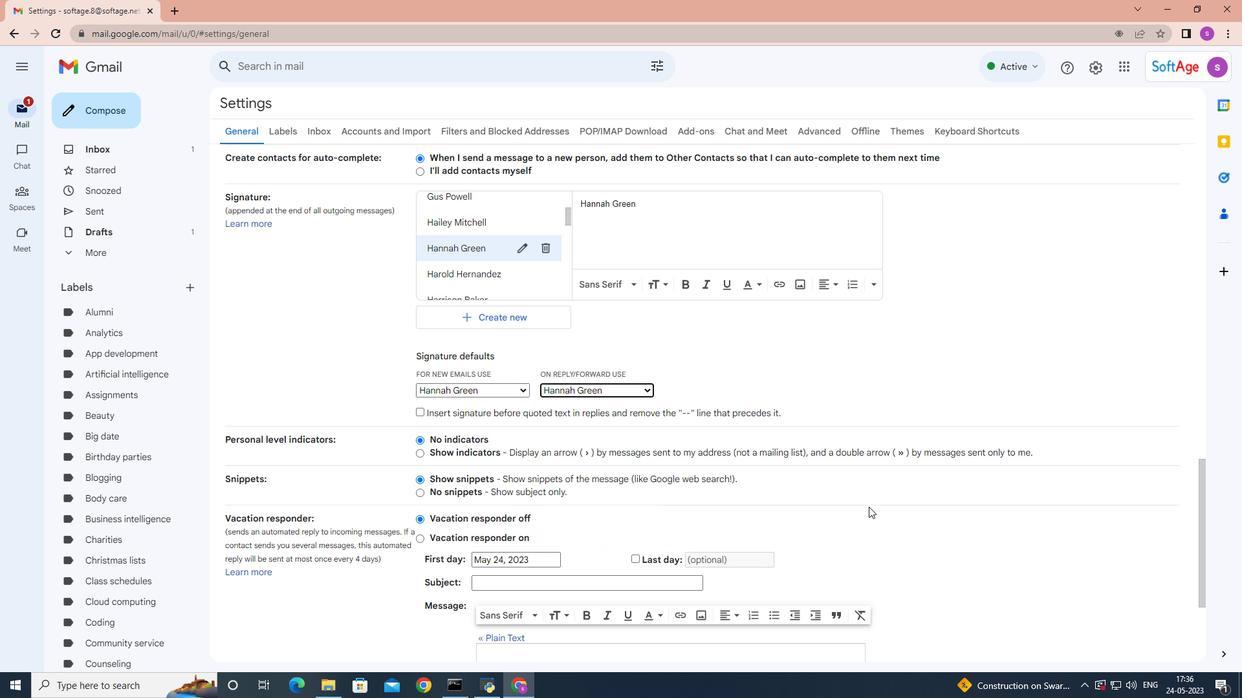
Action: Mouse scrolled (868, 506) with delta (0, 0)
Screenshot: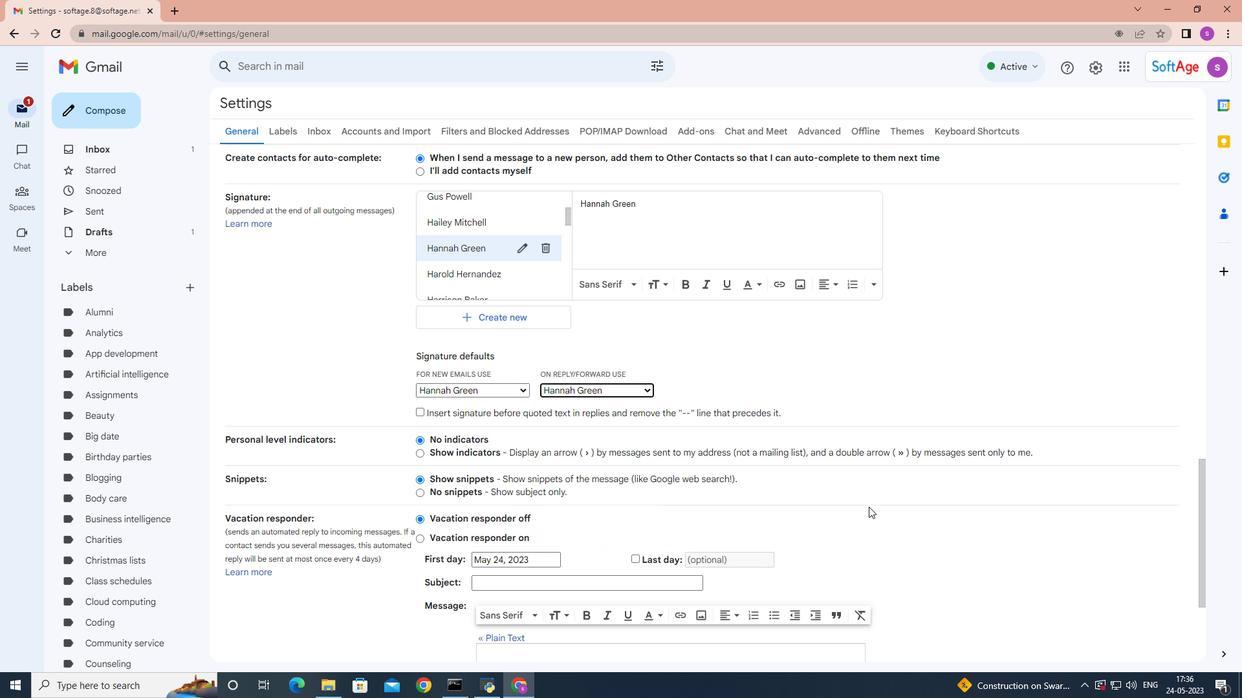 
Action: Mouse scrolled (868, 506) with delta (0, 0)
Screenshot: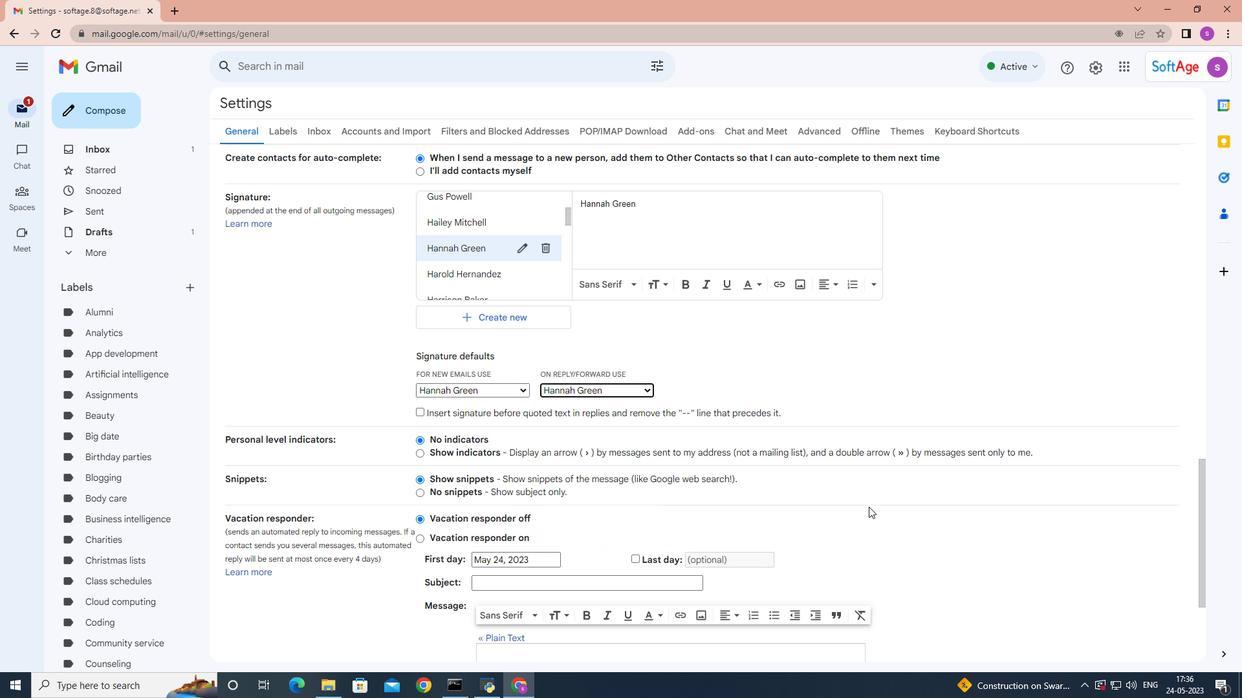 
Action: Mouse moved to (700, 590)
Screenshot: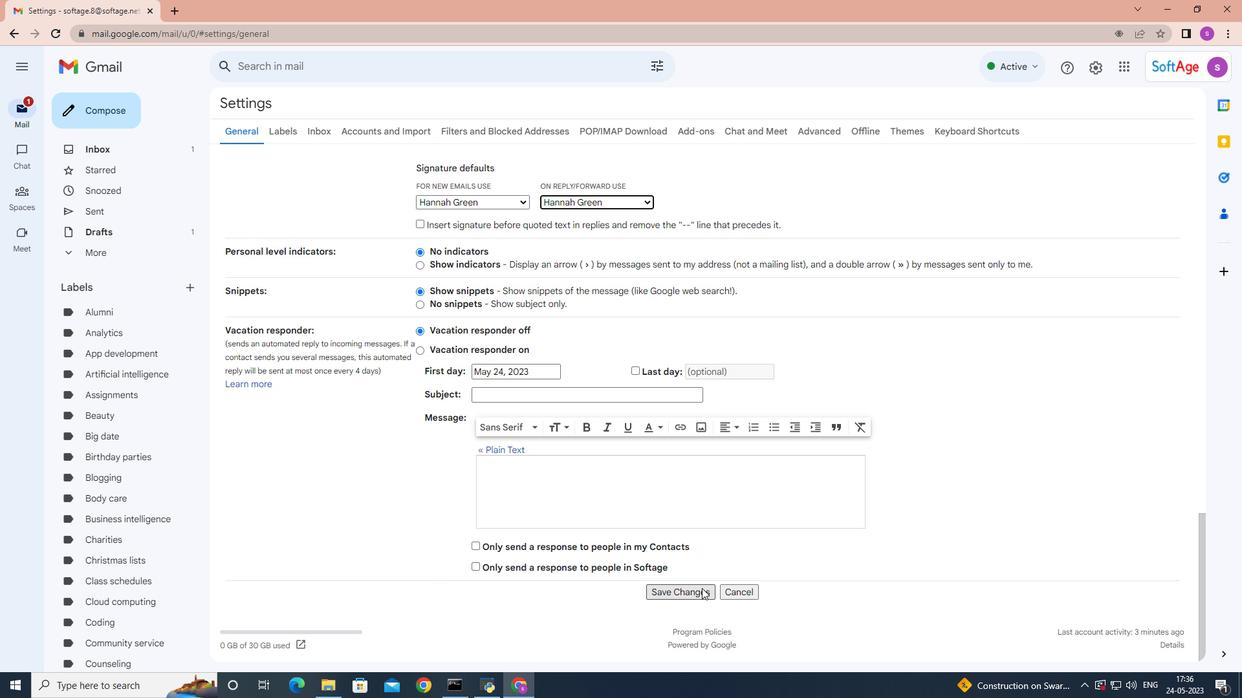 
Action: Mouse pressed left at (700, 590)
Screenshot: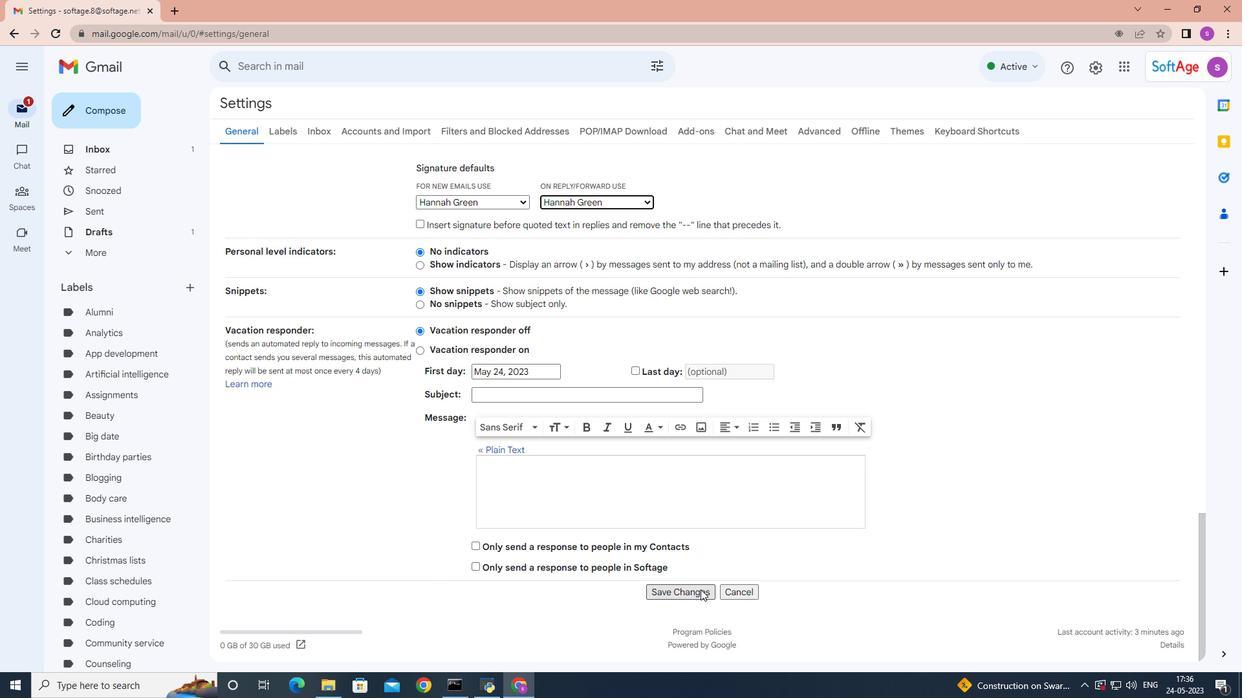 
Action: Mouse moved to (103, 109)
Screenshot: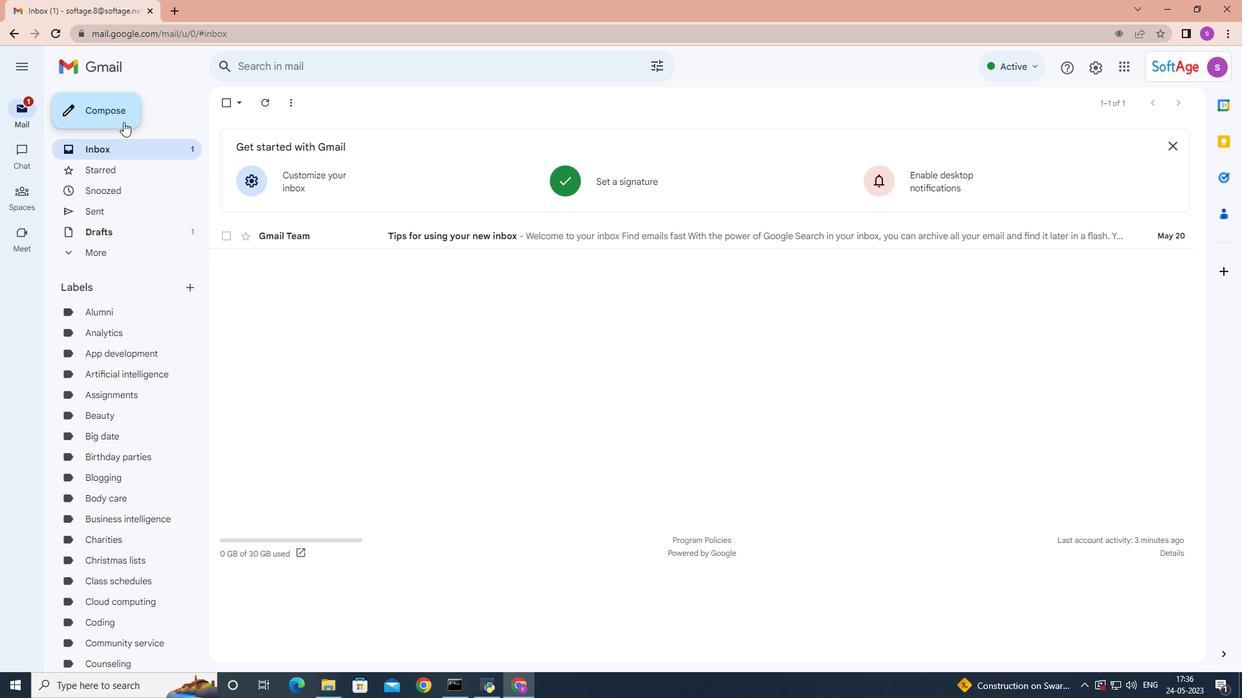 
Action: Mouse pressed left at (103, 109)
Screenshot: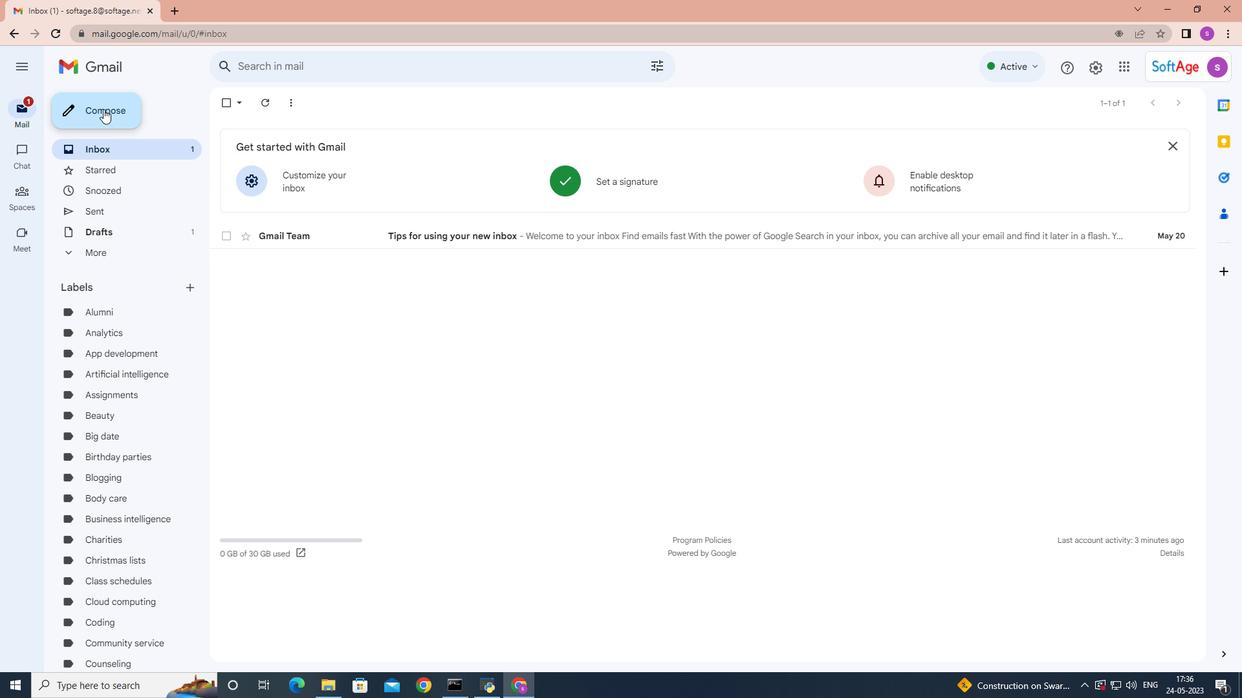 
Action: Mouse moved to (840, 335)
Screenshot: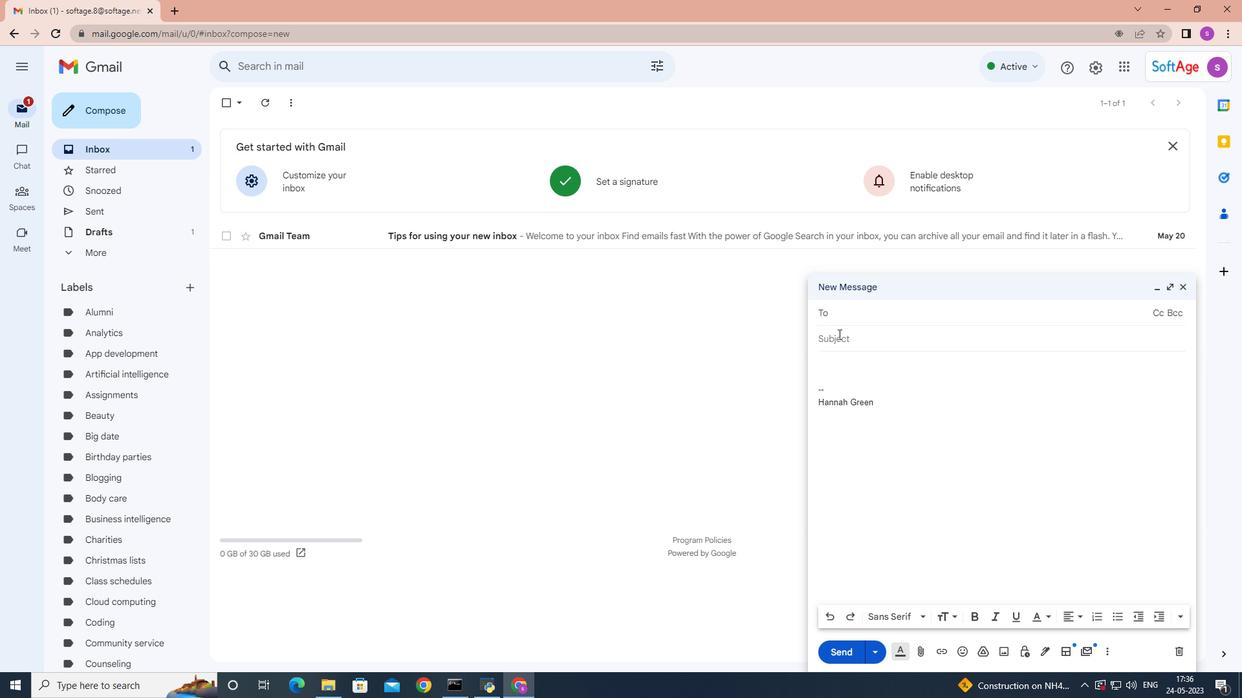 
Action: Mouse pressed left at (840, 335)
Screenshot: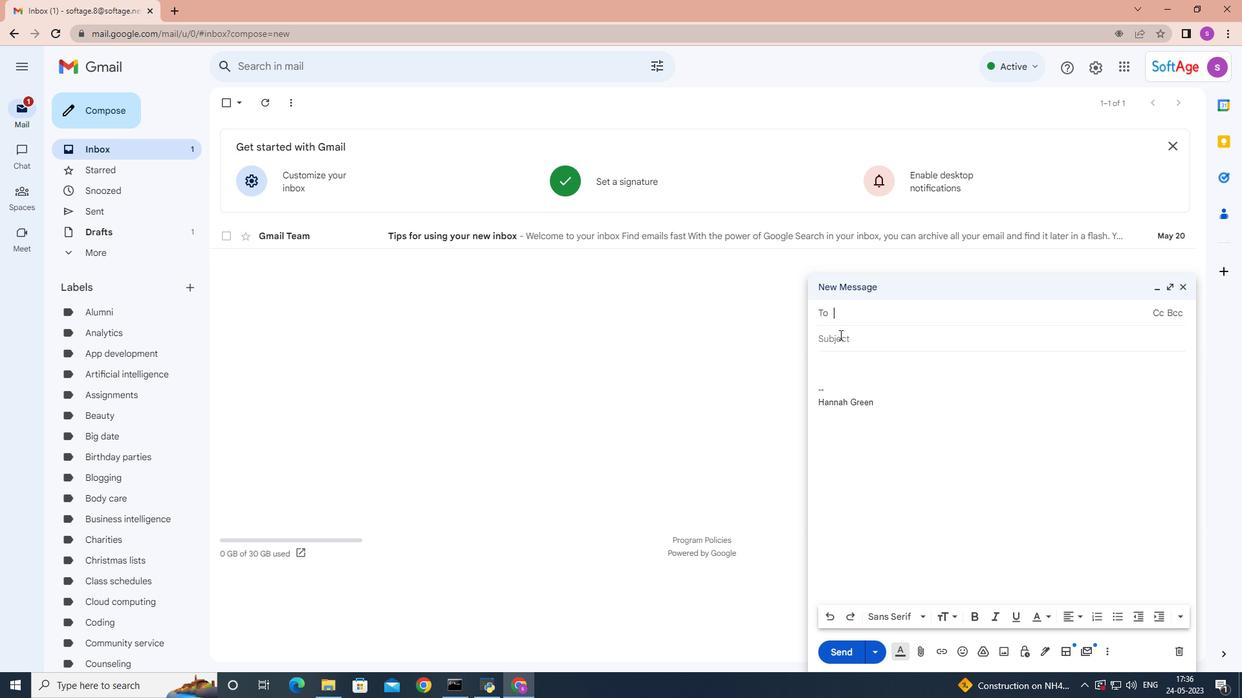 
Action: Mouse moved to (840, 335)
Screenshot: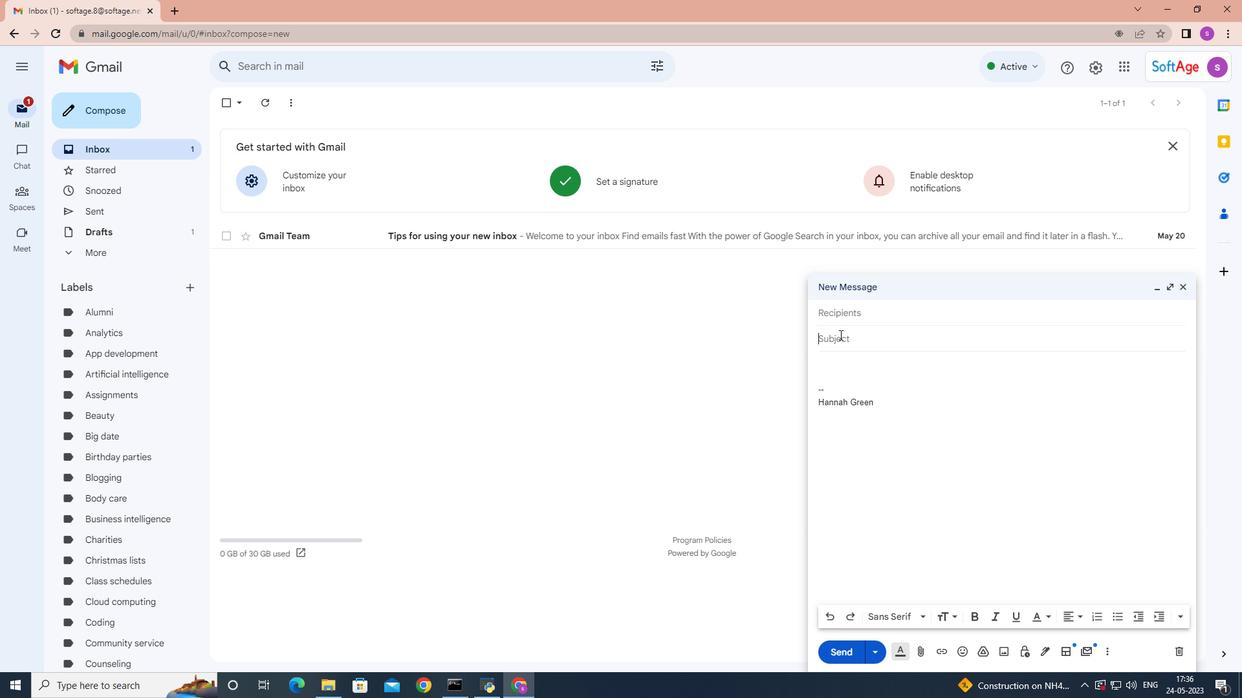 
Action: Key pressed <Key.shift>Cancellation<Key.space>of<Key.space>a<Key.space>reservation
Screenshot: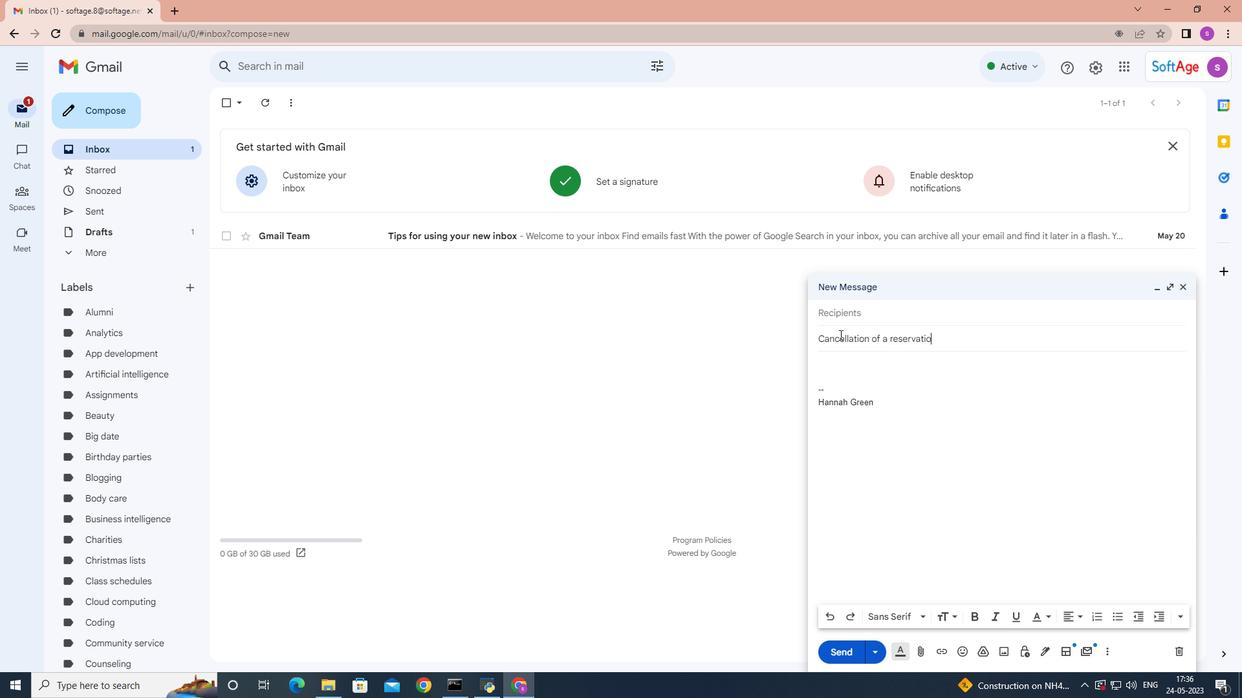 
Action: Mouse moved to (821, 365)
Screenshot: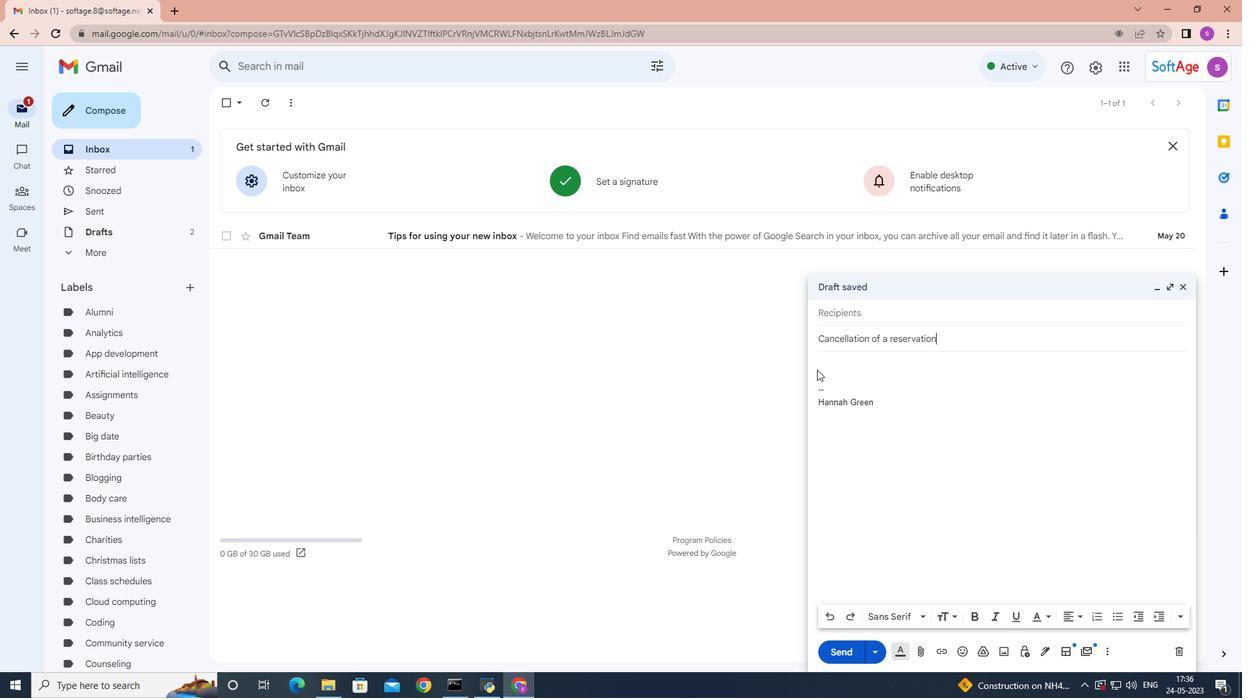 
Action: Mouse pressed left at (821, 365)
Screenshot: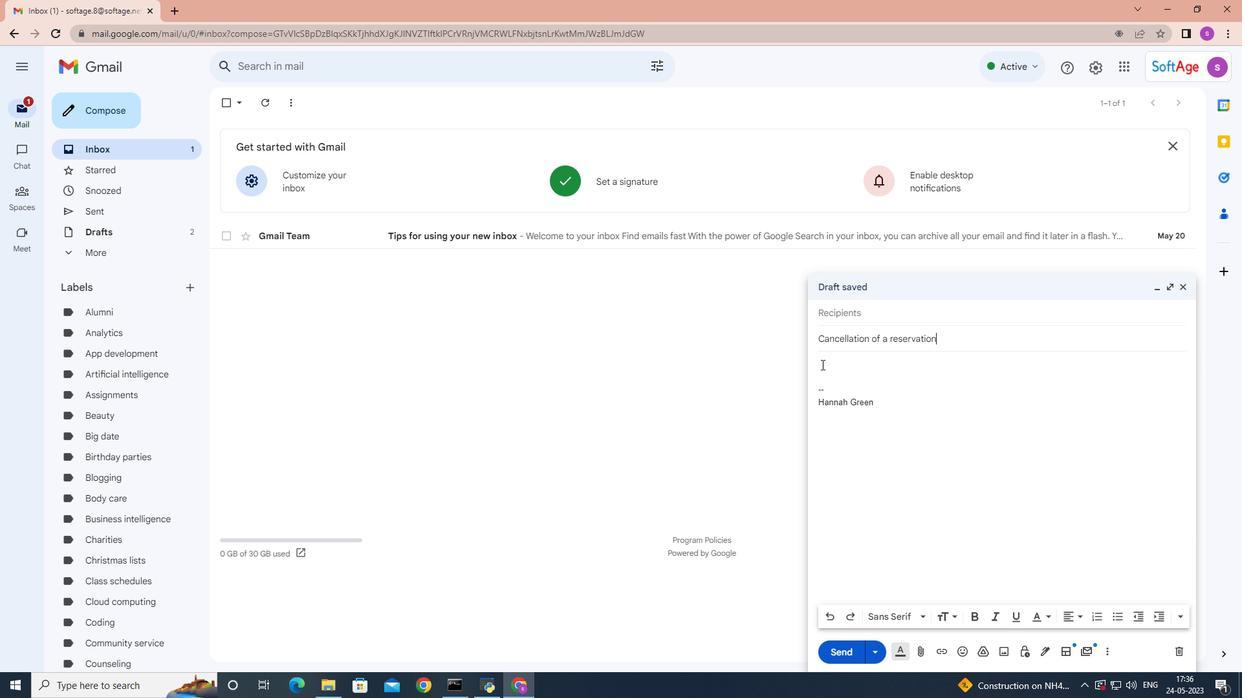 
Action: Key pressed <Key.shift>We<Key.space>appreciate<Key.space>your<Key.space>feedback<Key.space>and<Key.space>will<Key.space>take<Key.space>it<Key.space>into<Key.space>consideration<Key.space>for<Key.space>future<Key.space>improvement
Screenshot: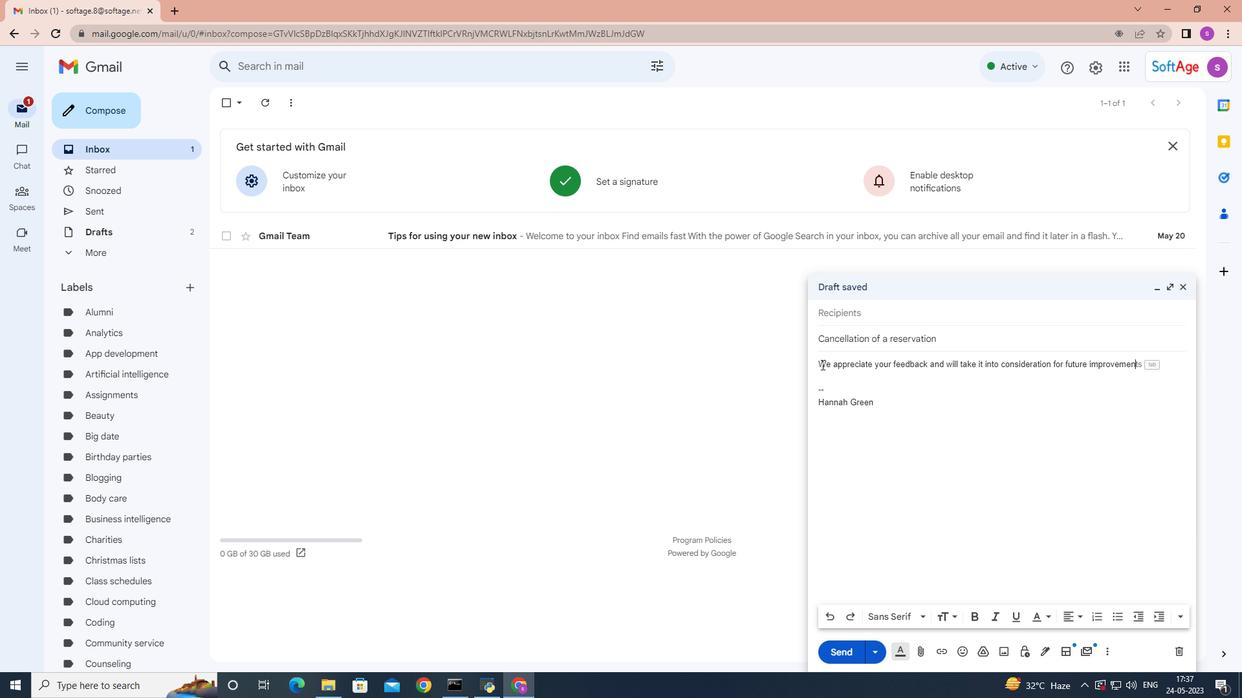 
Action: Mouse moved to (866, 313)
Screenshot: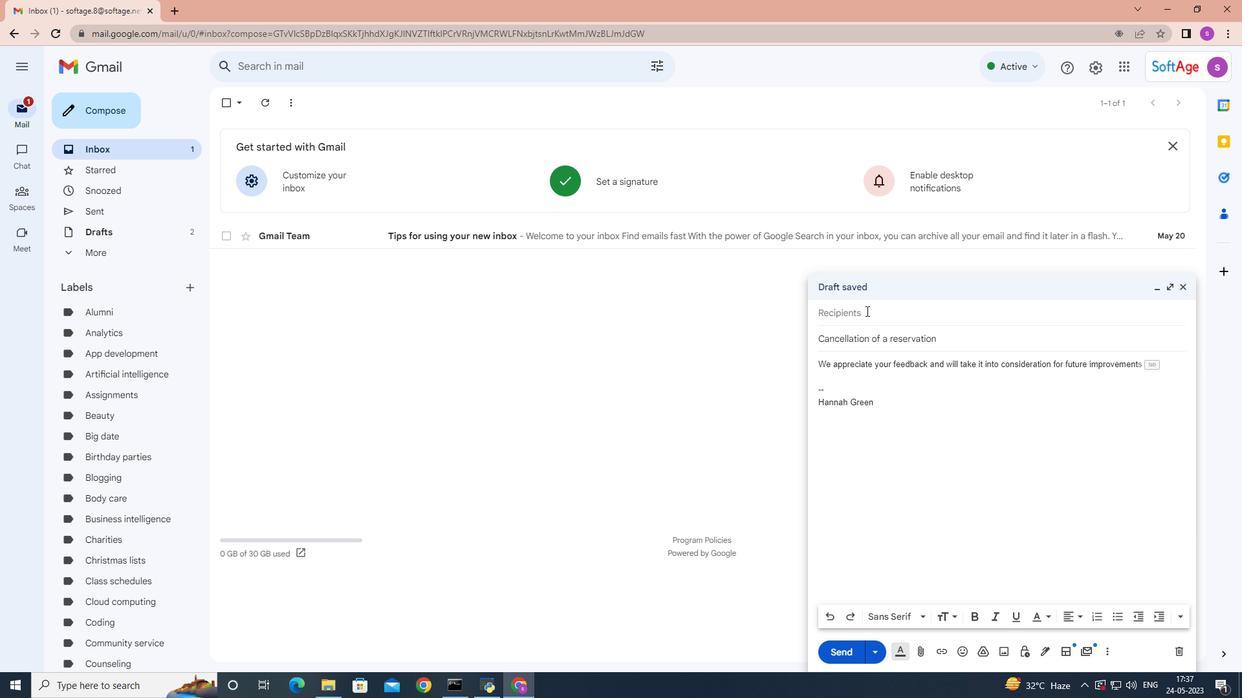 
Action: Mouse pressed left at (866, 313)
Screenshot: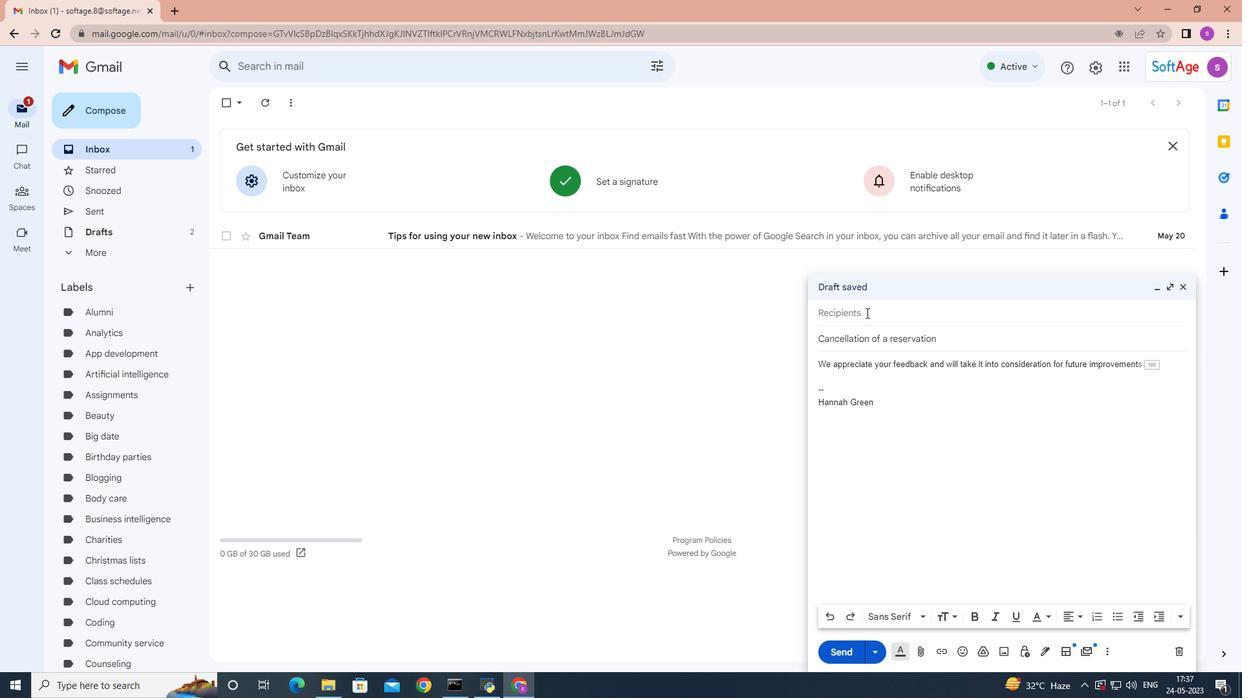 
Action: Key pressed softage.6
Screenshot: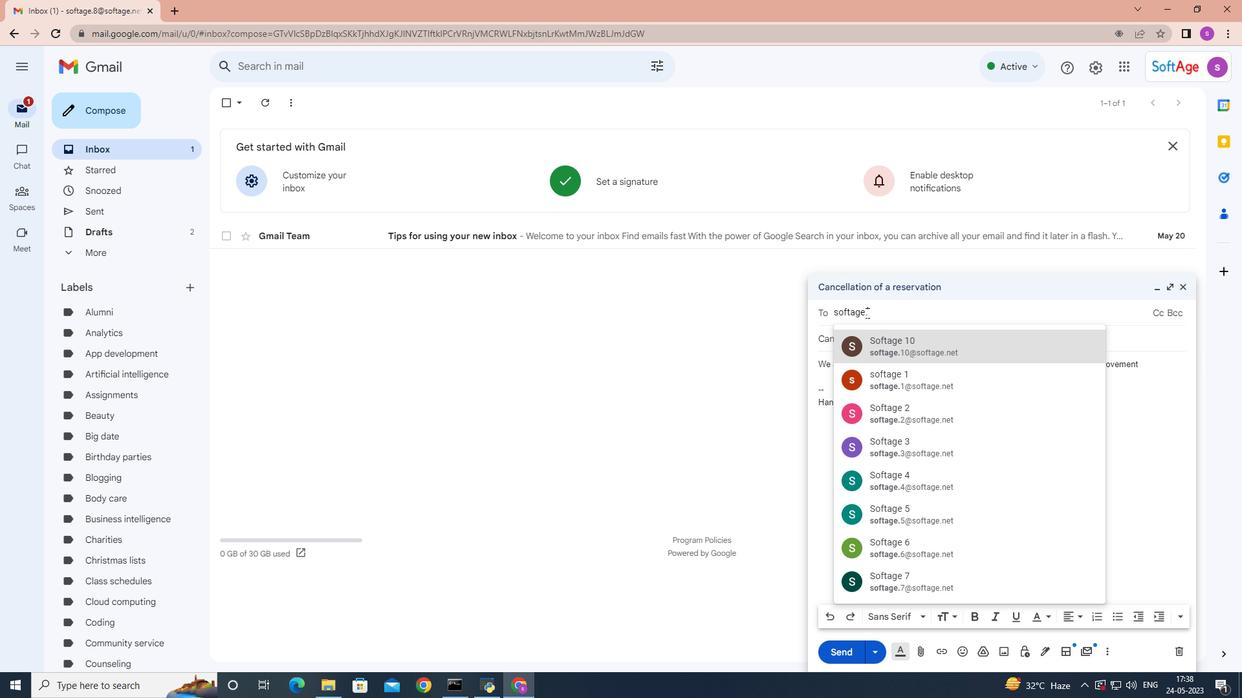 
Action: Mouse moved to (900, 347)
Screenshot: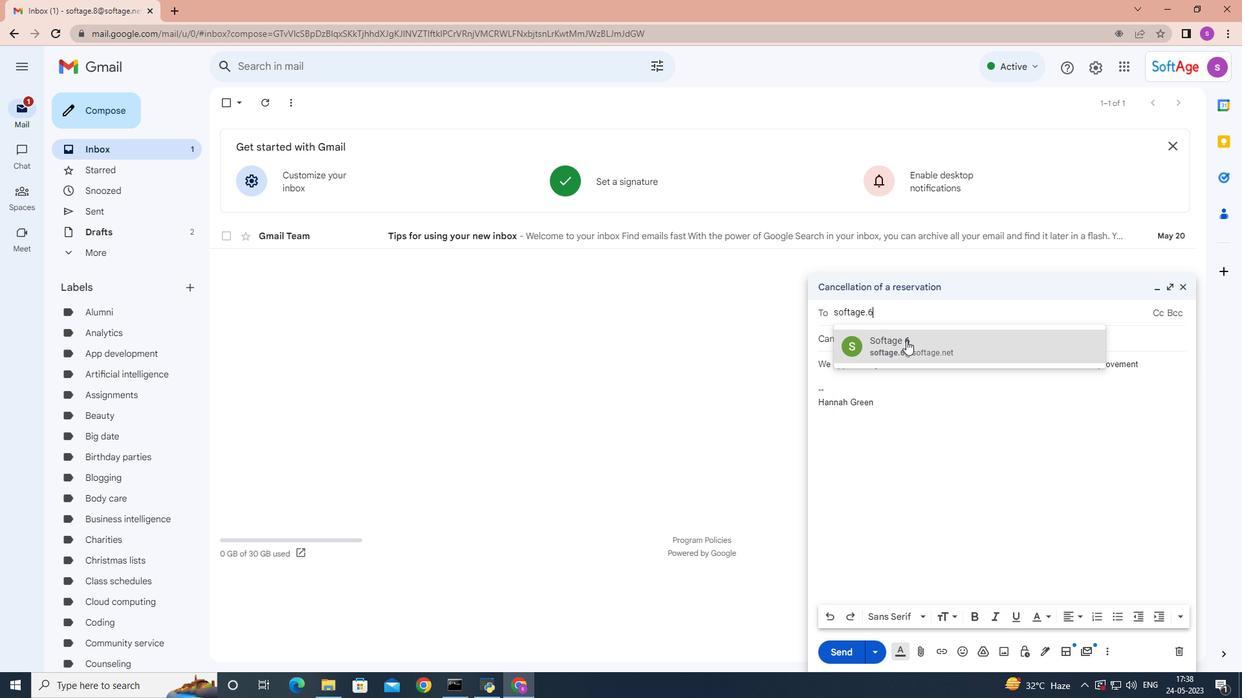 
Action: Mouse pressed left at (900, 347)
Screenshot: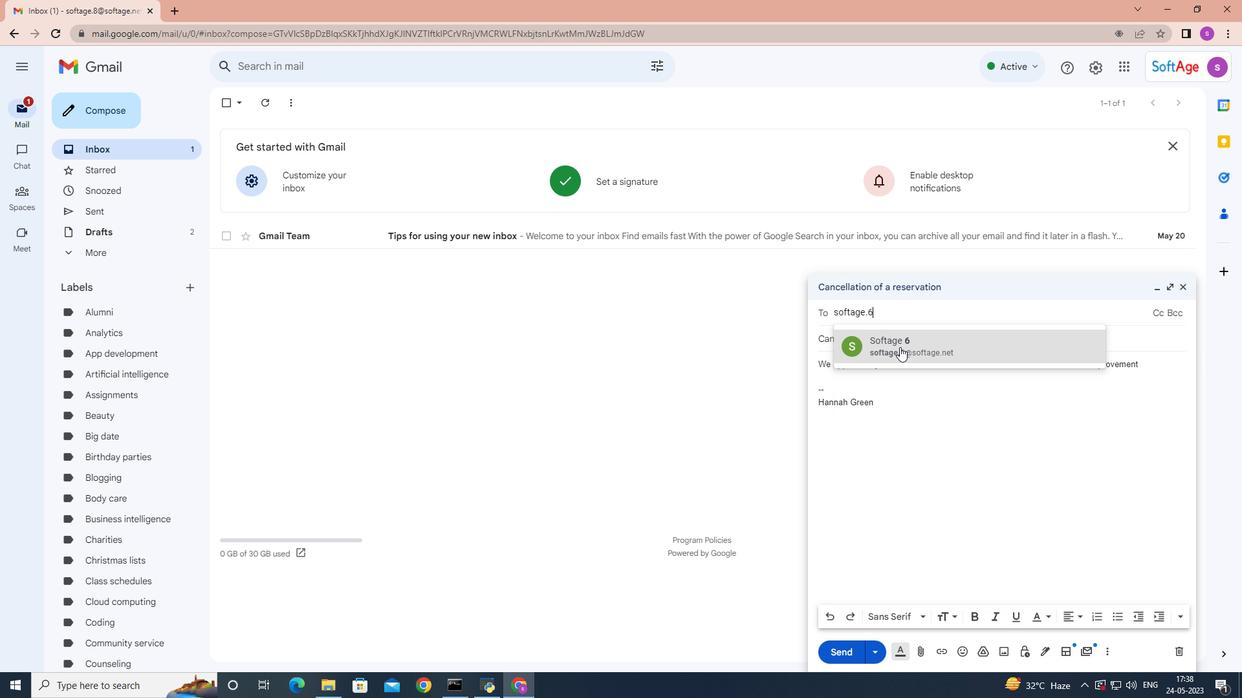 
Action: Mouse moved to (901, 346)
Screenshot: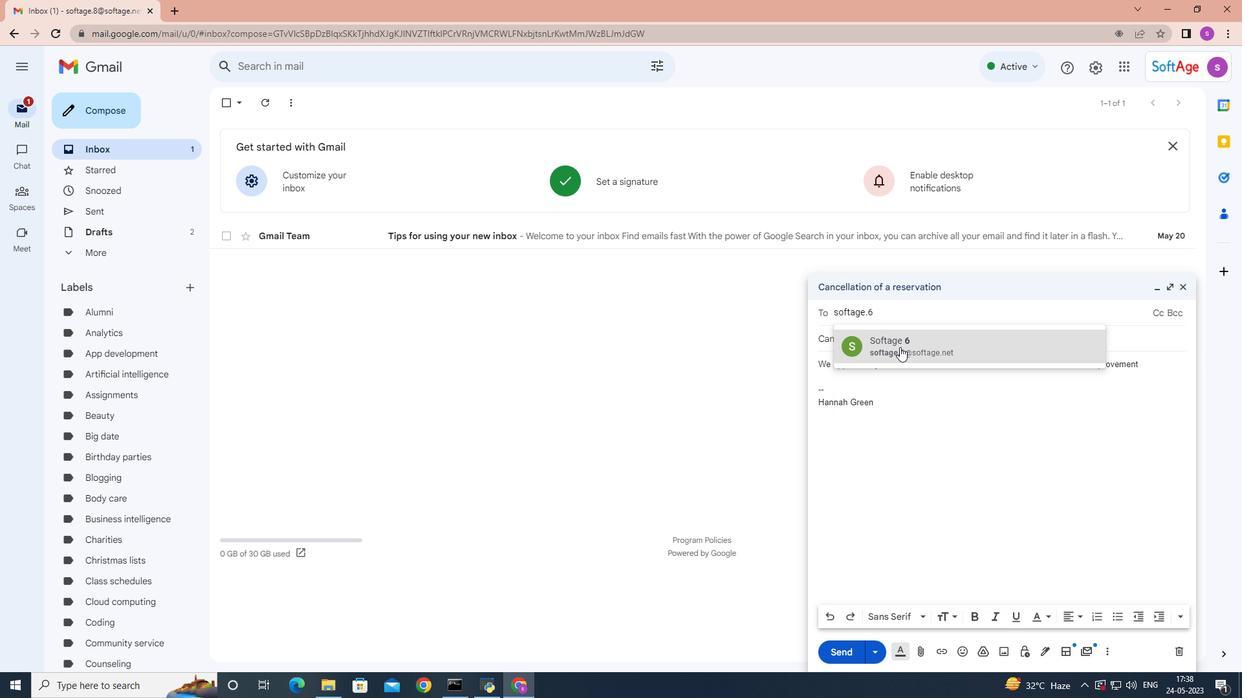 
Action: Key pressed softage.1
Screenshot: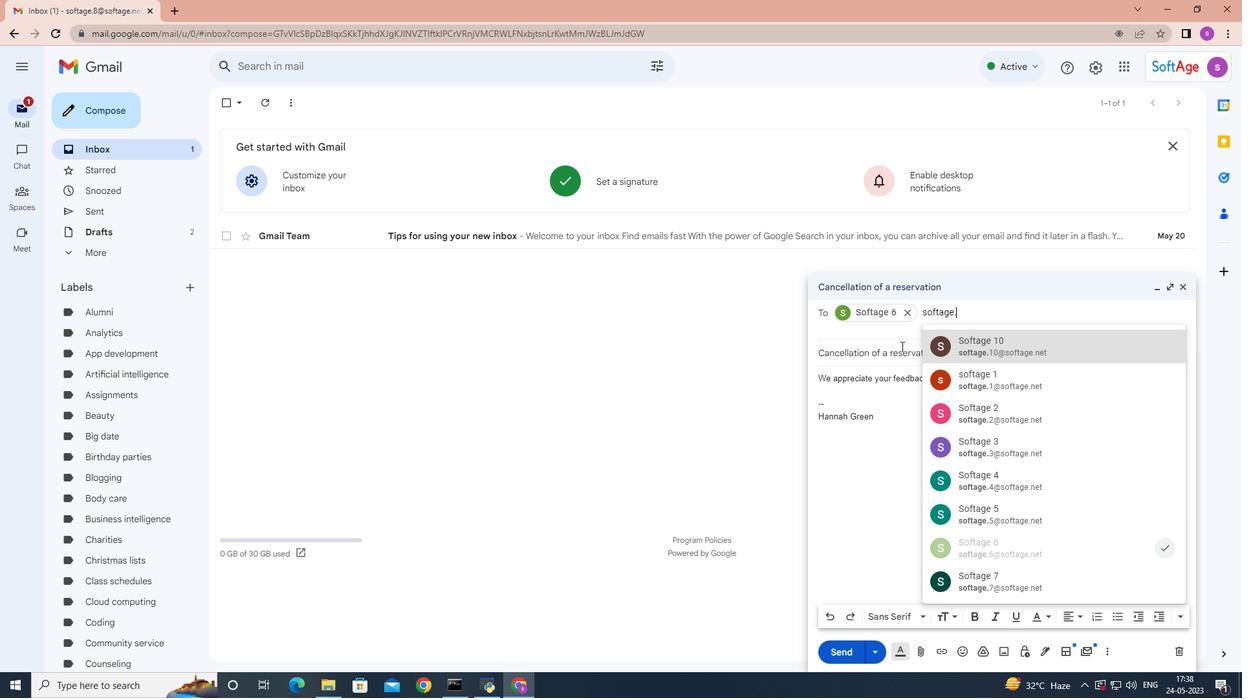 
Action: Mouse moved to (948, 378)
Screenshot: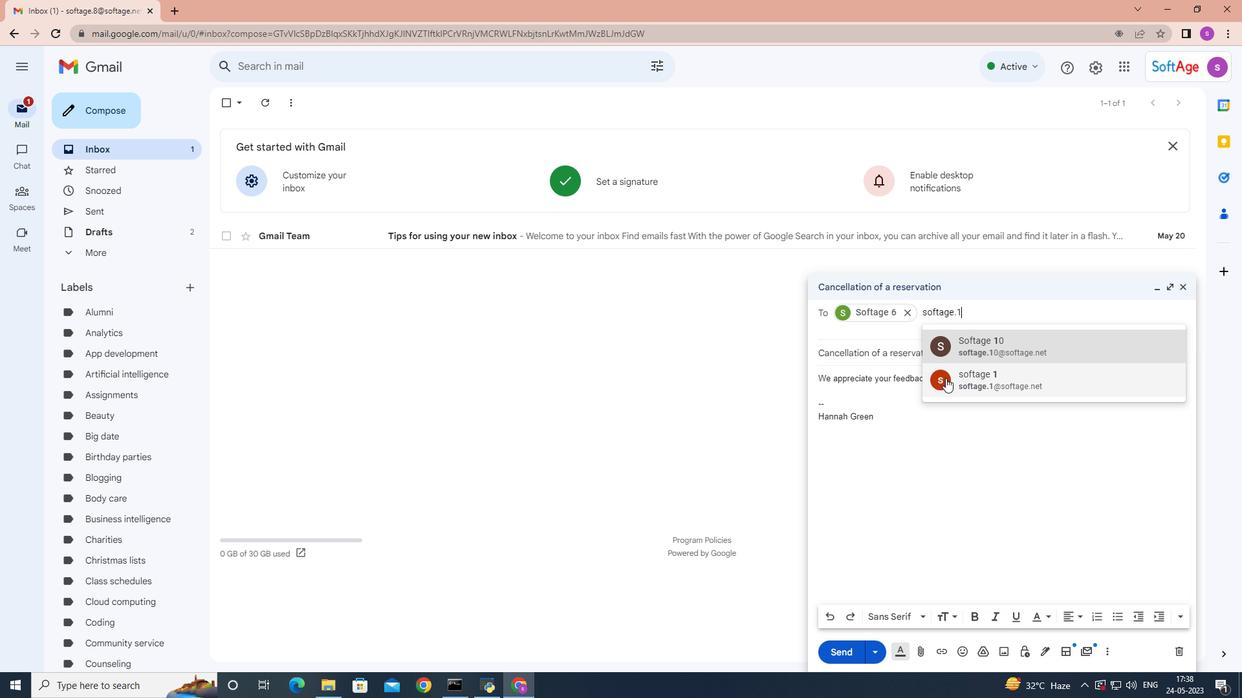
Action: Mouse pressed left at (948, 378)
Screenshot: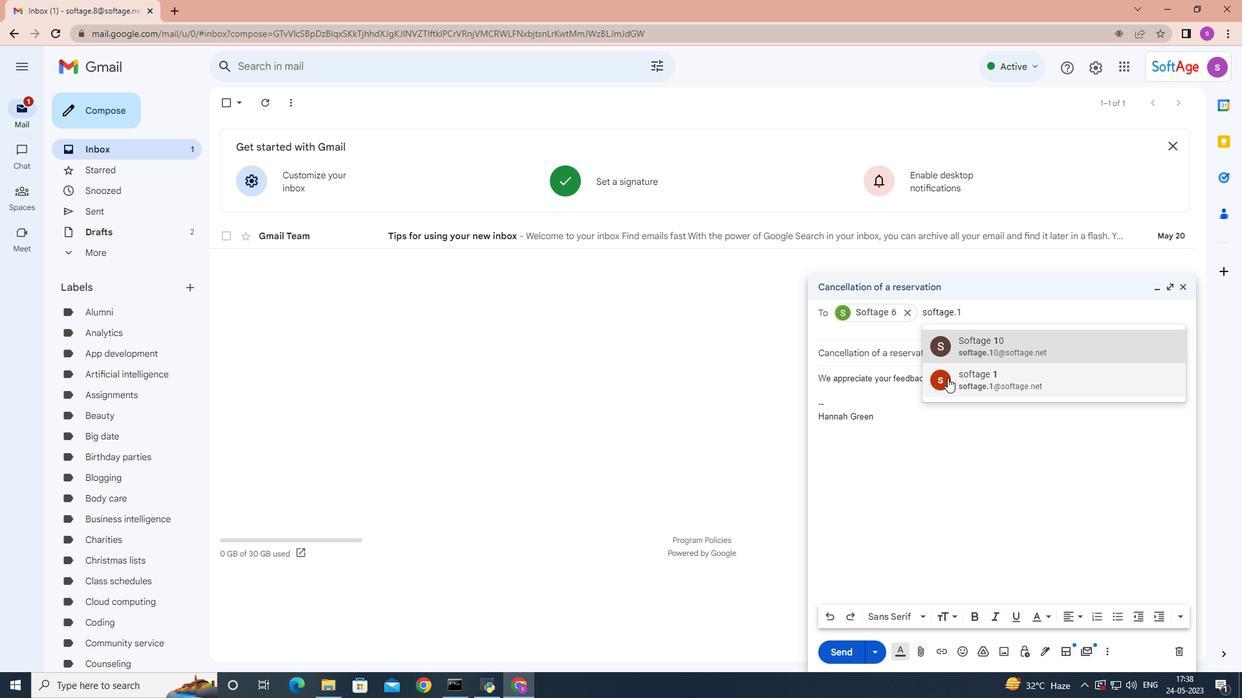 
Action: Mouse moved to (840, 657)
Screenshot: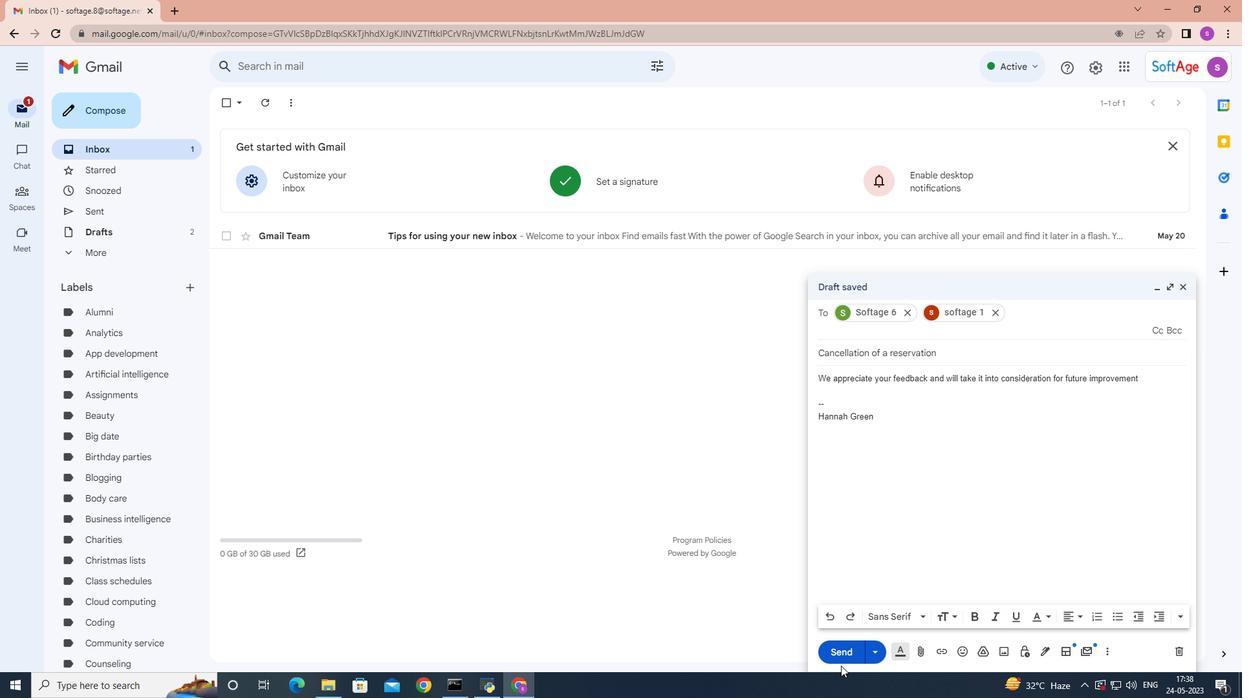 
Action: Mouse pressed left at (840, 657)
Screenshot: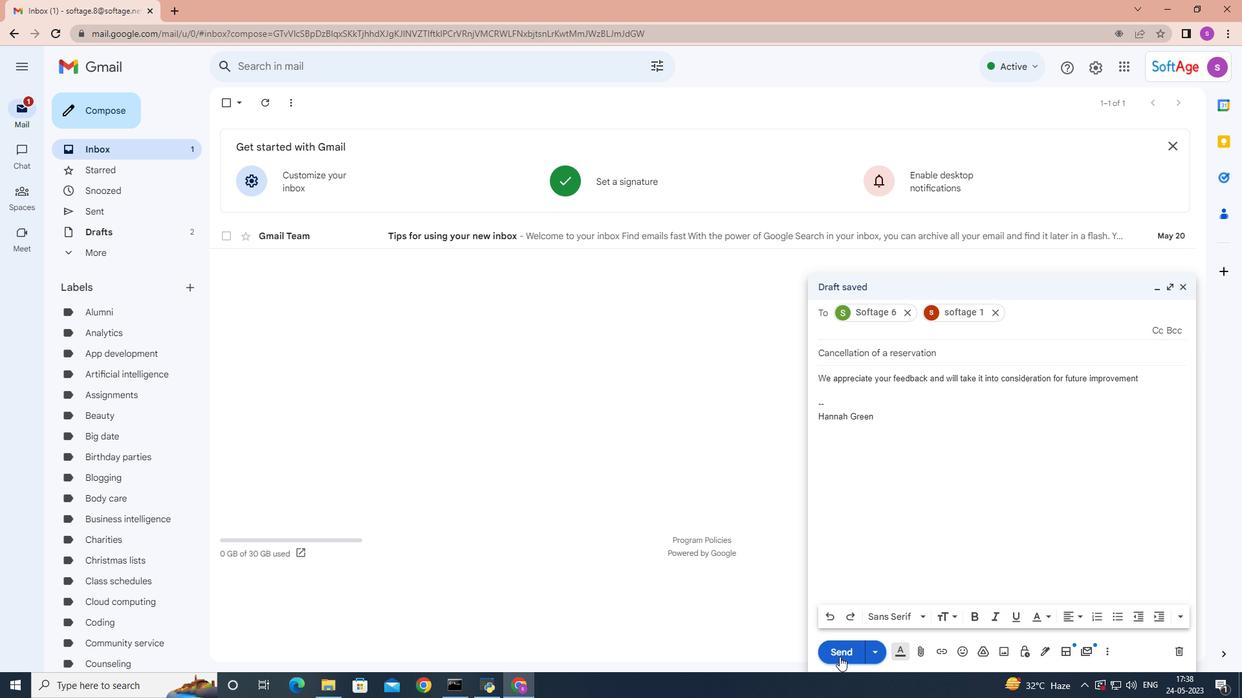 
